Task: open an excel sheet and write heading  Dollar SenseAdd Dates in a column and its values below  '2023-05-01, 2023-05-05, 2023-05-10, 2023-05-15, 2023-05-20, 2023-05-25 & 2023-05-31. 'Add Descriptionsin next column and its values below  Monthly Salary, Grocery Shopping, Dining Out., Utility Bill, Transportation, Entertainment & Miscellaneous. Add Amount in next column and its values below  $2,500, $100, $50, $150, $30, $50 & $20. Add Income/ Expensein next column and its values below  Income, Expenses, Expenses, Expenses, Expenses, Expenses & Expenses. Add Balance in next column and its values below  $2,500, $2,400, $2,350, $2,200, $2,170, $2,120 & $2,100. Save page Financial Tracking Sheet Template Spreadsheet
Action: Mouse moved to (36, 117)
Screenshot: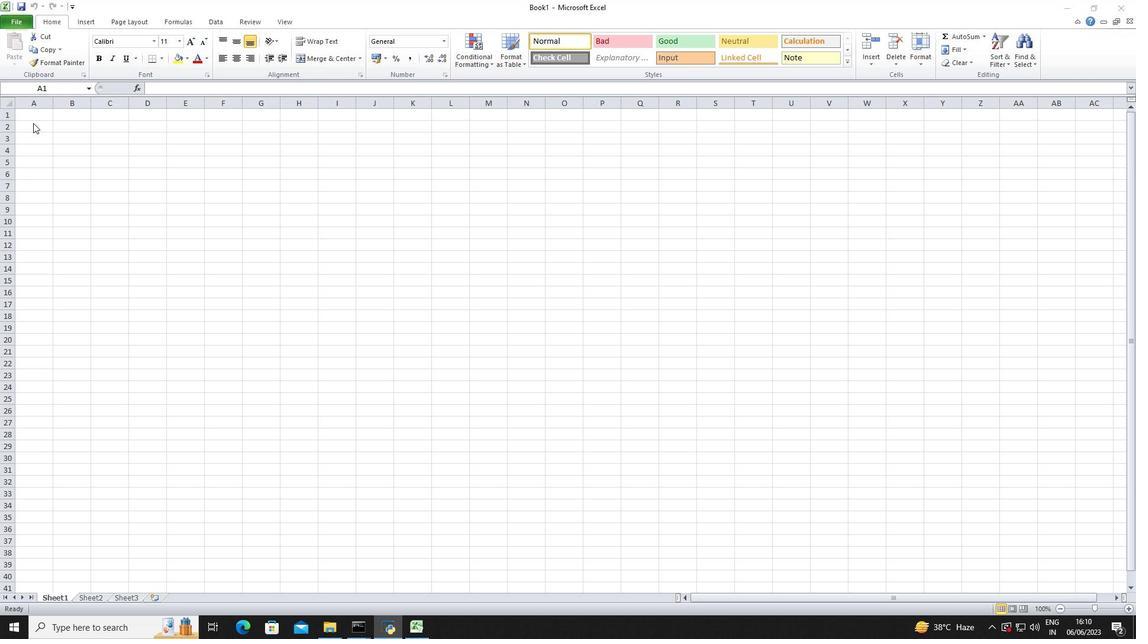 
Action: Mouse pressed left at (36, 117)
Screenshot: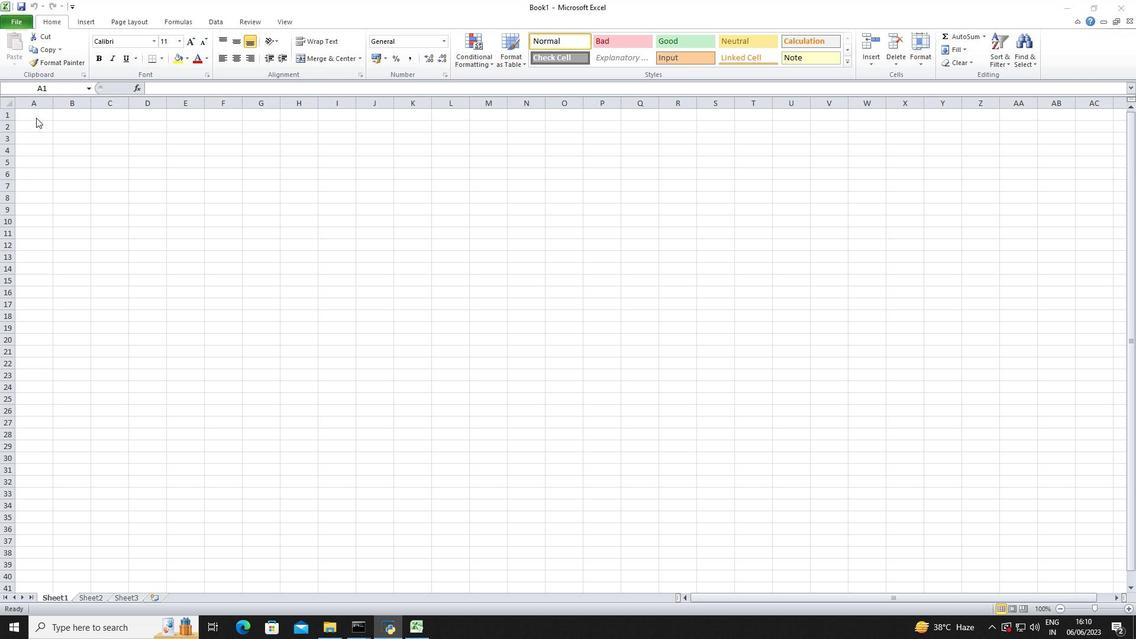 
Action: Key pressed <Key.shift><Key.shift><Key.shift><Key.shift><Key.shift><Key.shift><Key.shift><Key.shift><Key.shift><Key.shift><Key.shift><Key.shift><Key.shift><Key.shift><Key.shift><Key.shift><Key.shift><Key.shift><Key.shift>Dollar<Key.space><Key.shift>Sense<Key.down><Key.down><Key.shift>Dates<Key.down>2023-05-01<Key.enter>2023-05-05<Key.enter>2023-05-10<Key.enter>2023-05-15<Key.enter>2023-05-20<Key.enter>2023-05-25<Key.enter>2023-05-31<Key.enter>
Screenshot: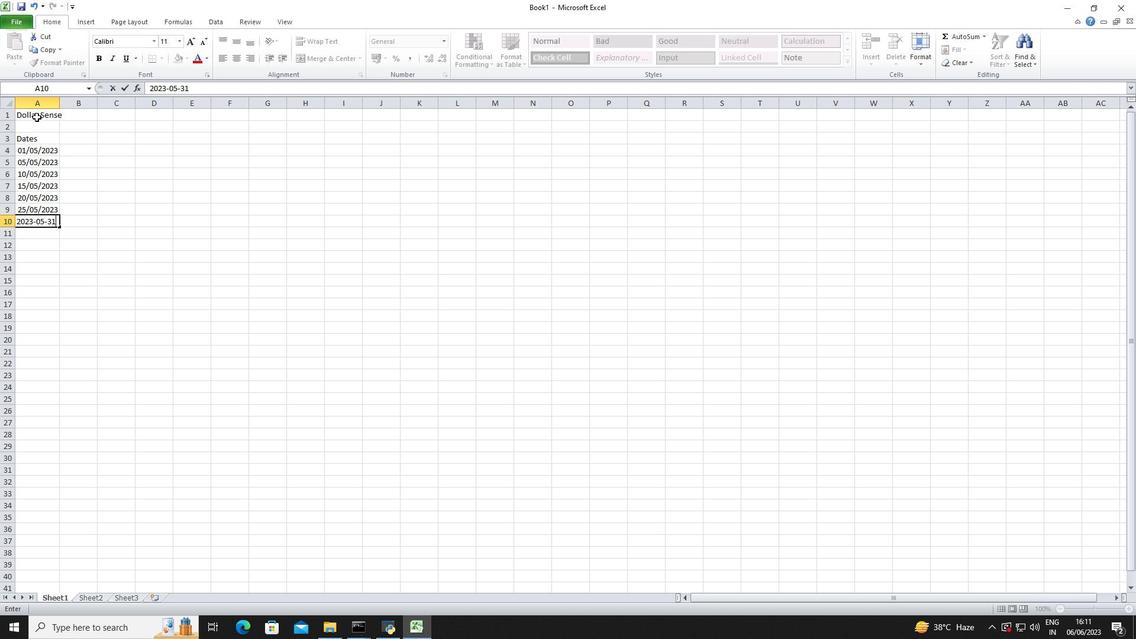 
Action: Mouse moved to (28, 150)
Screenshot: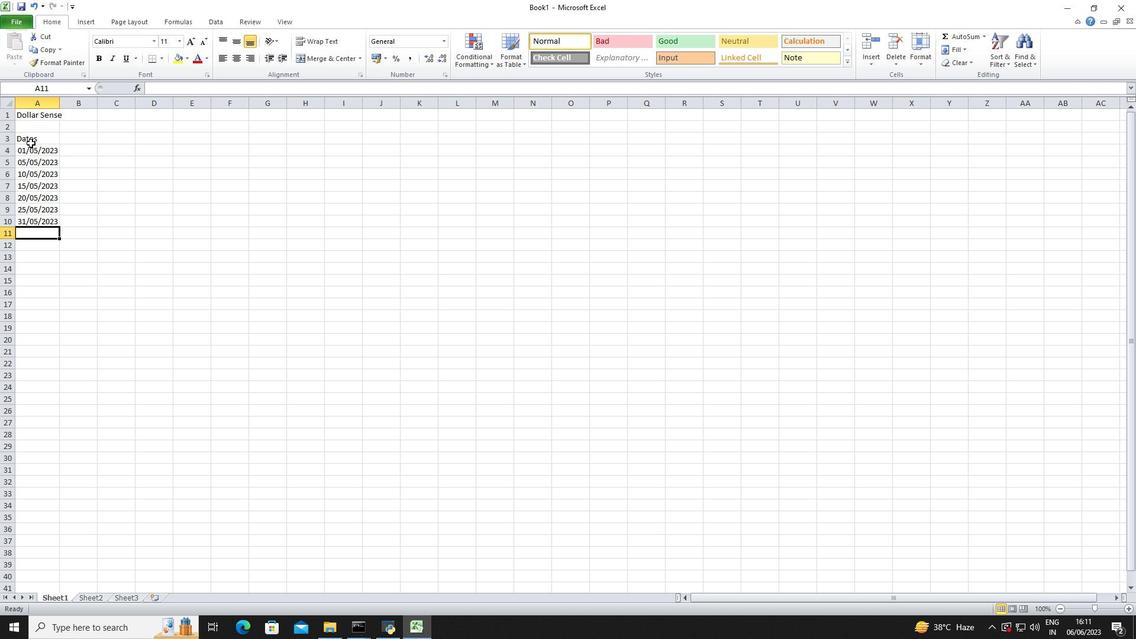 
Action: Mouse pressed left at (28, 150)
Screenshot: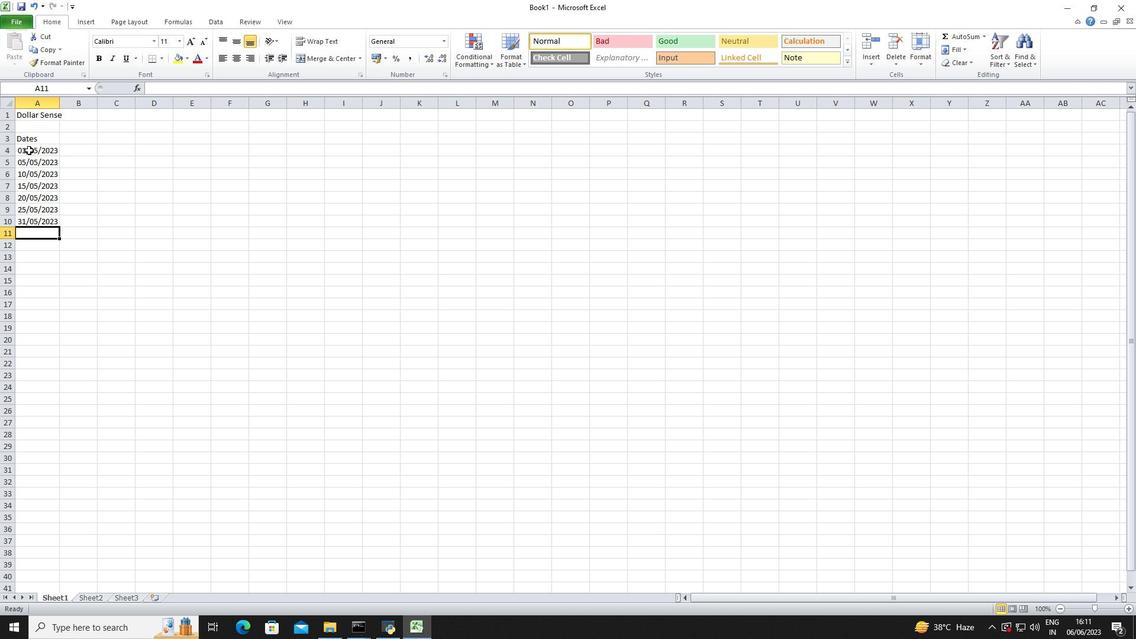 
Action: Mouse moved to (37, 204)
Screenshot: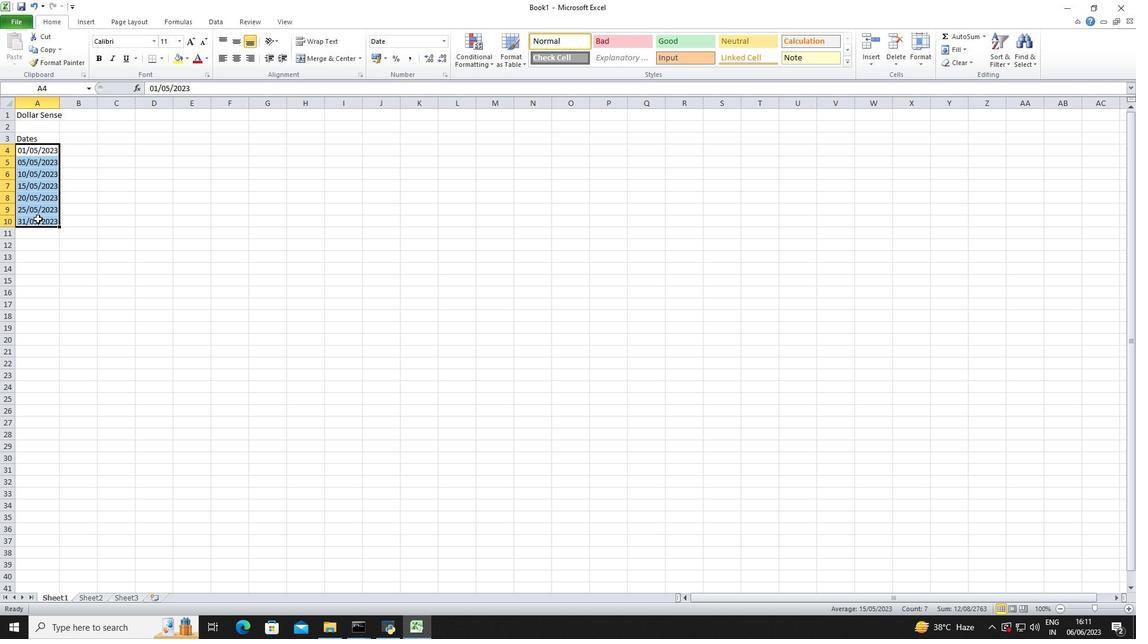 
Action: Mouse pressed right at (37, 204)
Screenshot: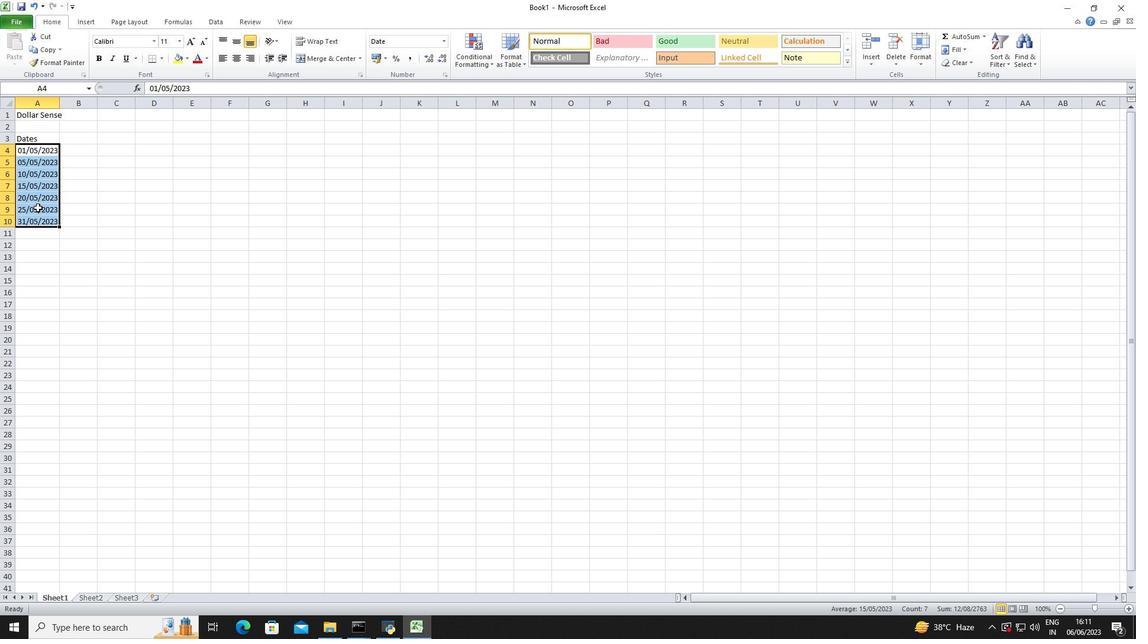 
Action: Mouse moved to (89, 365)
Screenshot: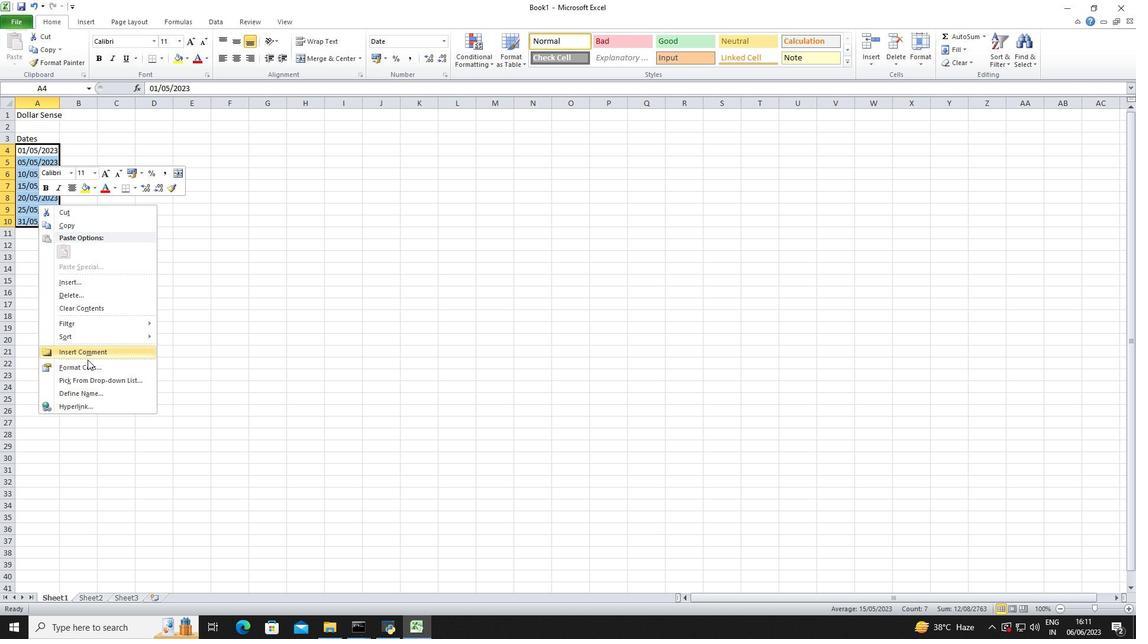 
Action: Mouse pressed left at (89, 365)
Screenshot: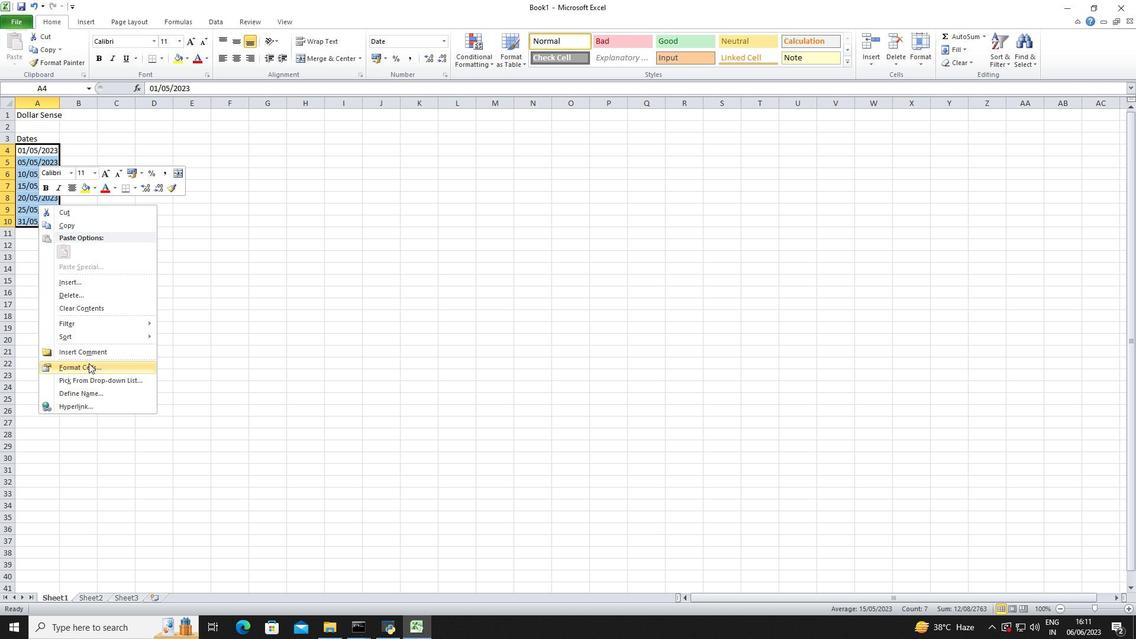 
Action: Mouse moved to (141, 228)
Screenshot: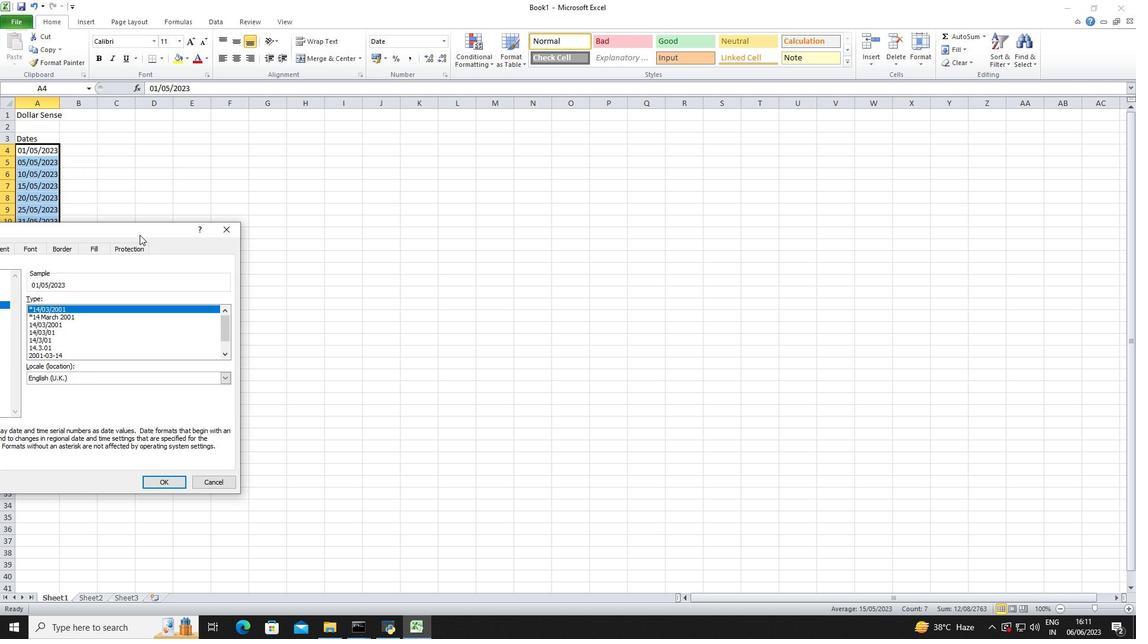 
Action: Mouse pressed left at (141, 228)
Screenshot: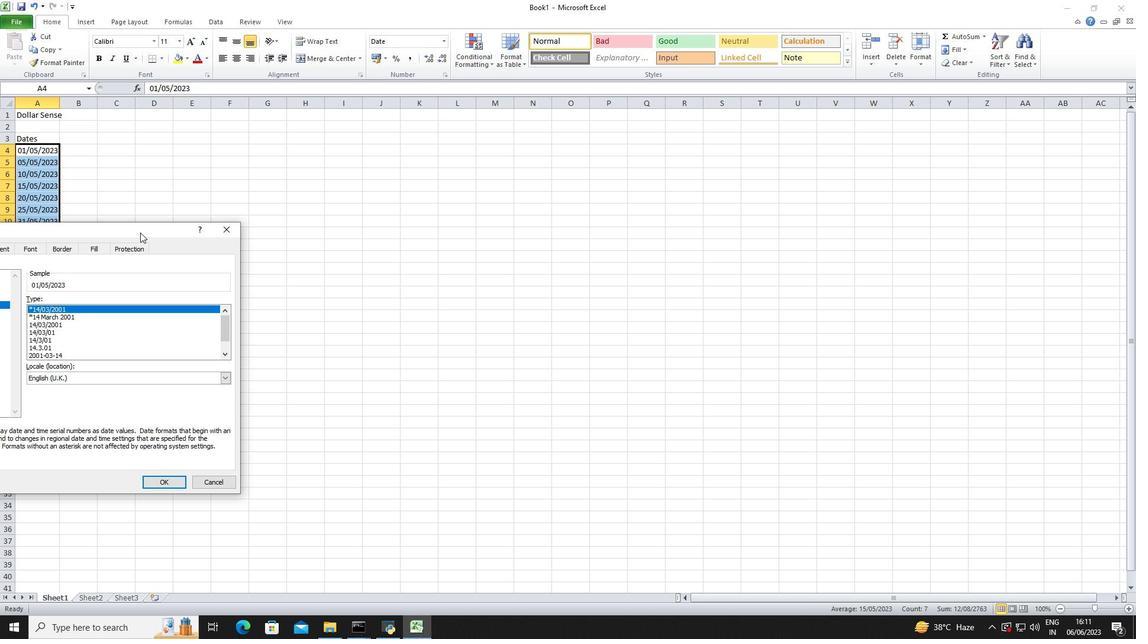 
Action: Mouse moved to (356, 226)
Screenshot: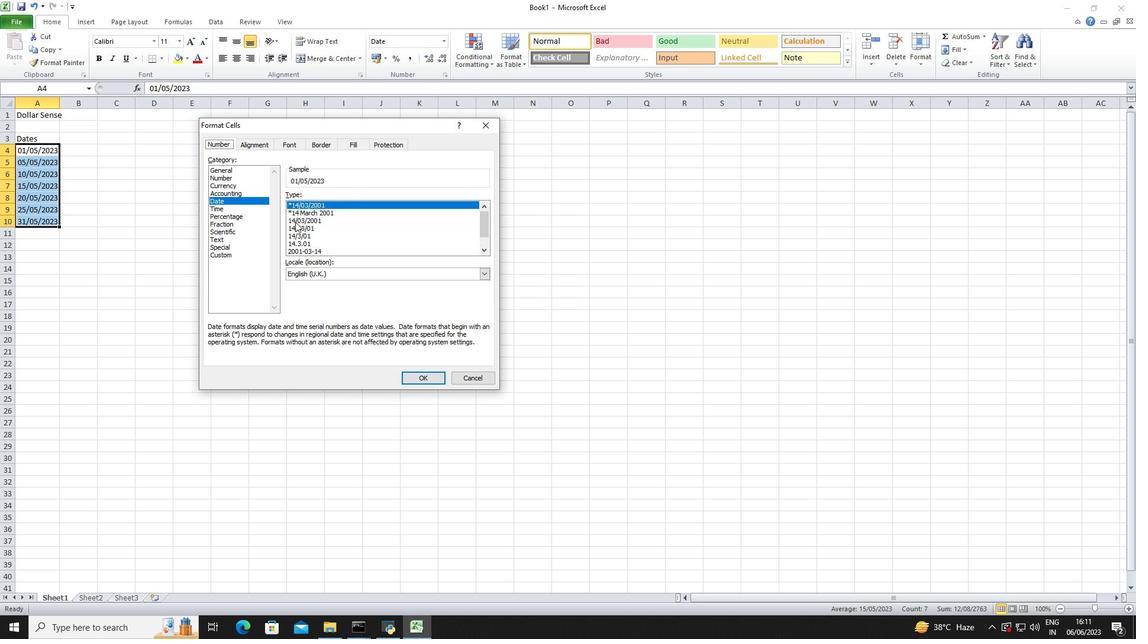 
Action: Mouse scrolled (356, 226) with delta (0, 0)
Screenshot: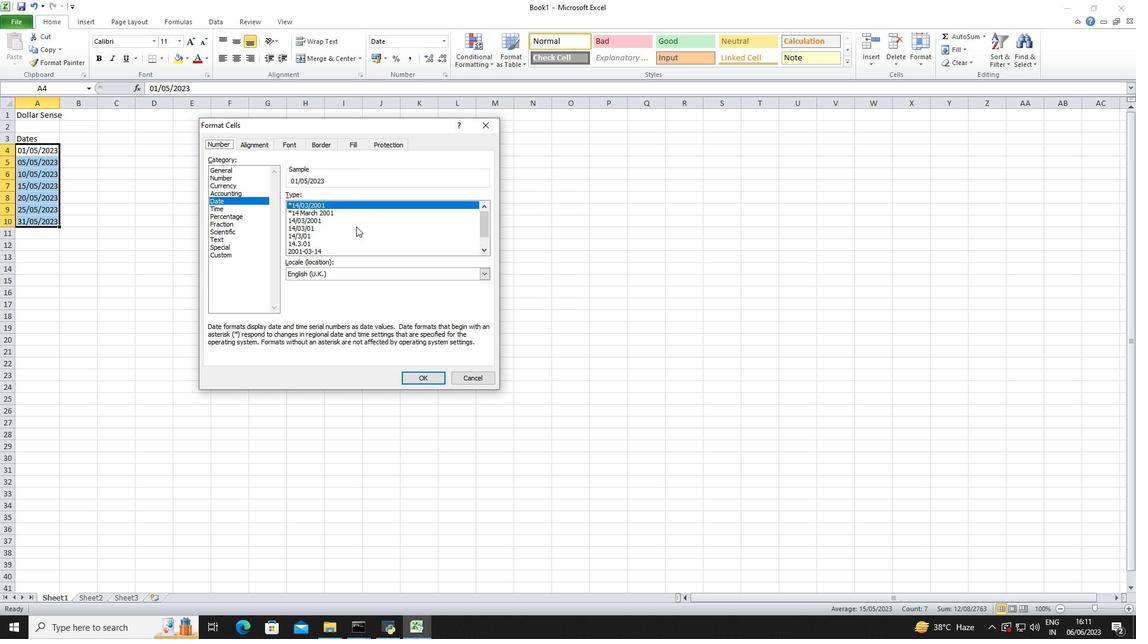 
Action: Mouse scrolled (356, 226) with delta (0, 0)
Screenshot: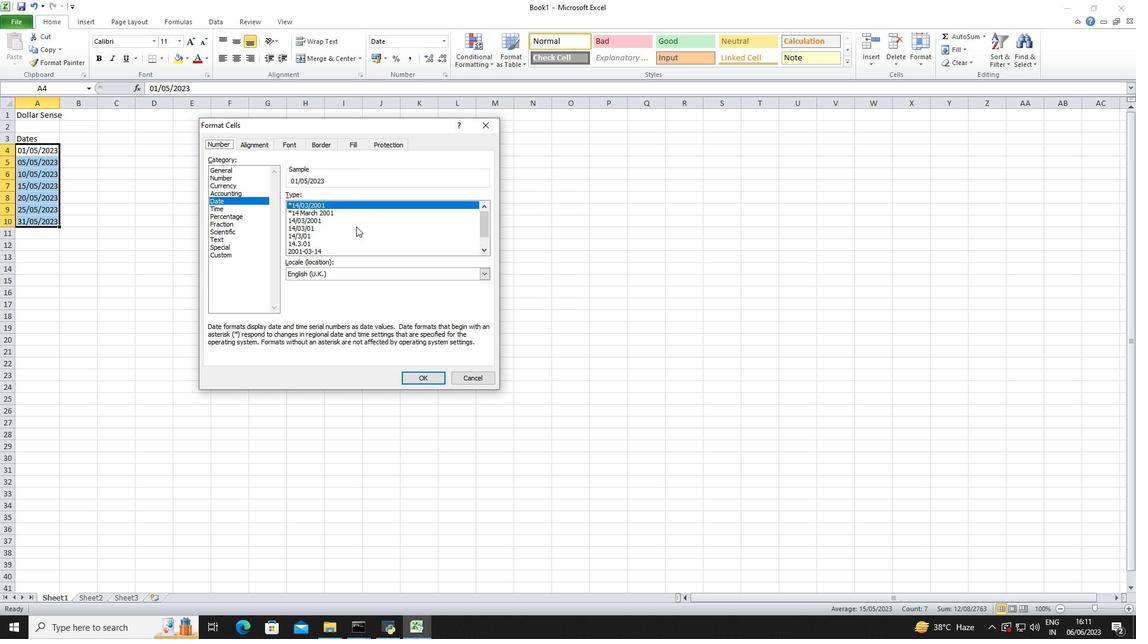 
Action: Mouse scrolled (356, 226) with delta (0, 0)
Screenshot: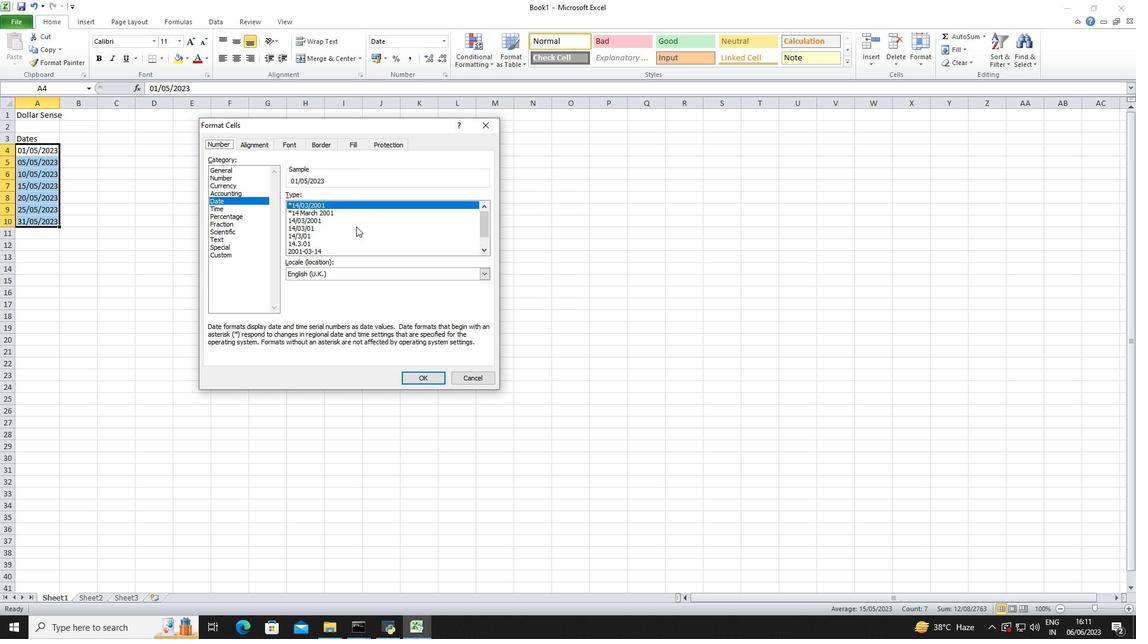
Action: Mouse scrolled (356, 226) with delta (0, 0)
Screenshot: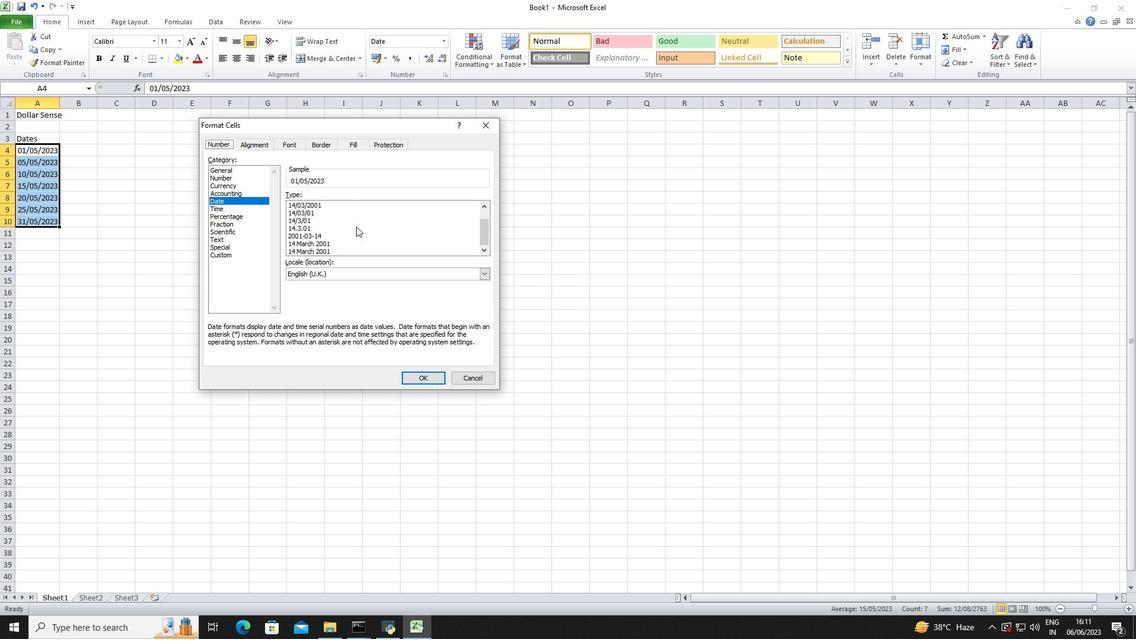 
Action: Mouse scrolled (356, 226) with delta (0, 0)
Screenshot: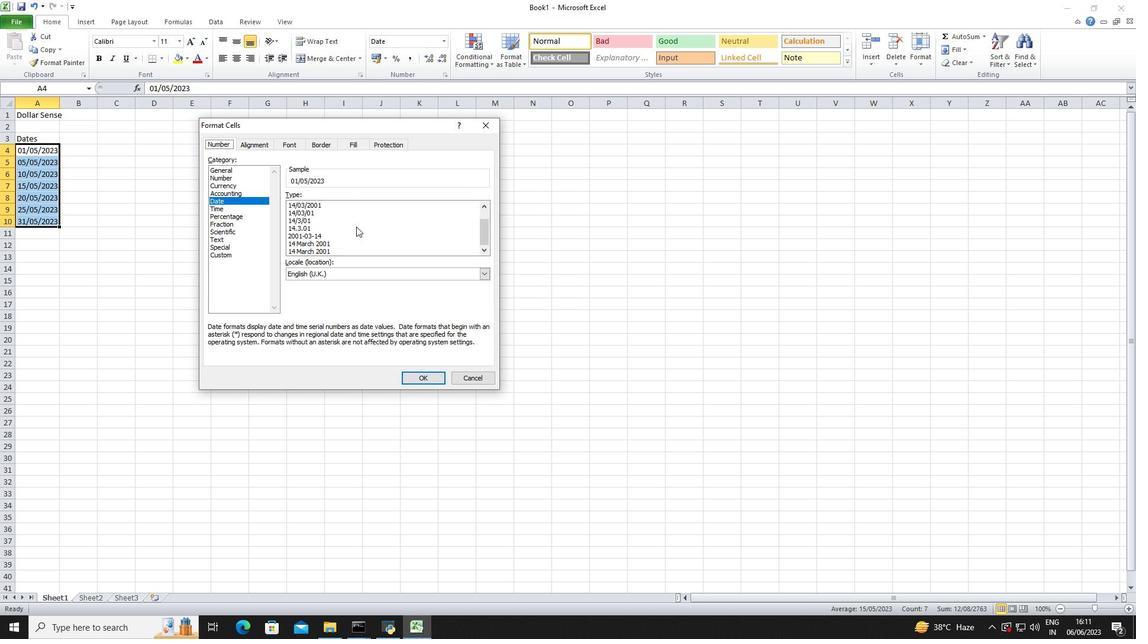 
Action: Mouse scrolled (356, 226) with delta (0, 0)
Screenshot: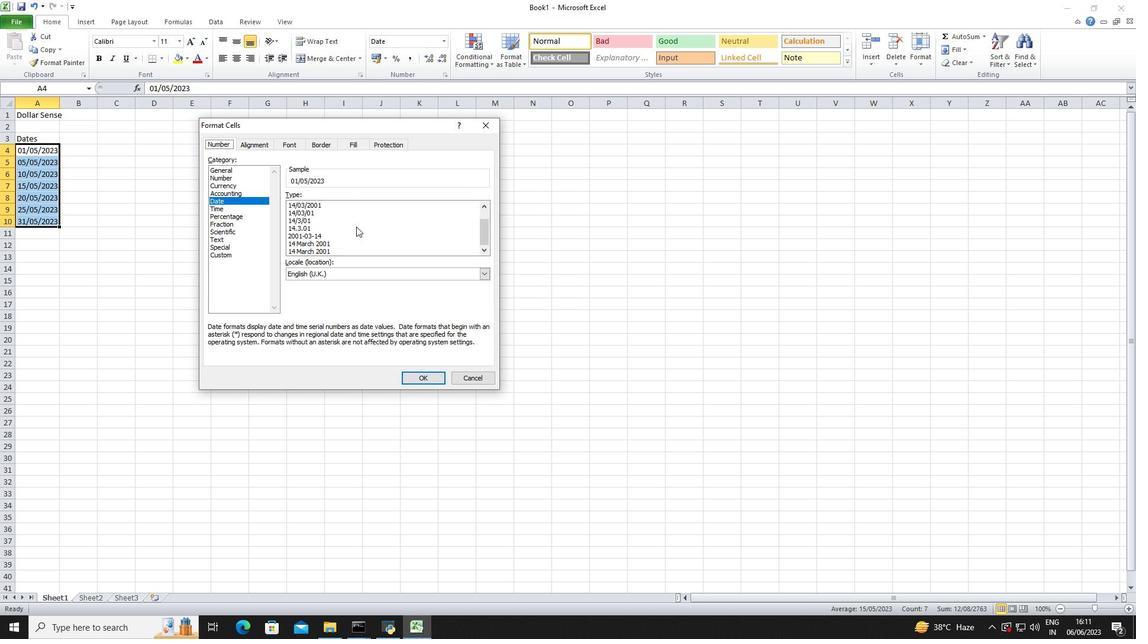 
Action: Mouse moved to (323, 232)
Screenshot: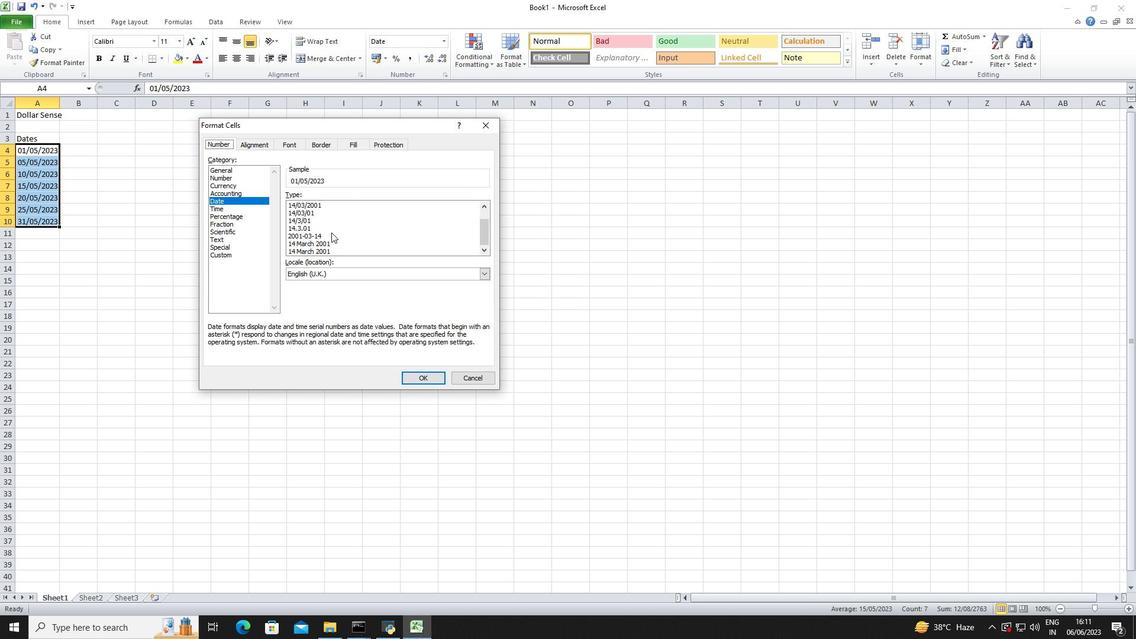
Action: Mouse pressed left at (323, 232)
Screenshot: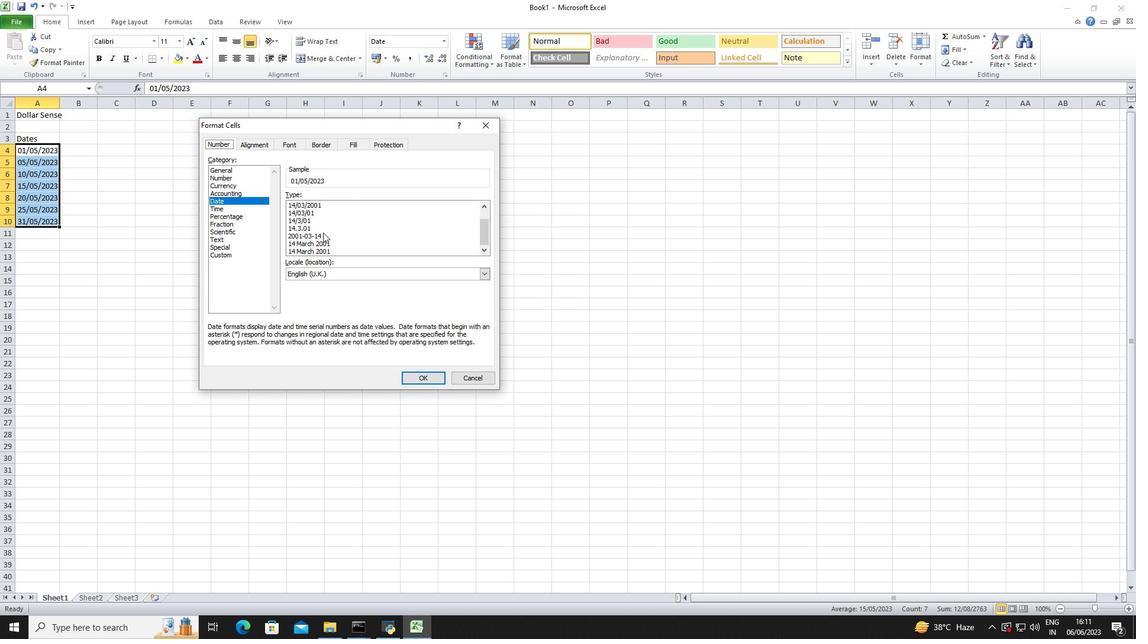 
Action: Mouse moved to (413, 374)
Screenshot: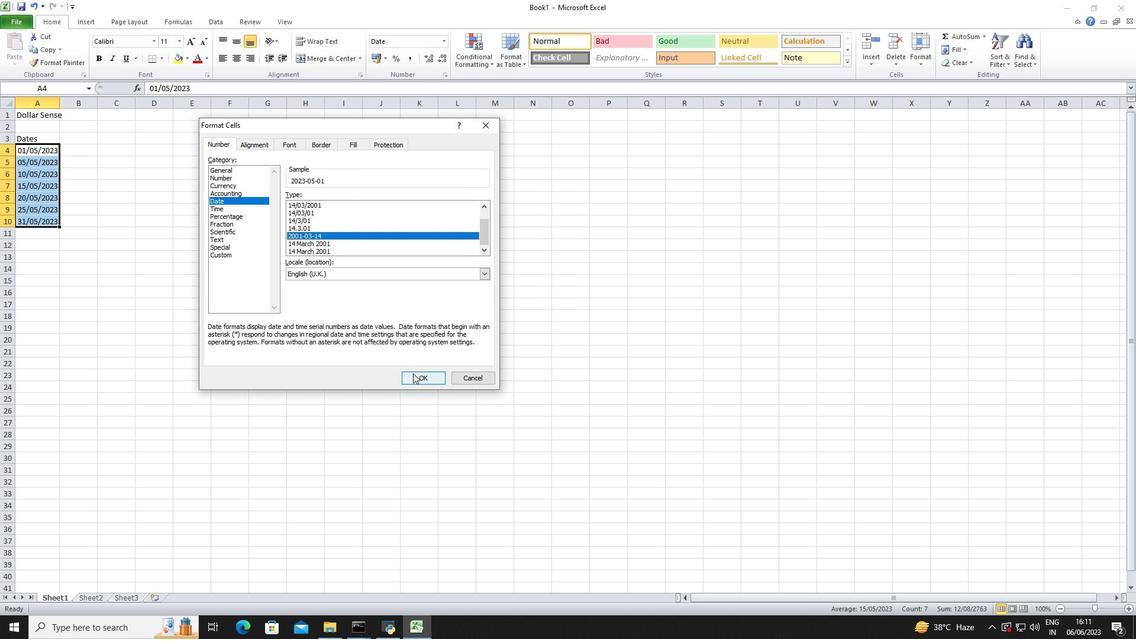
Action: Mouse pressed left at (413, 374)
Screenshot: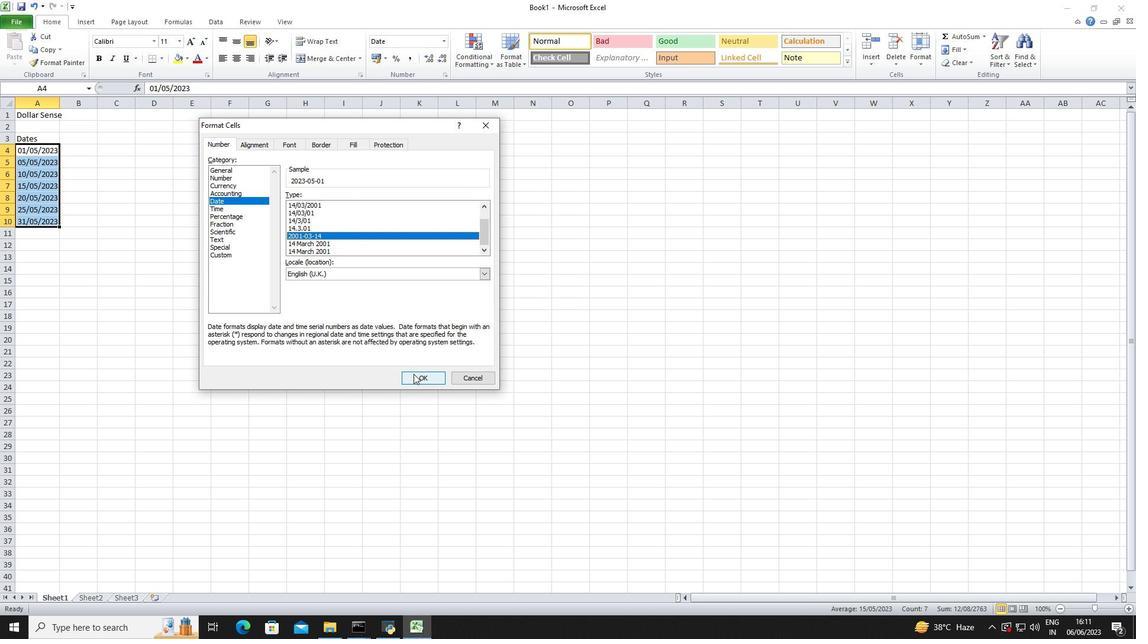 
Action: Mouse moved to (113, 145)
Screenshot: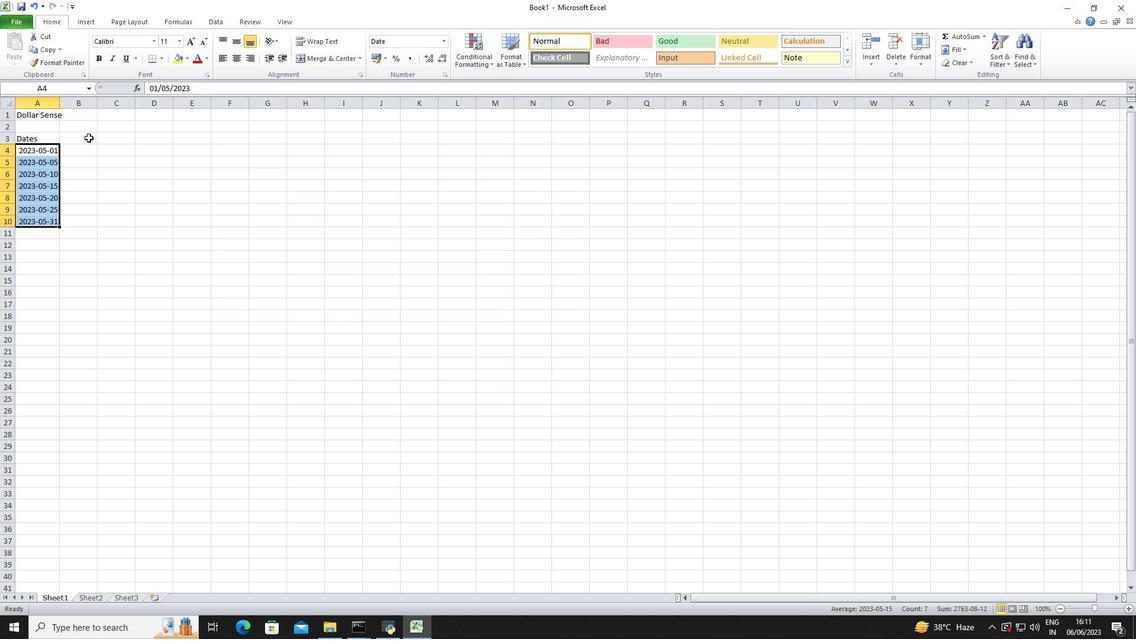 
Action: Mouse pressed left at (113, 145)
Screenshot: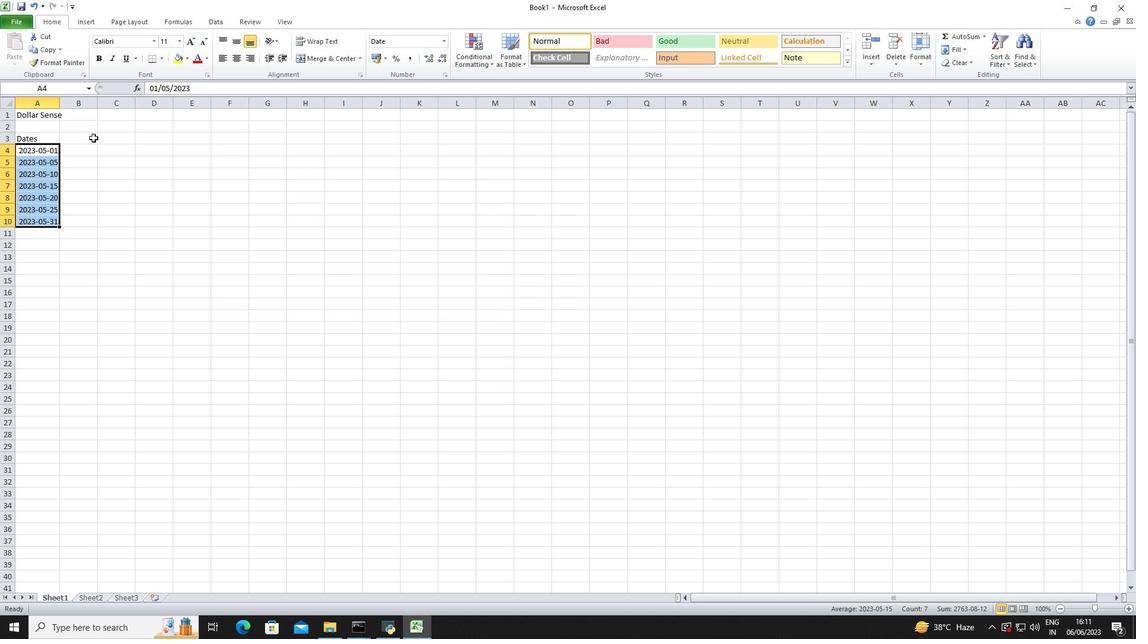 
Action: Mouse moved to (114, 136)
Screenshot: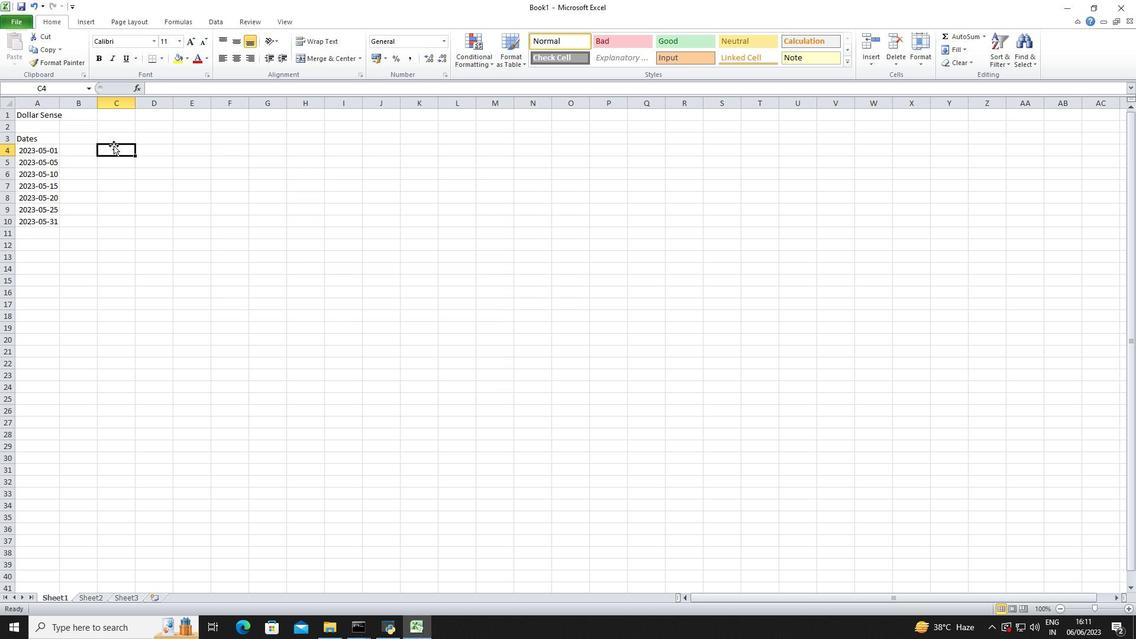 
Action: Mouse pressed left at (114, 136)
Screenshot: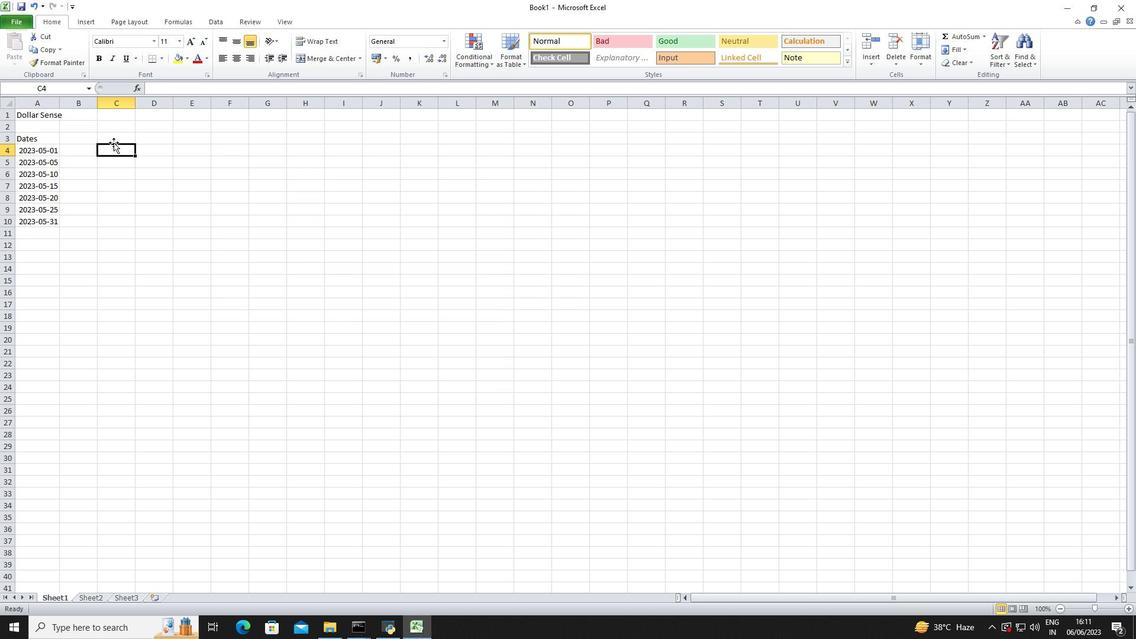 
Action: Key pressed <Key.shift>Descriptions<Key.down><Key.shift>Monthly<Key.space><Key.shift>Salary<Key.down><Key.shift><Key.shift><Key.shift><Key.shift><Key.shift><Key.shift><Key.shift><Key.shift>Grocery<Key.space><Key.shift>Shopping<Key.enter><Key.shift>Dining<Key.space><Key.shift>Out<Key.enter><Key.shift>Utility<Key.space><Key.shift>Bill<Key.enter><Key.shift>Transportation<Key.enter><Key.shift>Entertainment<Key.enter><Key.shift>Miscellaneous<Key.enter><Key.right><Key.down><Key.right><Key.up><Key.up><Key.up><Key.up><Key.up><Key.up><Key.up><Key.up><Key.up><Key.shift>Amount<Key.enter>2500<Key.down>100<Key.down>50<Key.down>150<Key.down>30<Key.down>50<Key.down>20<Key.down>
Screenshot: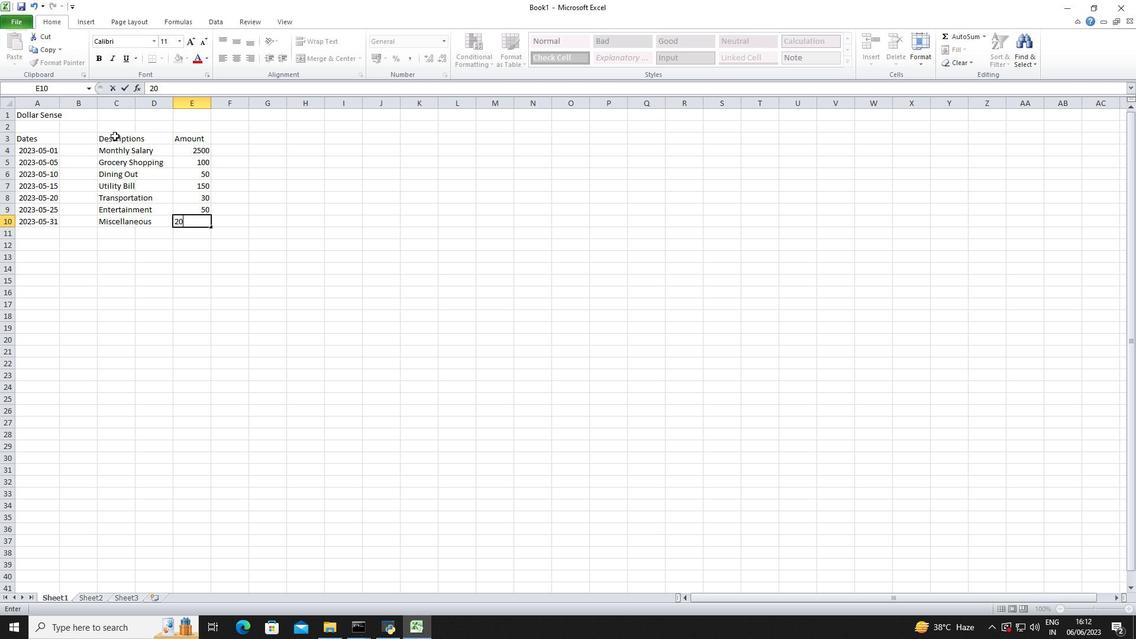 
Action: Mouse moved to (191, 153)
Screenshot: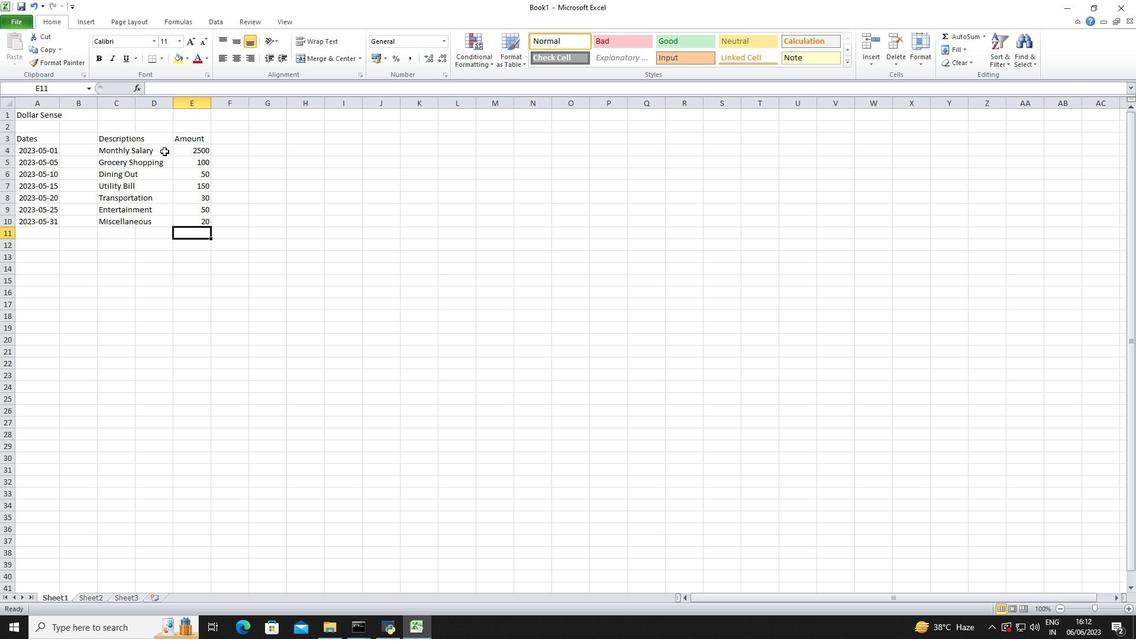 
Action: Mouse pressed left at (191, 153)
Screenshot: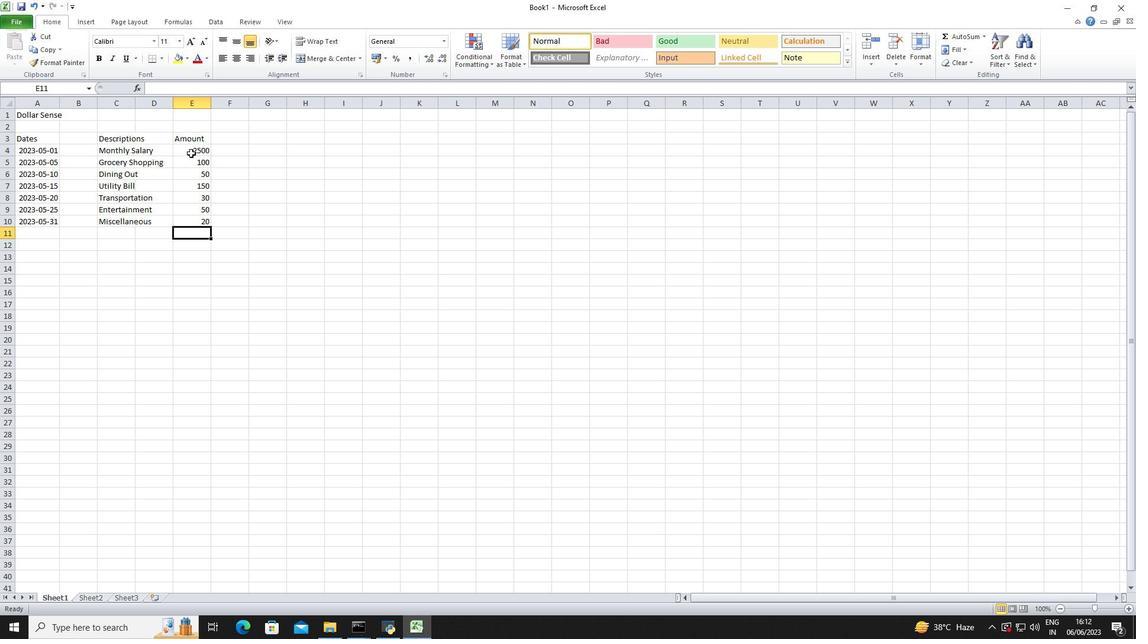 
Action: Mouse moved to (446, 44)
Screenshot: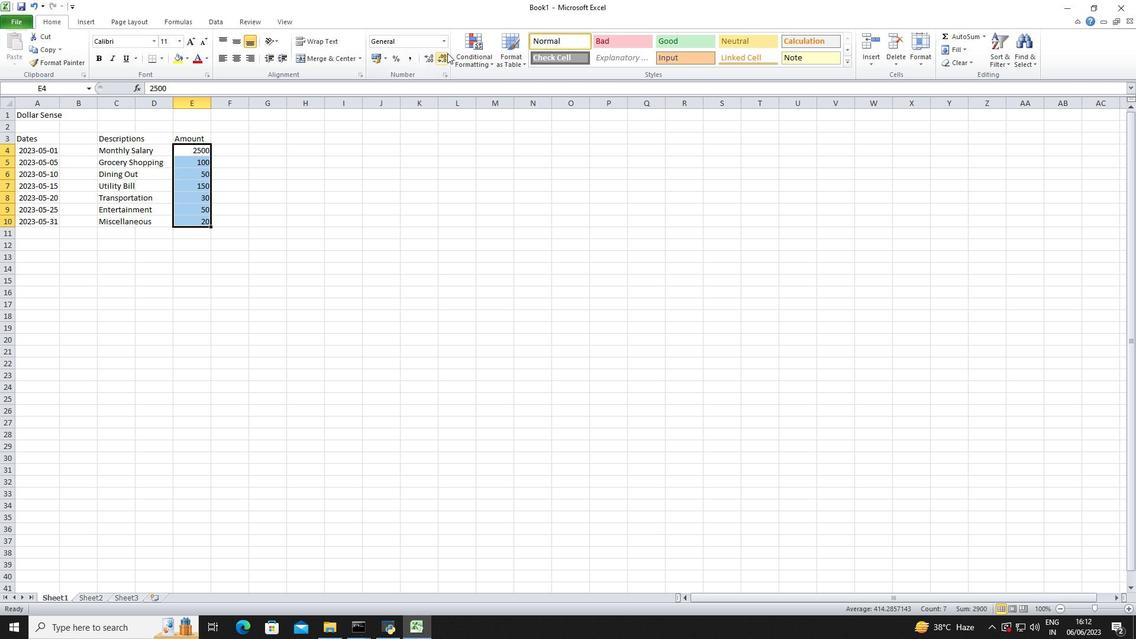 
Action: Mouse pressed left at (446, 44)
Screenshot: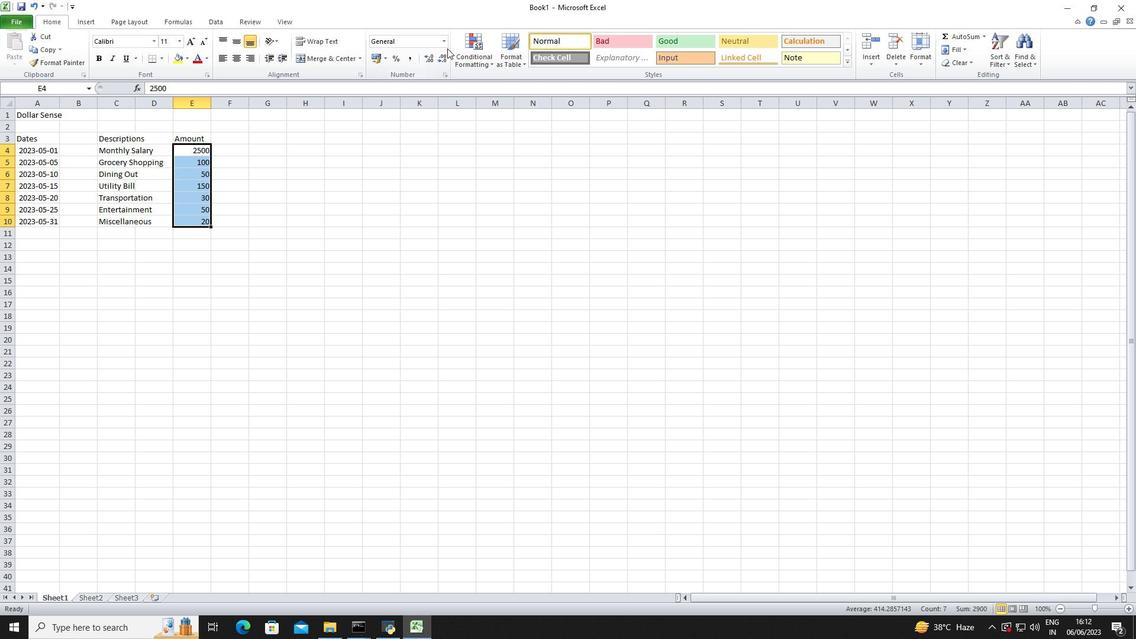 
Action: Mouse moved to (446, 337)
Screenshot: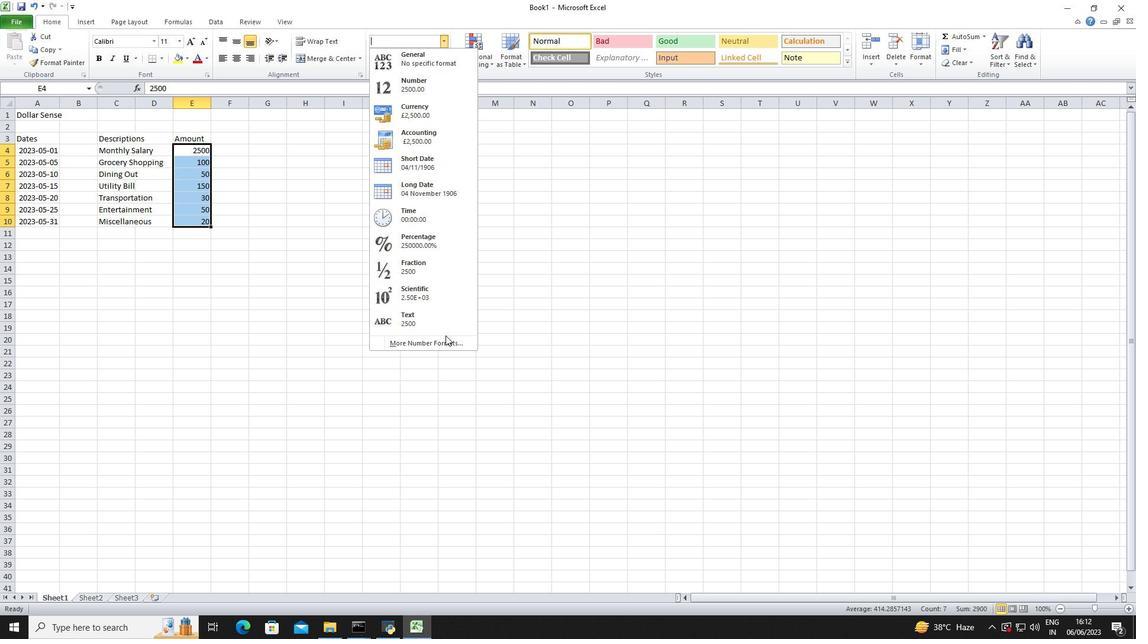 
Action: Mouse pressed left at (446, 337)
Screenshot: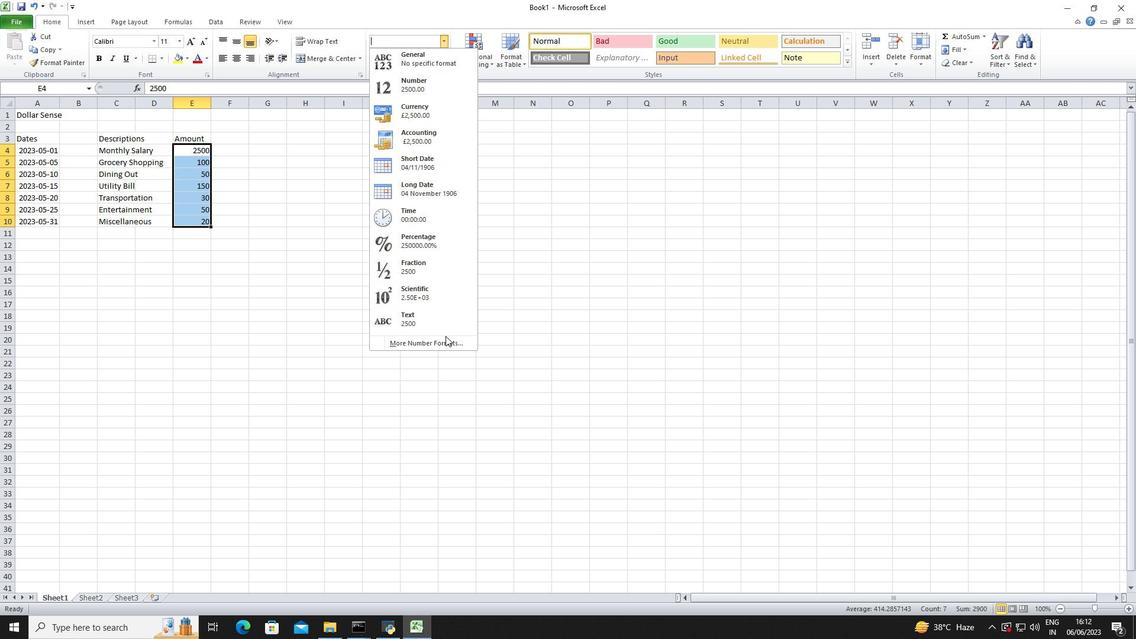 
Action: Mouse moved to (186, 224)
Screenshot: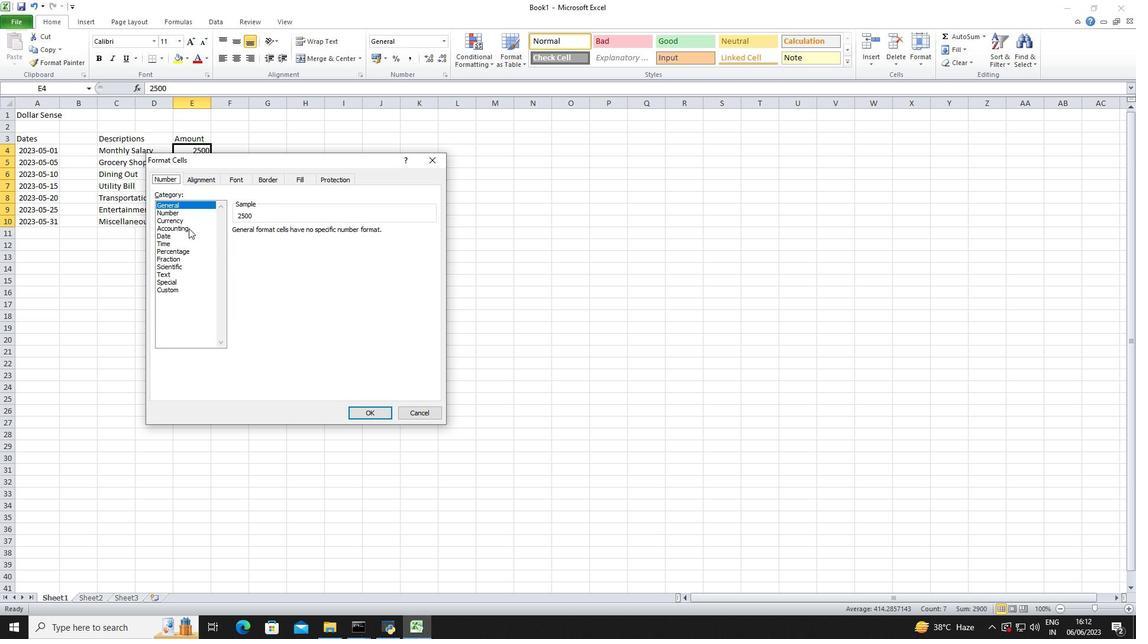 
Action: Mouse pressed left at (186, 224)
Screenshot: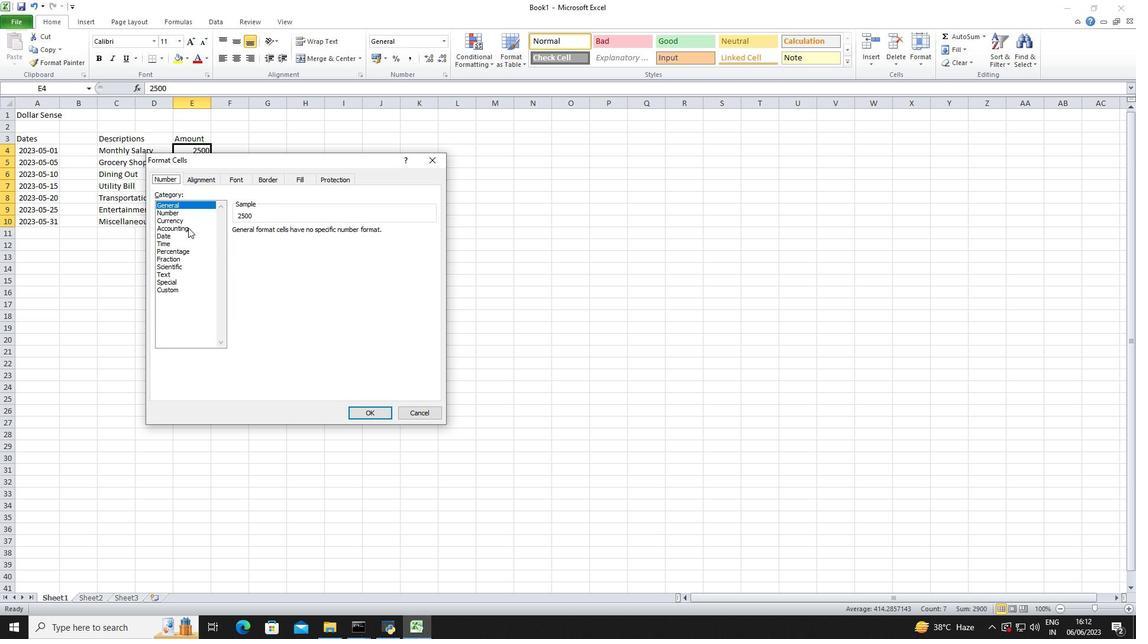 
Action: Mouse moved to (209, 225)
Screenshot: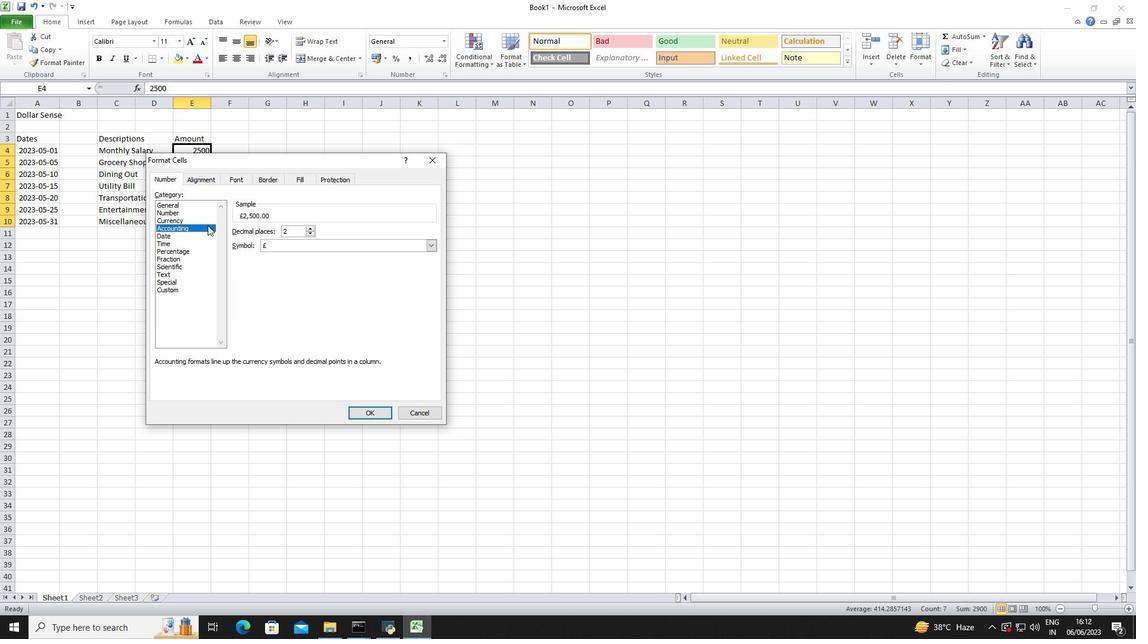 
Action: Mouse pressed left at (209, 225)
Screenshot: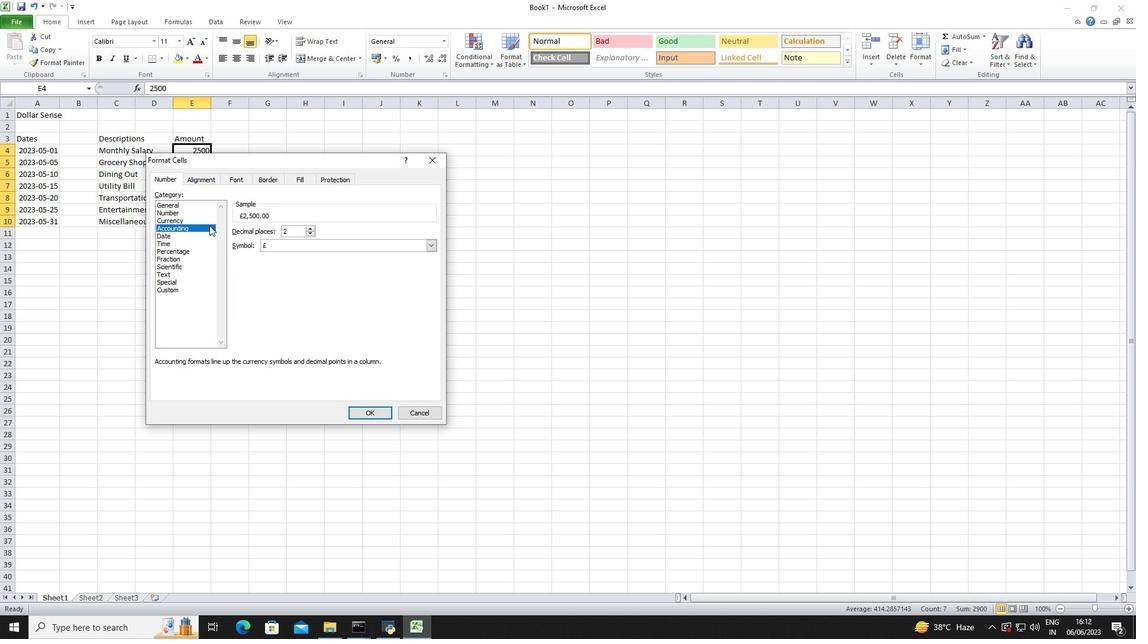 
Action: Mouse moved to (208, 221)
Screenshot: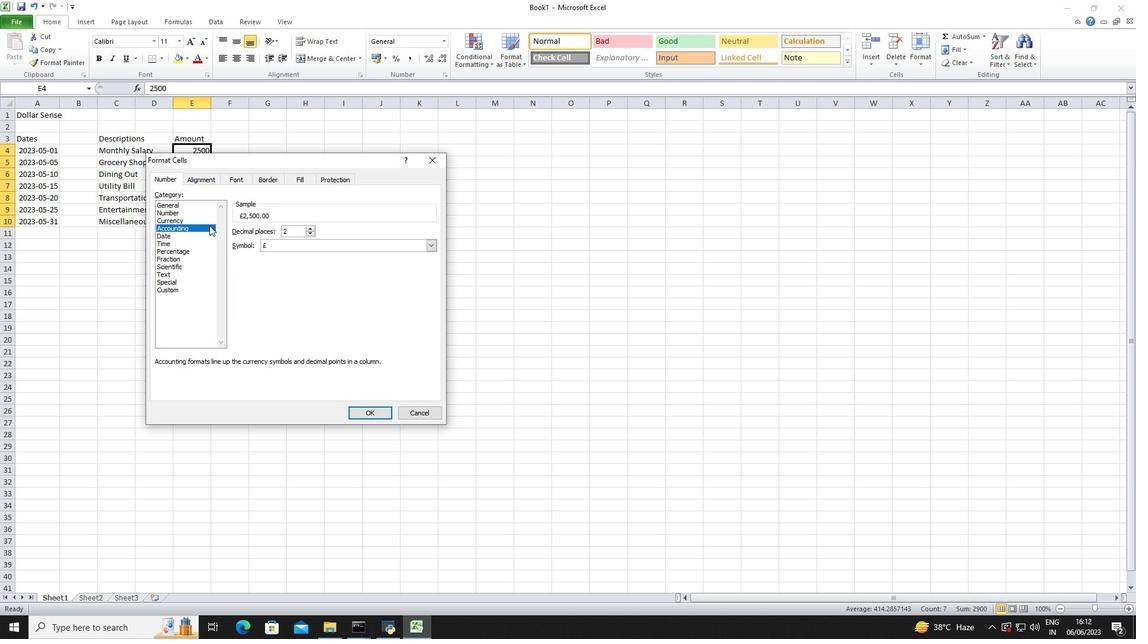 
Action: Mouse pressed left at (208, 221)
Screenshot: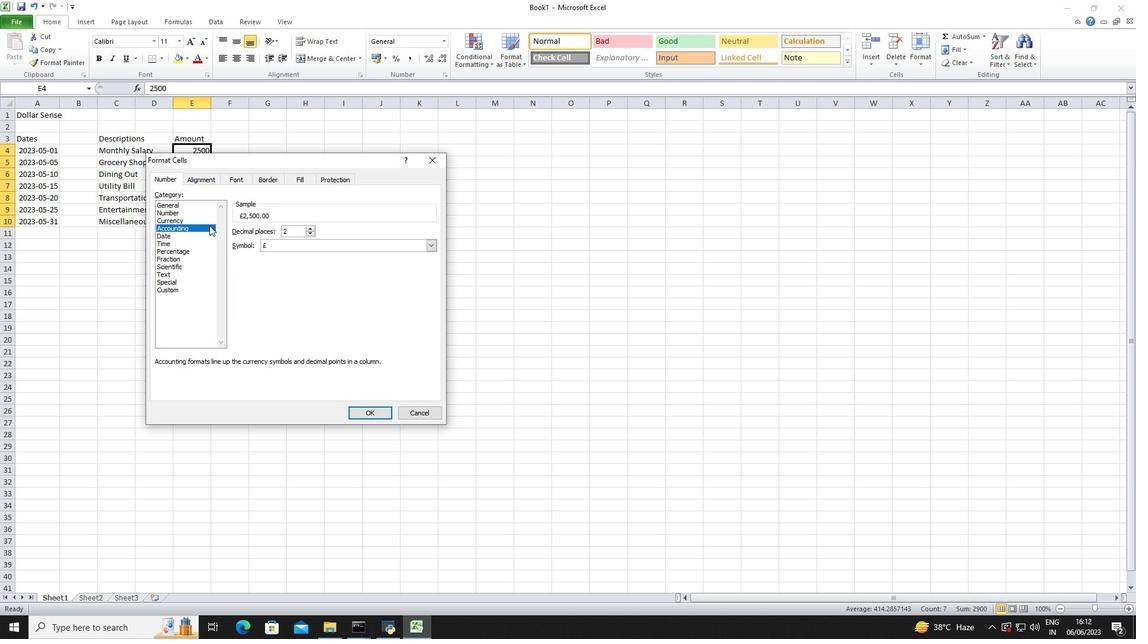 
Action: Mouse moved to (307, 230)
Screenshot: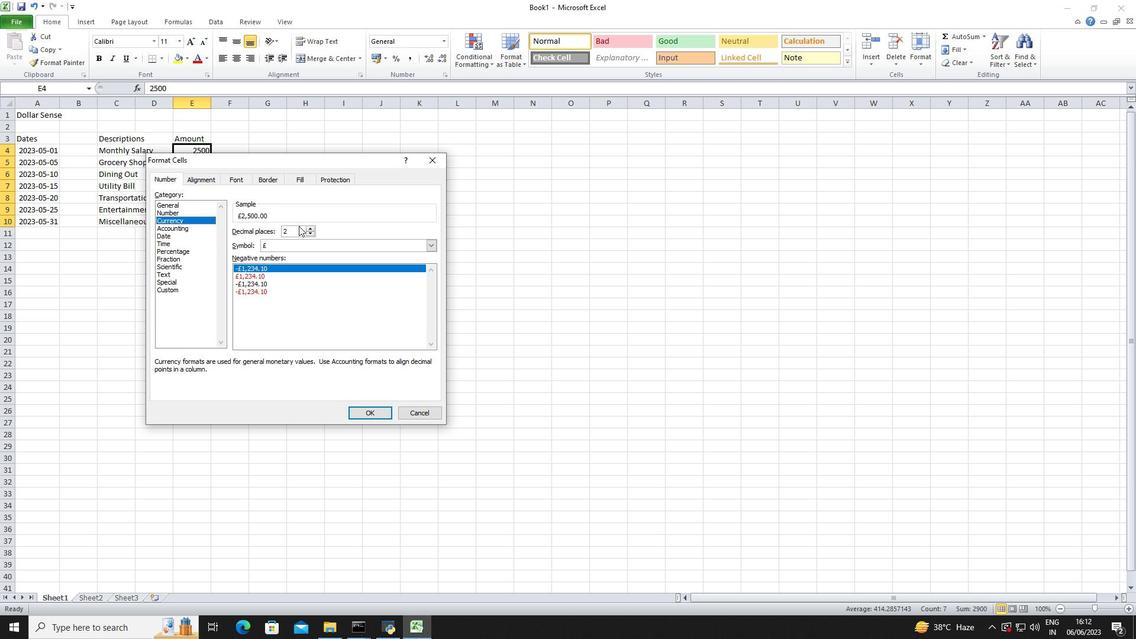 
Action: Mouse pressed left at (307, 230)
Screenshot: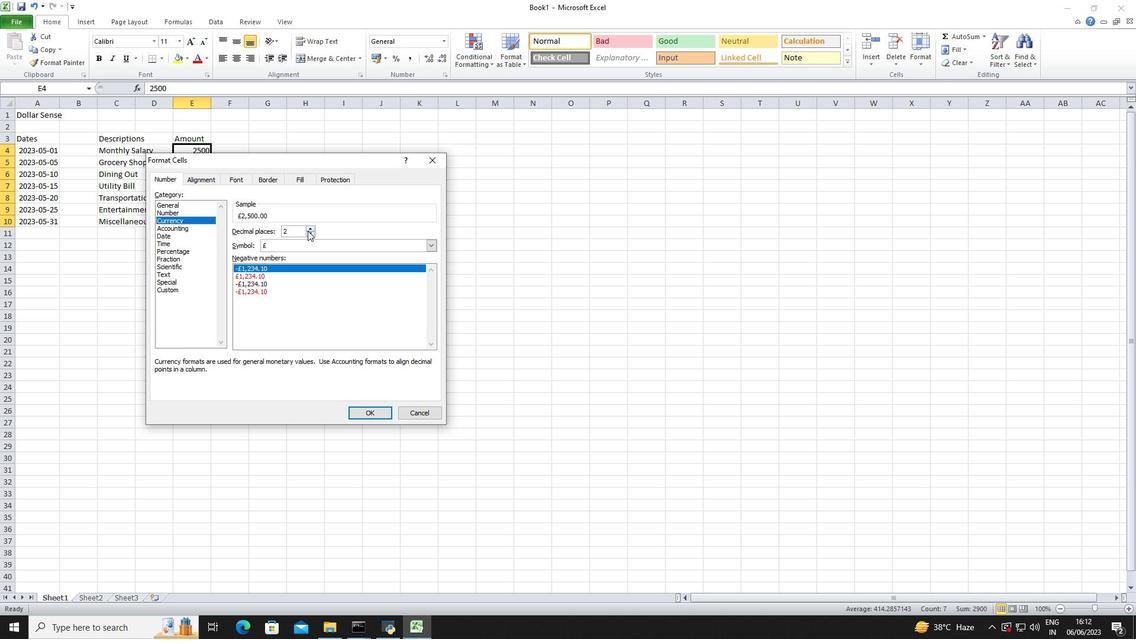 
Action: Mouse moved to (309, 234)
Screenshot: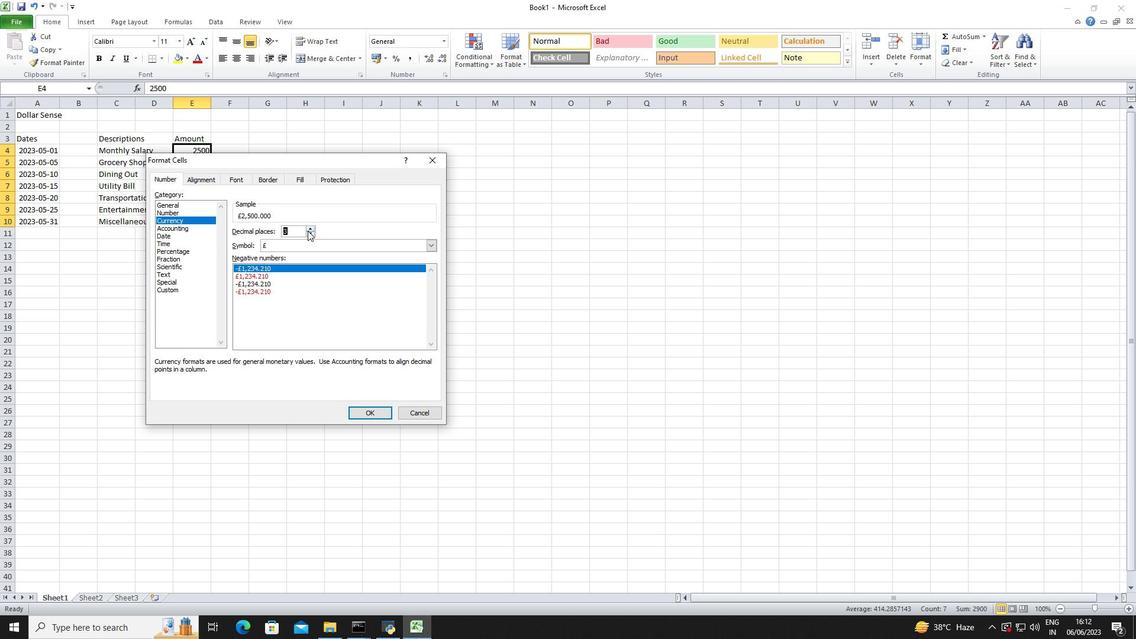 
Action: Mouse pressed left at (309, 234)
Screenshot: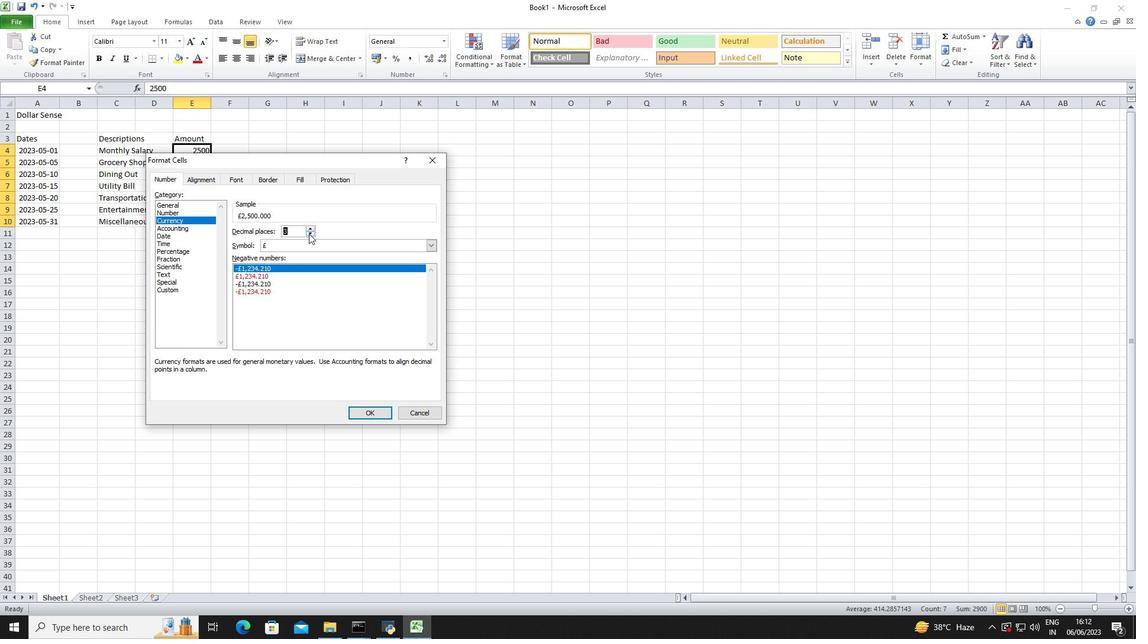 
Action: Mouse pressed left at (309, 234)
Screenshot: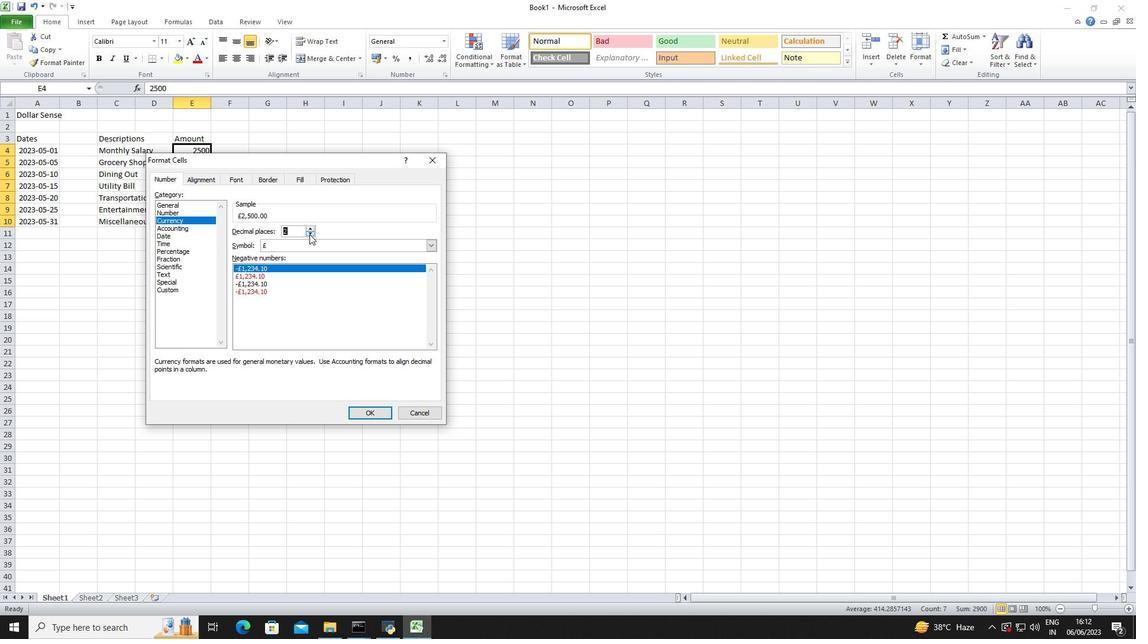 
Action: Mouse pressed left at (309, 234)
Screenshot: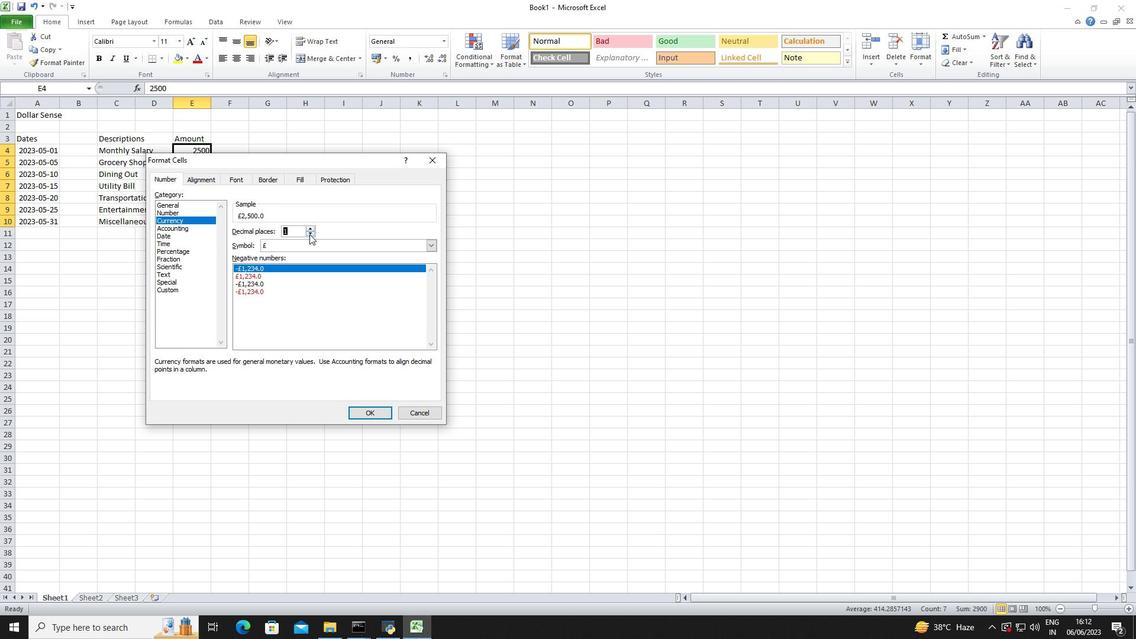 
Action: Mouse moved to (313, 240)
Screenshot: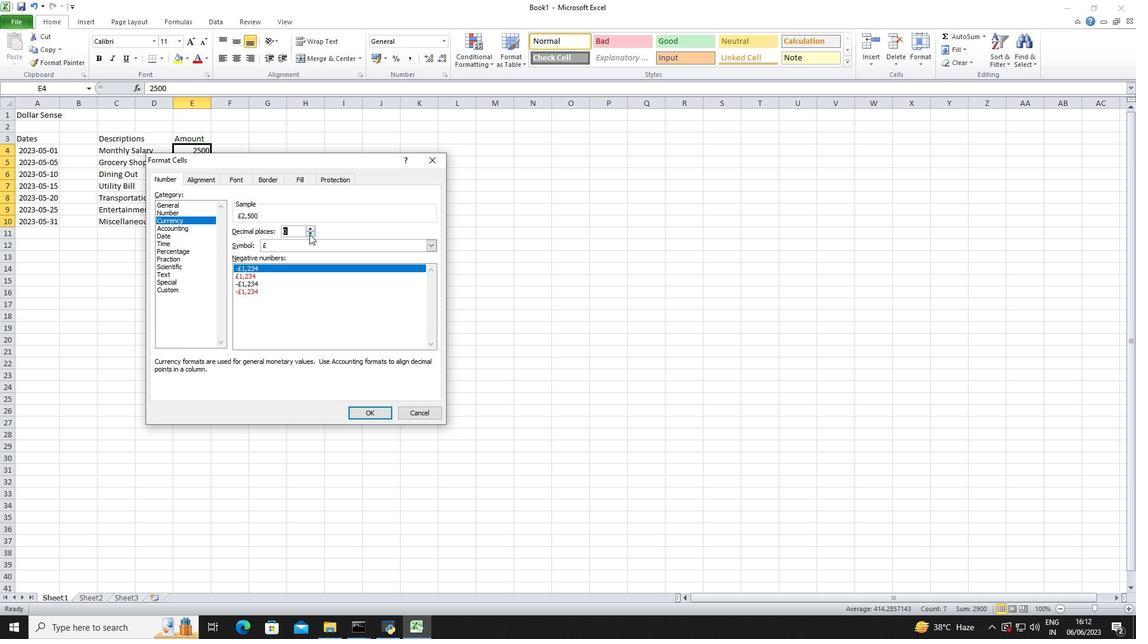 
Action: Mouse pressed left at (313, 240)
Screenshot: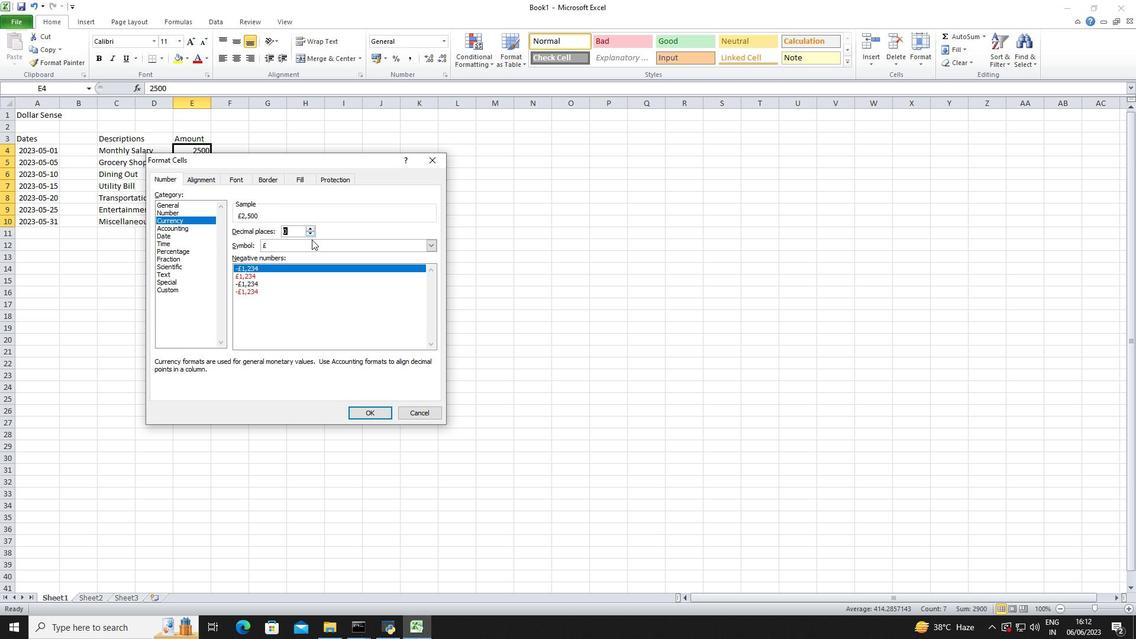 
Action: Mouse moved to (313, 276)
Screenshot: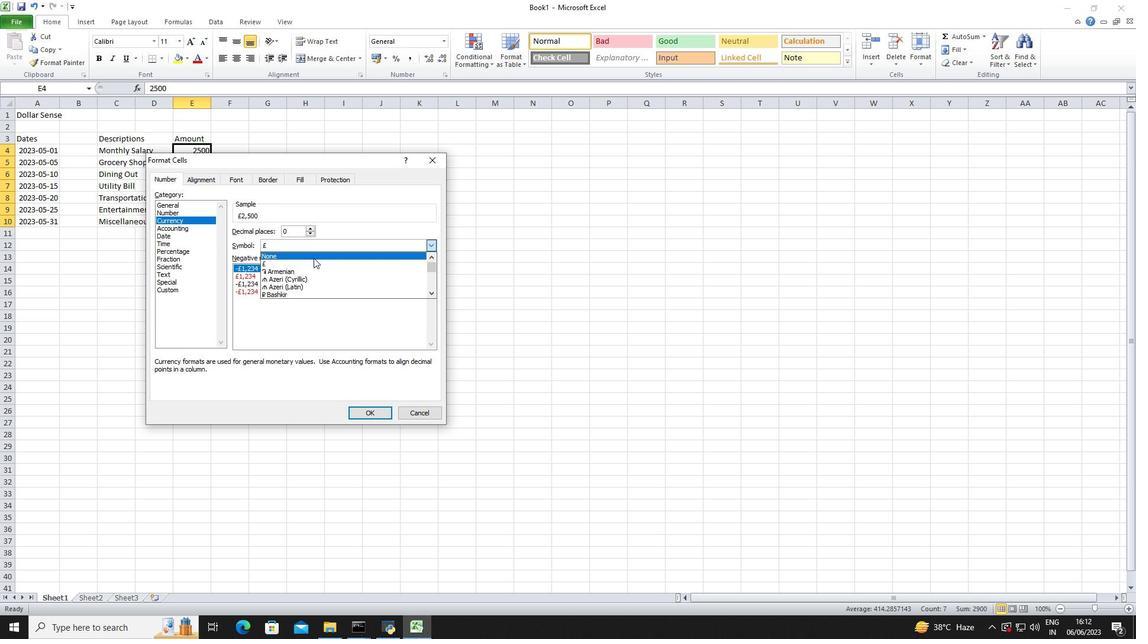 
Action: Mouse scrolled (313, 276) with delta (0, 0)
Screenshot: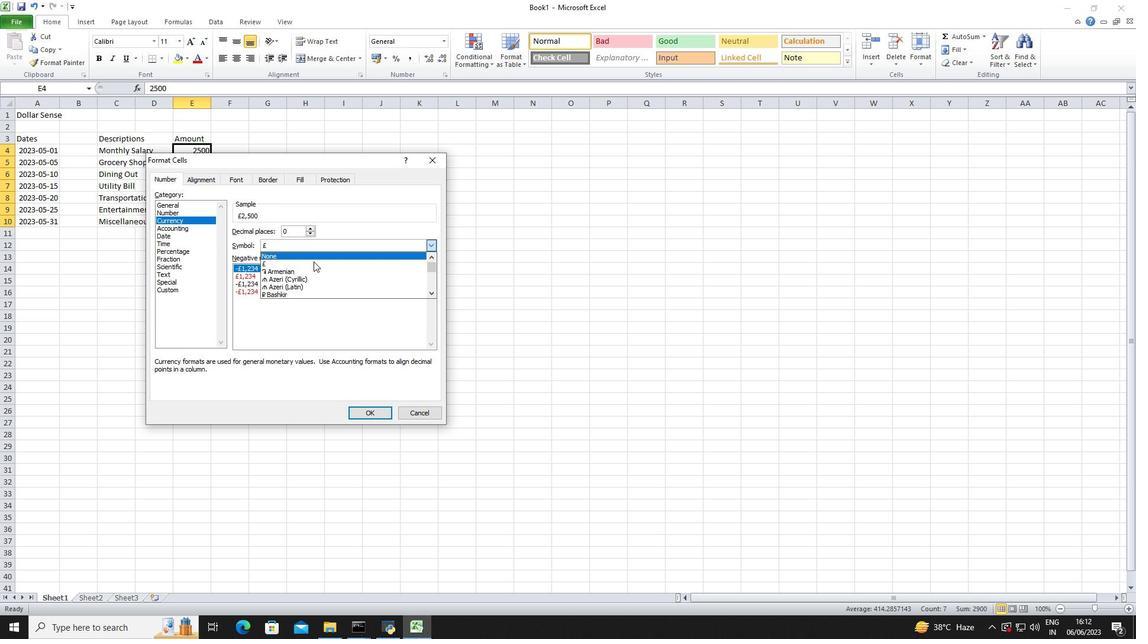 
Action: Mouse scrolled (313, 276) with delta (0, 0)
Screenshot: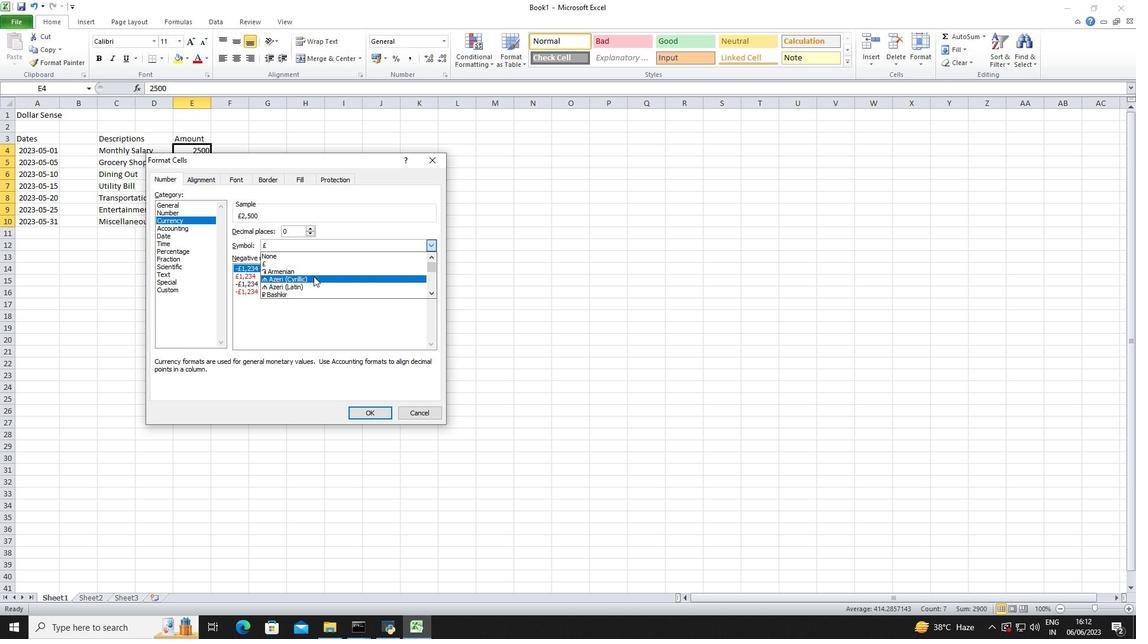 
Action: Mouse scrolled (313, 276) with delta (0, 0)
Screenshot: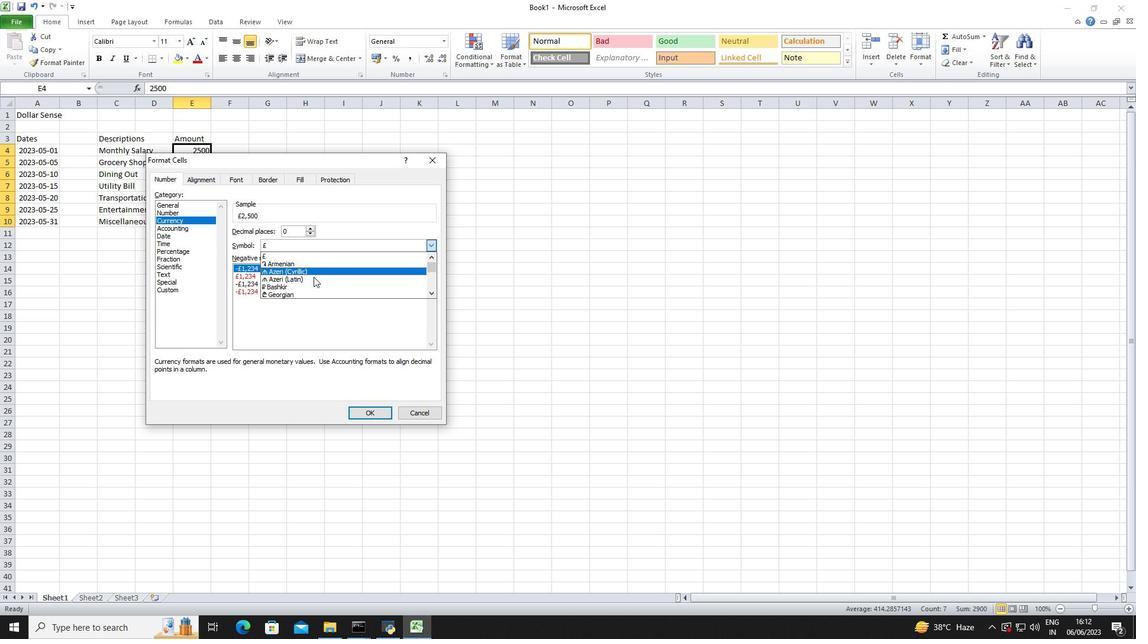 
Action: Mouse scrolled (313, 276) with delta (0, 0)
Screenshot: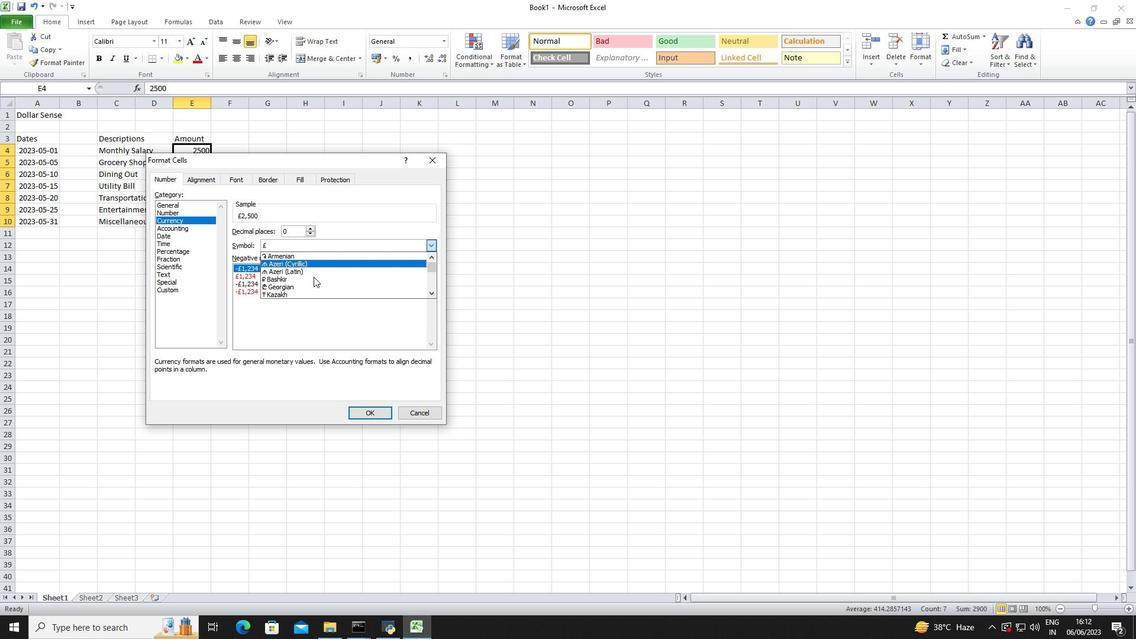 
Action: Mouse scrolled (313, 276) with delta (0, 0)
Screenshot: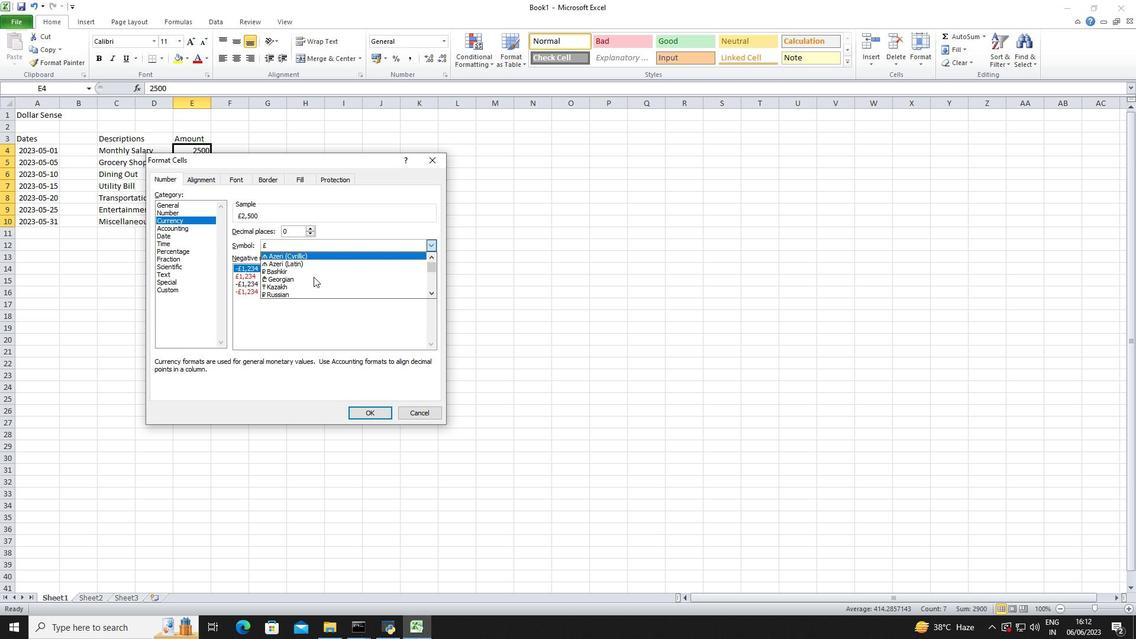 
Action: Mouse scrolled (313, 276) with delta (0, 0)
Screenshot: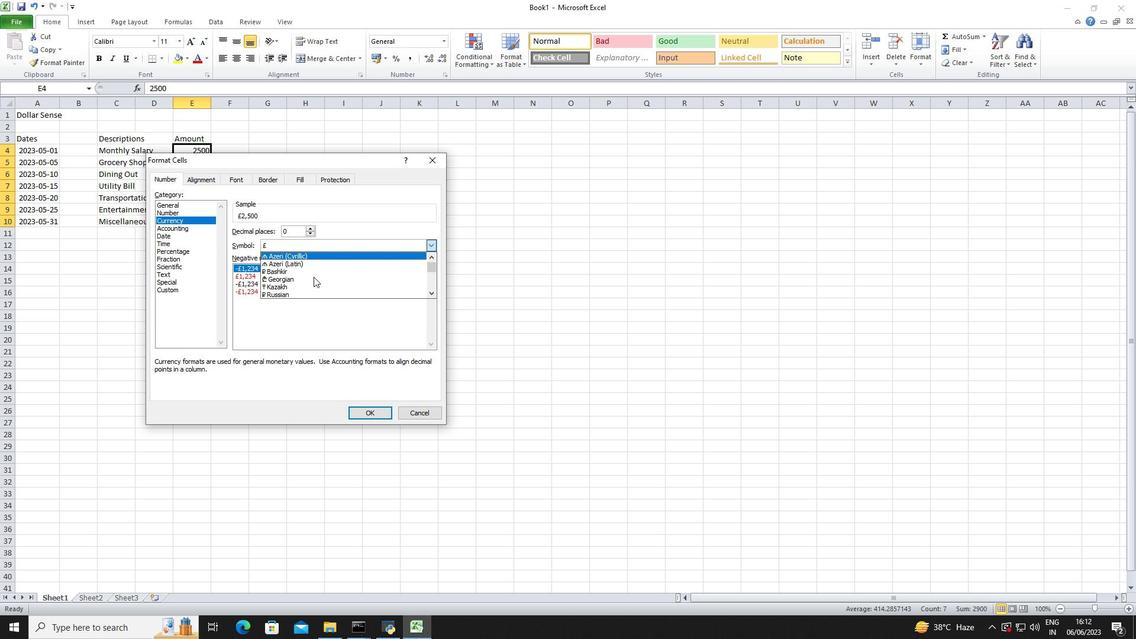 
Action: Mouse scrolled (313, 276) with delta (0, 0)
Screenshot: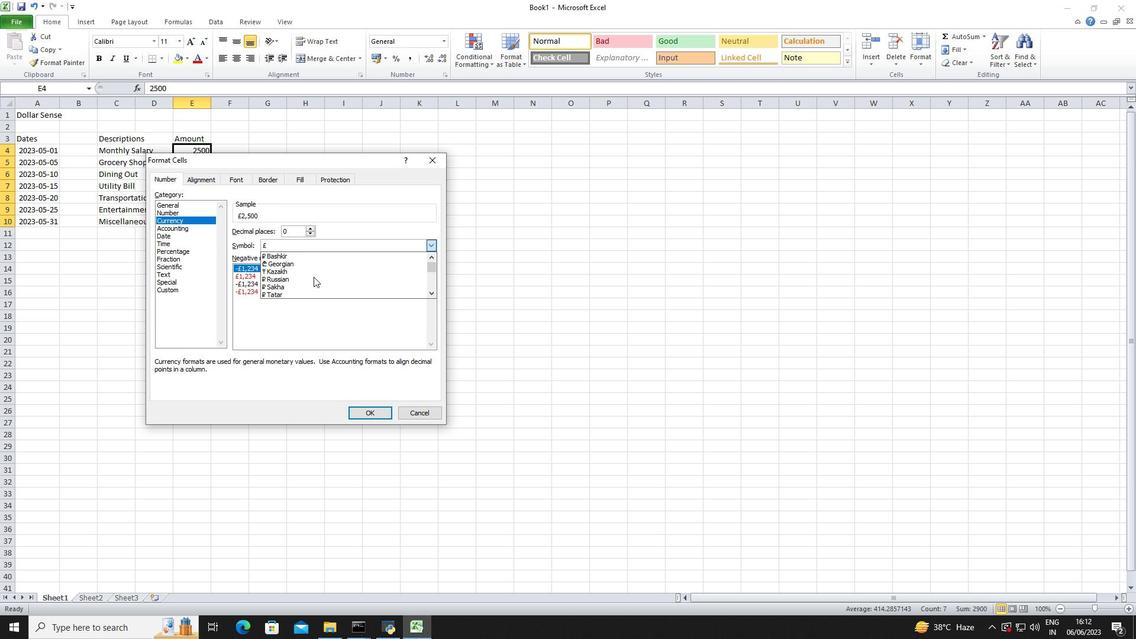 
Action: Mouse scrolled (313, 276) with delta (0, 0)
Screenshot: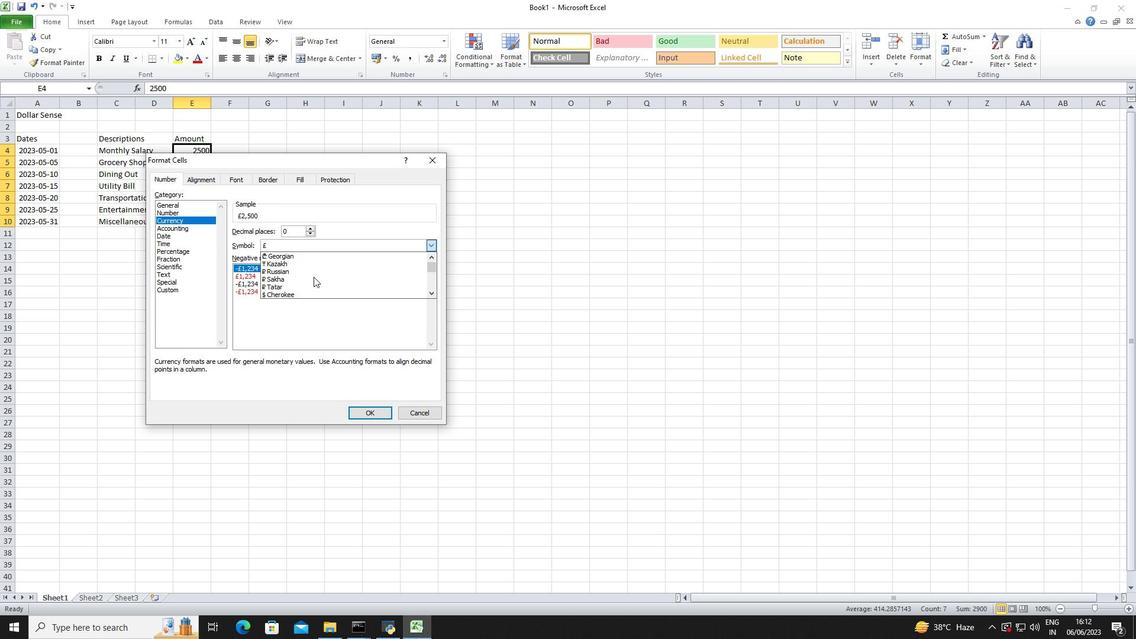 
Action: Mouse scrolled (313, 276) with delta (0, 0)
Screenshot: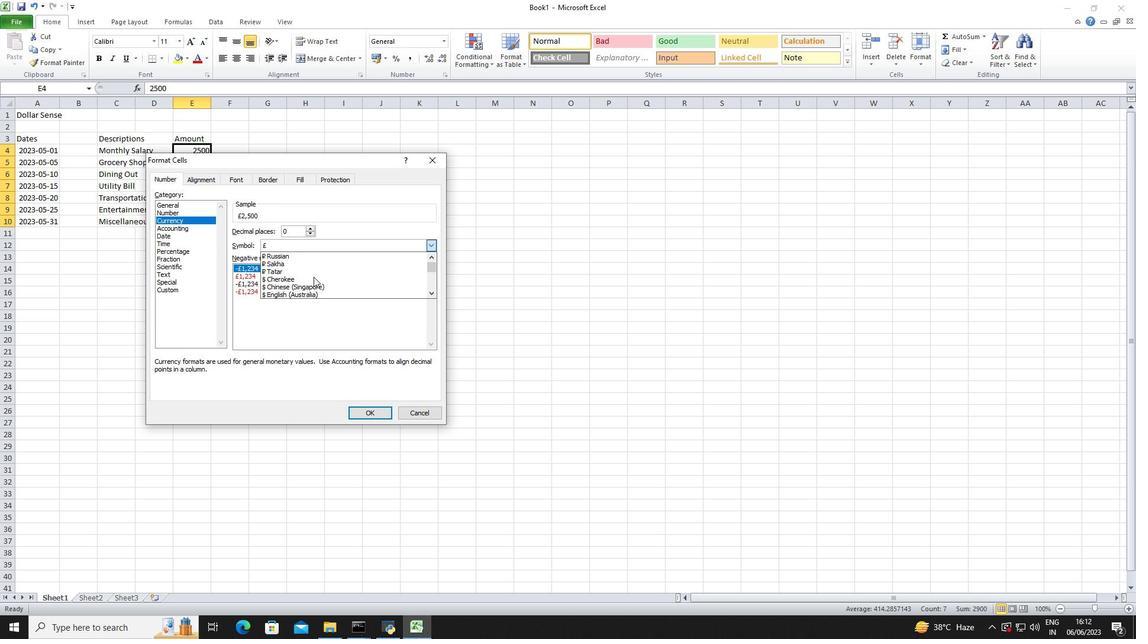 
Action: Mouse scrolled (313, 276) with delta (0, 0)
Screenshot: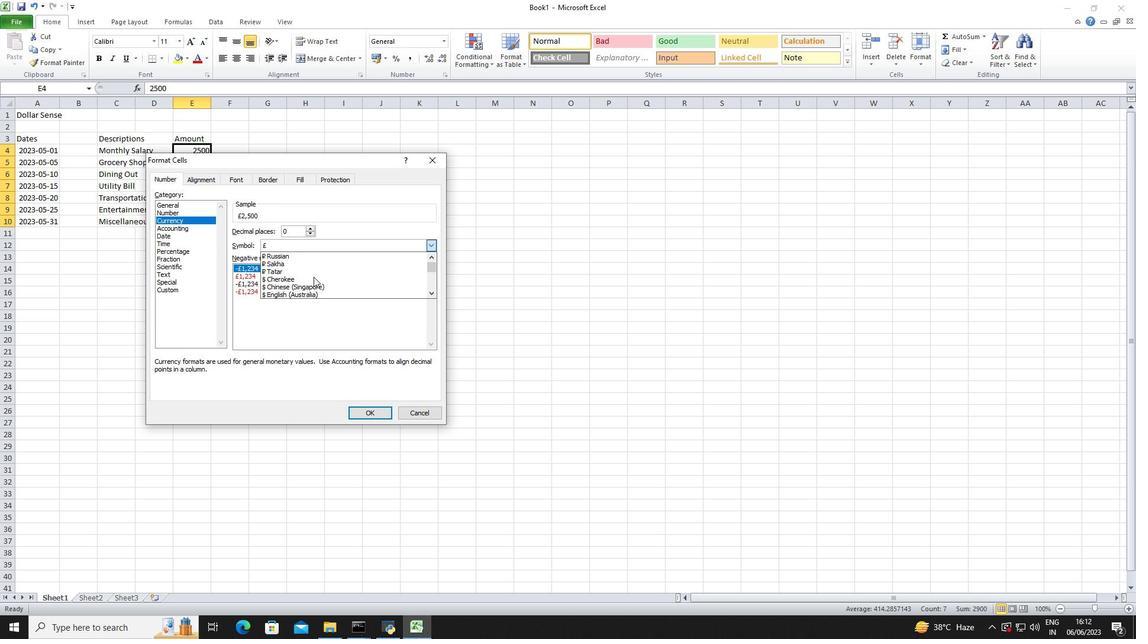 
Action: Mouse scrolled (313, 276) with delta (0, 0)
Screenshot: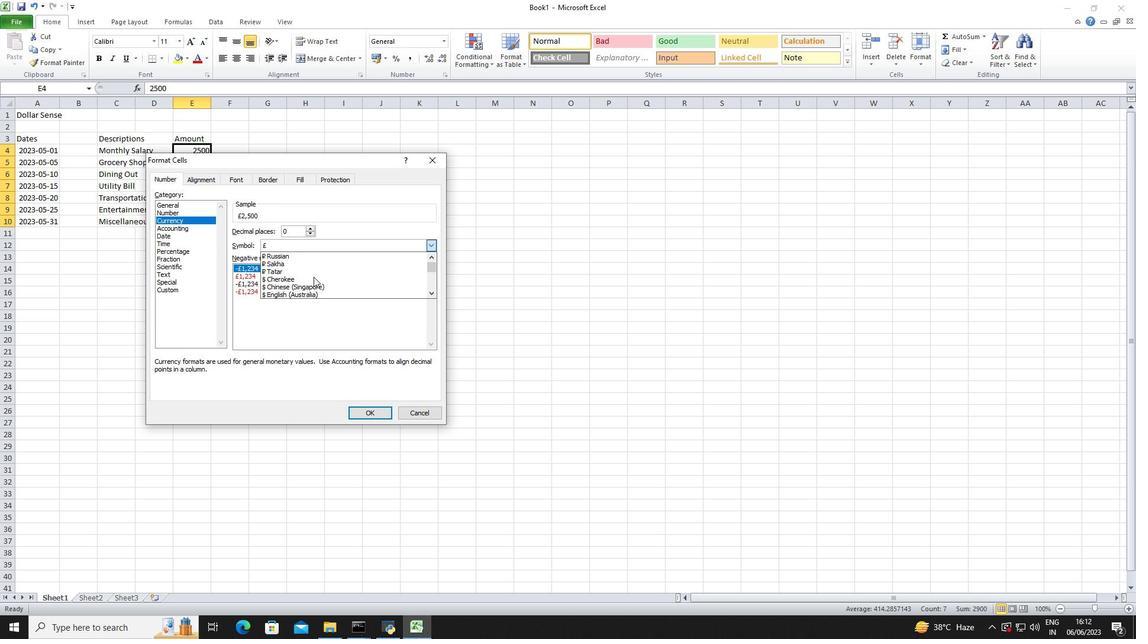 
Action: Mouse moved to (315, 272)
Screenshot: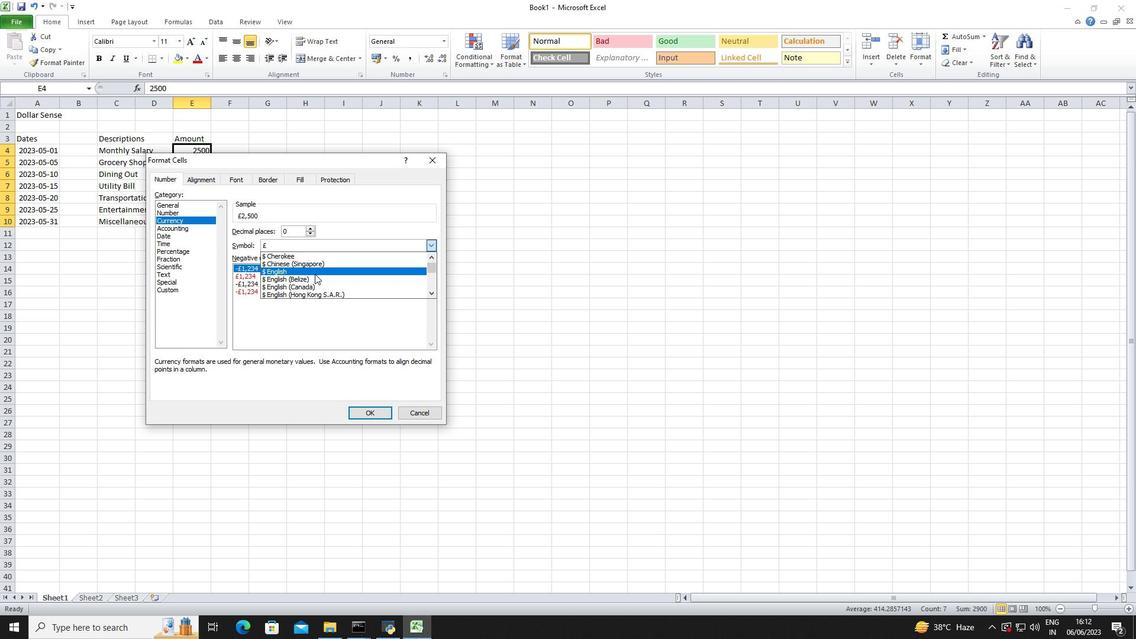 
Action: Mouse pressed left at (315, 272)
Screenshot: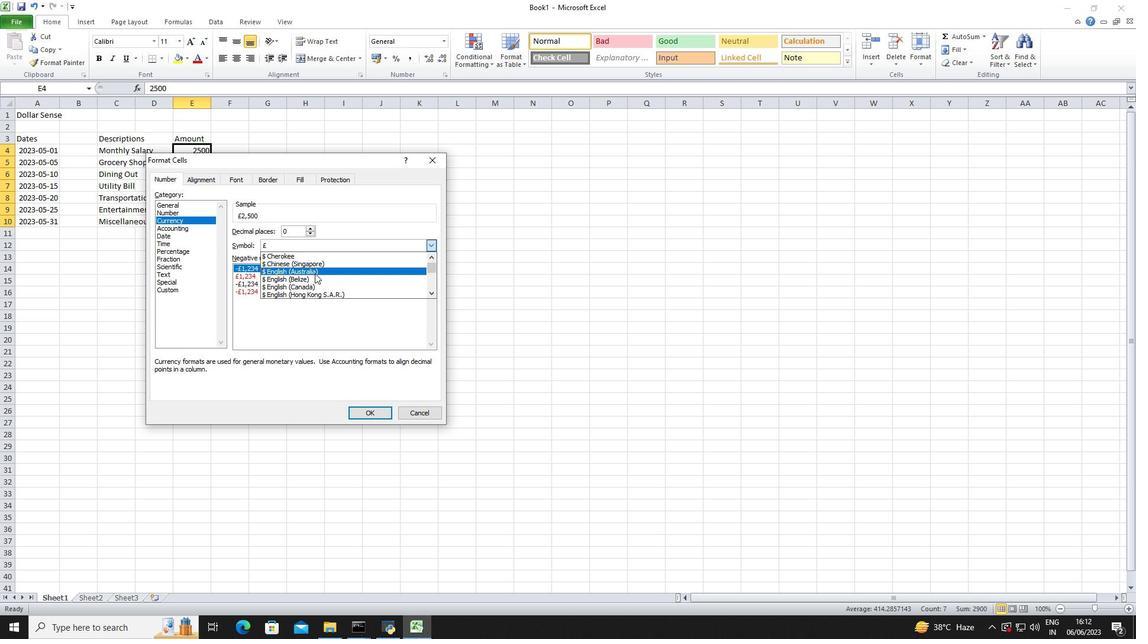 
Action: Mouse moved to (367, 413)
Screenshot: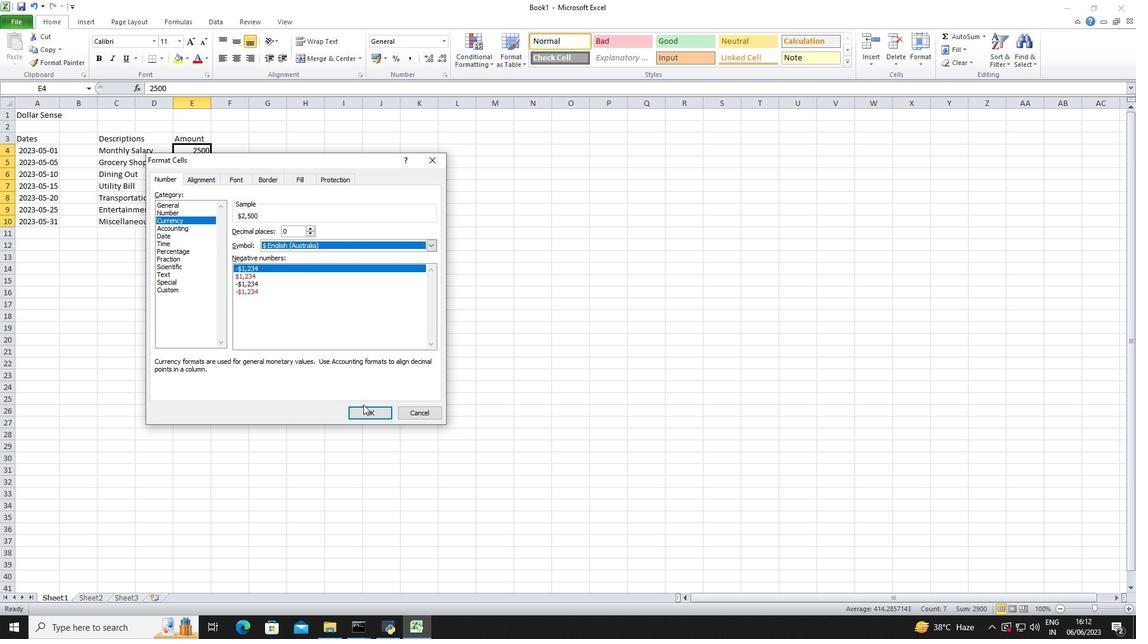 
Action: Mouse pressed left at (367, 413)
Screenshot: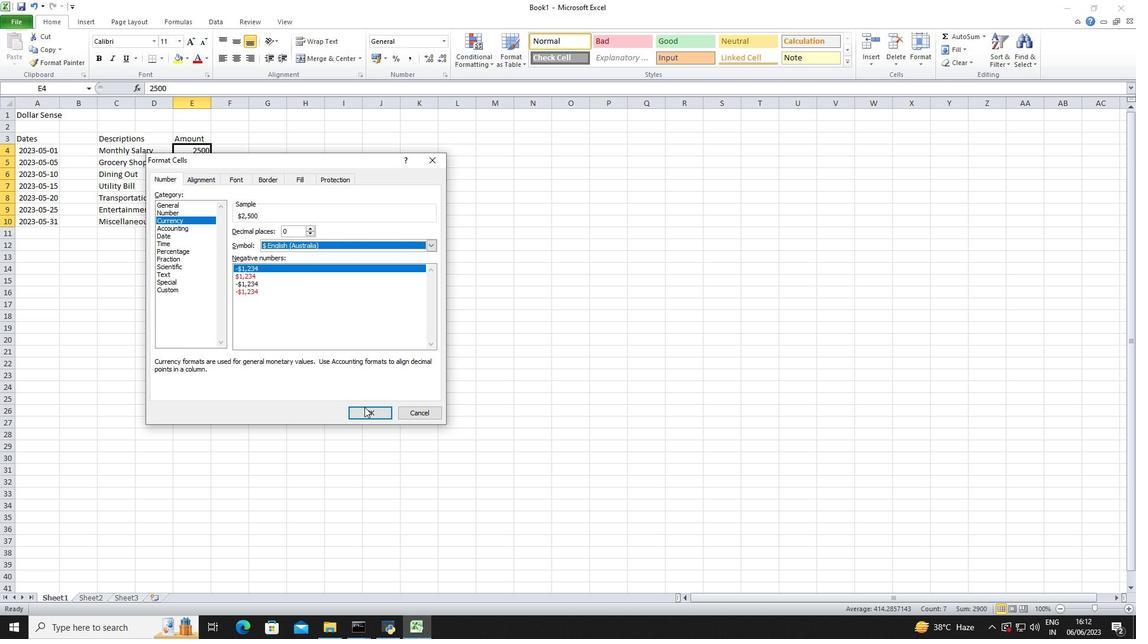 
Action: Mouse moved to (262, 139)
Screenshot: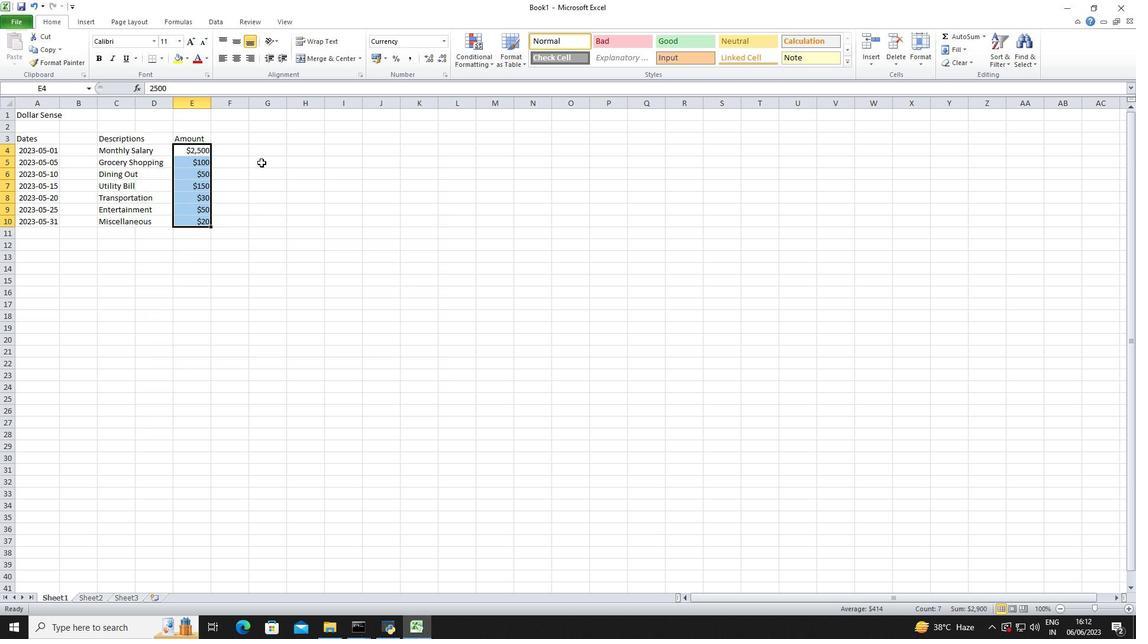 
Action: Mouse pressed left at (262, 139)
Screenshot: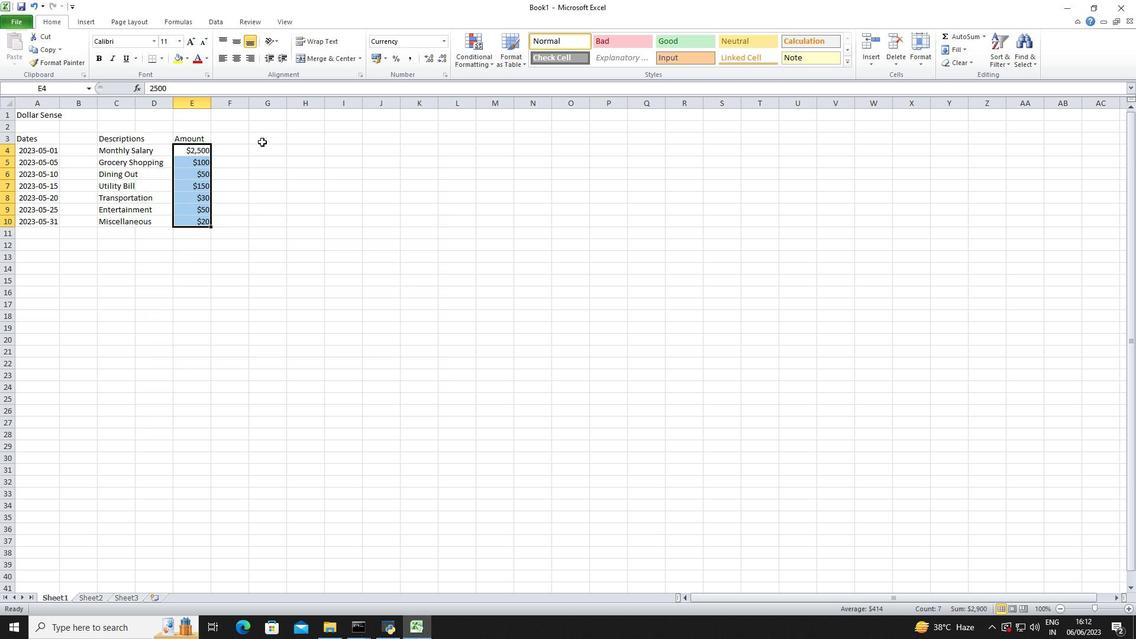 
Action: Key pressed <Key.shift>Income.<Key.backspace>/<Key.shift>Expense<Key.right><Key.down><Key.left><Key.shift>Income
Screenshot: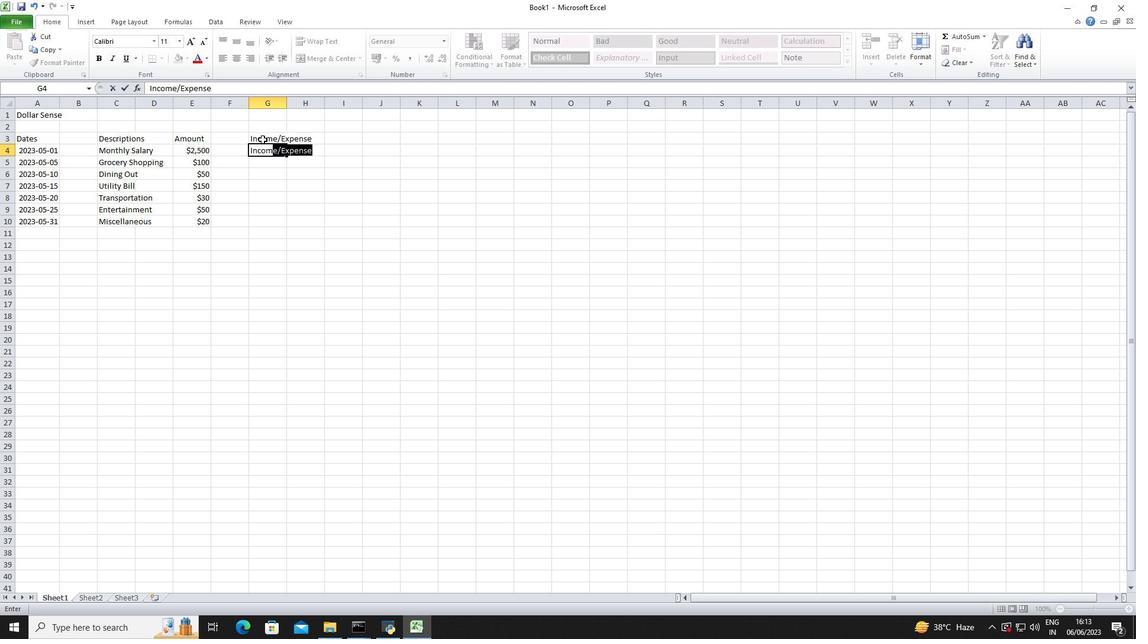 
Action: Mouse moved to (278, 147)
Screenshot: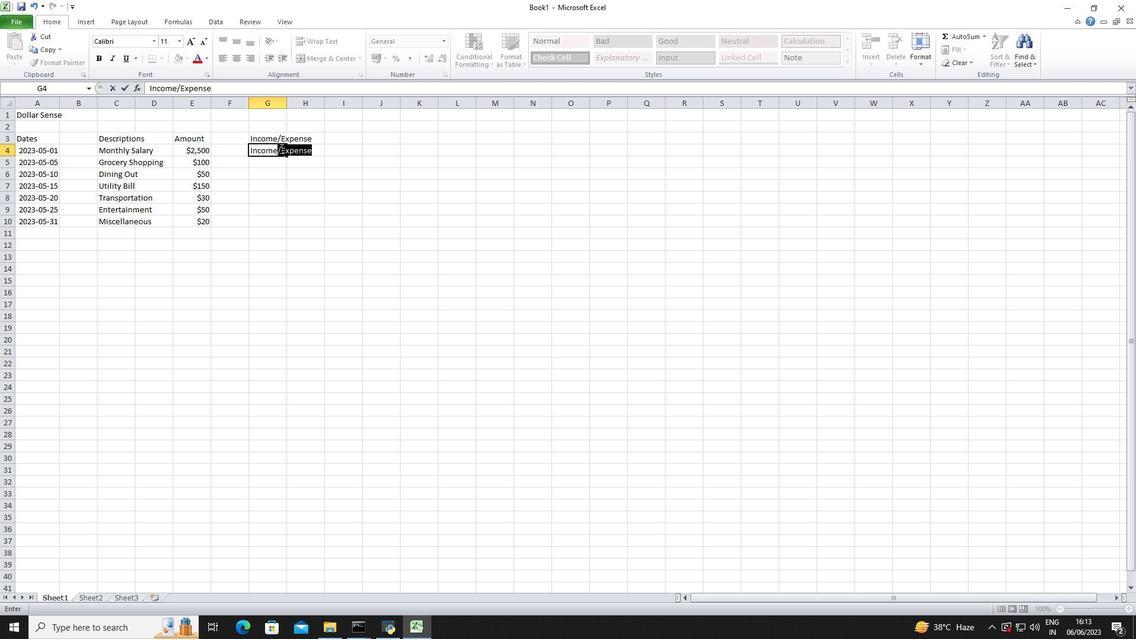 
Action: Mouse pressed left at (278, 147)
Screenshot: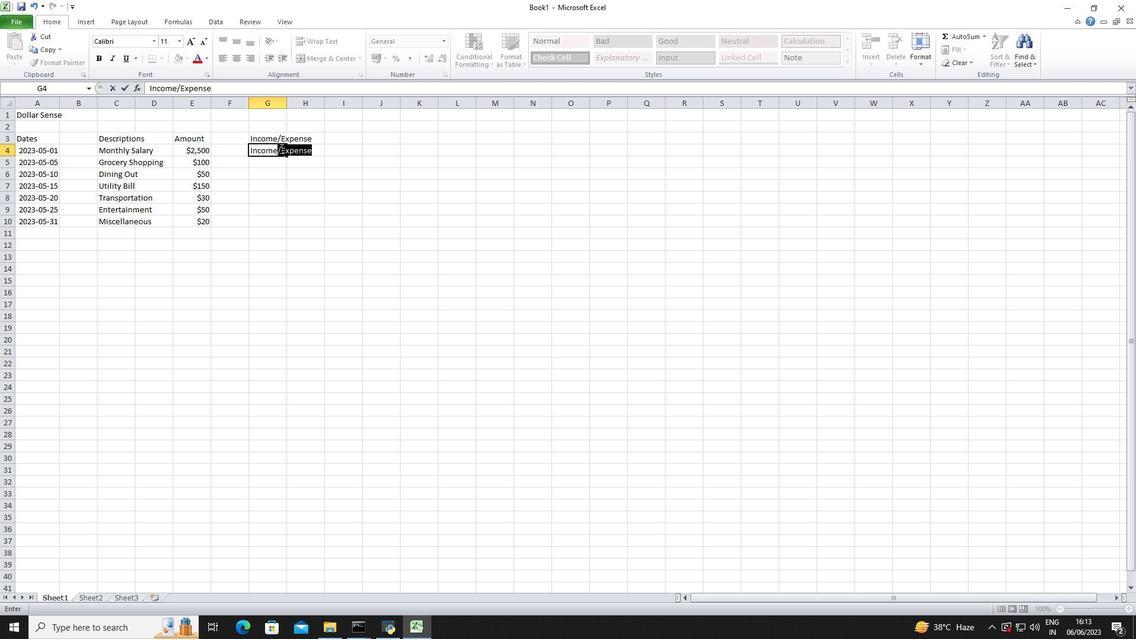 
Action: Mouse moved to (319, 147)
Screenshot: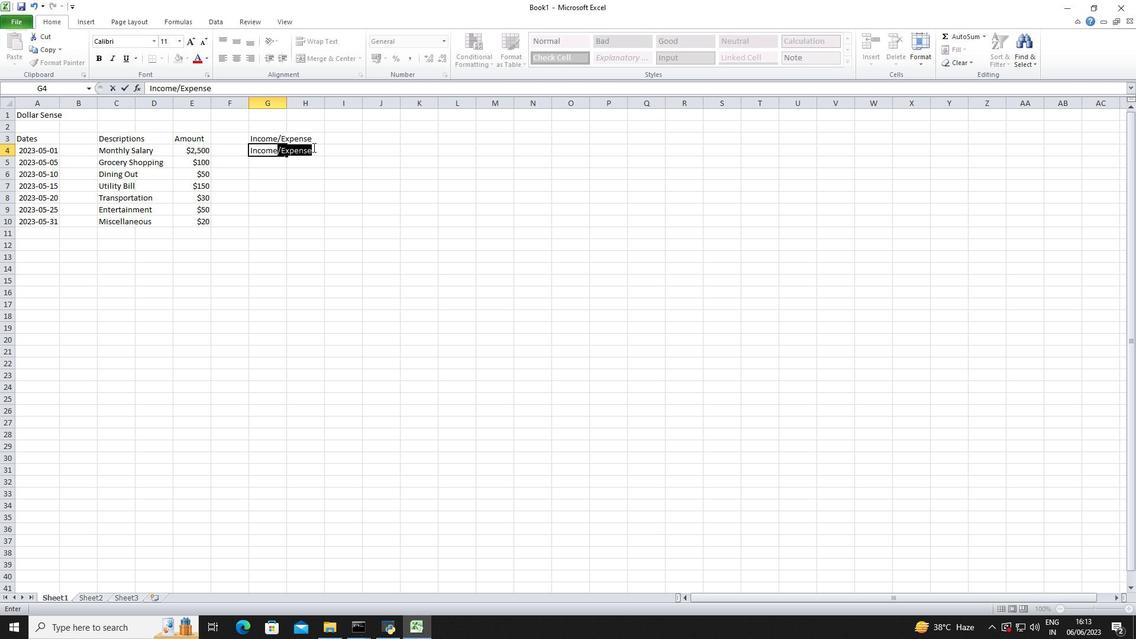 
Action: Key pressed <Key.backspace><Key.down><Key.enter><Key.shift>Expenses<Key.enter><Key.shift>Expenses<Key.enter><Key.shift>Expenses<Key.enter><Key.shift>Expenses<Key.enter><Key.shift>Expenses<Key.enter><Key.shift>Expenses<Key.enter><Key.down><Key.right><Key.right><Key.up><Key.up><Key.up><Key.up><Key.up><Key.up><Key.up><Key.up><Key.up><Key.shift>Balance<Key.down>2500<Key.down>2400<Key.down>2350<Key.down>2200<Key.down>2170<Key.down>2120<Key.down>2100<Key.down>
Screenshot: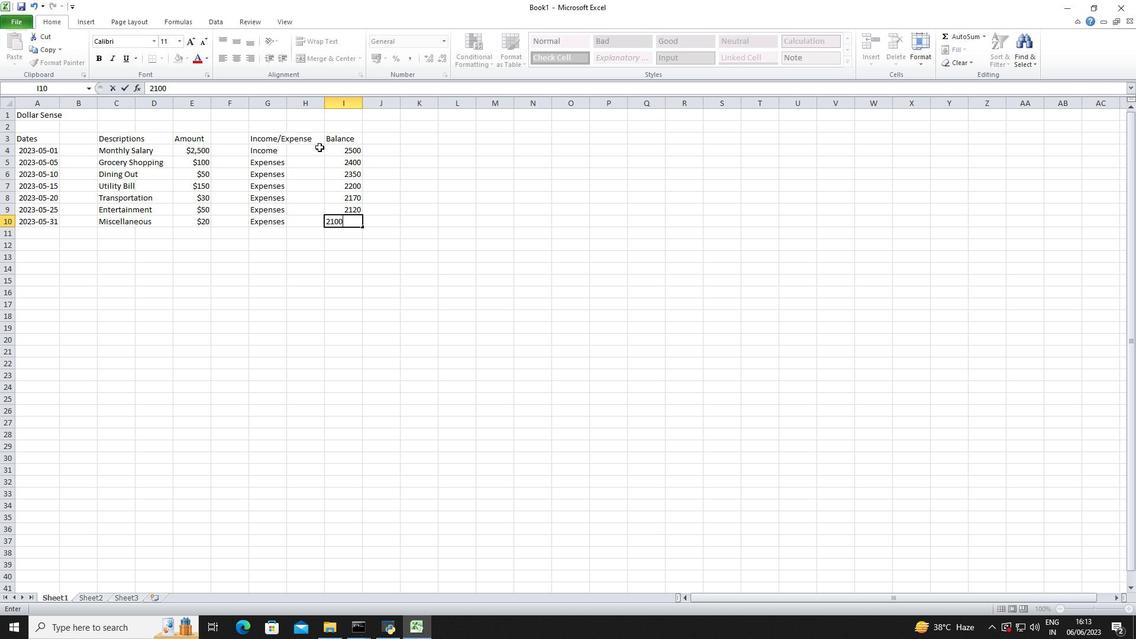 
Action: Mouse moved to (331, 147)
Screenshot: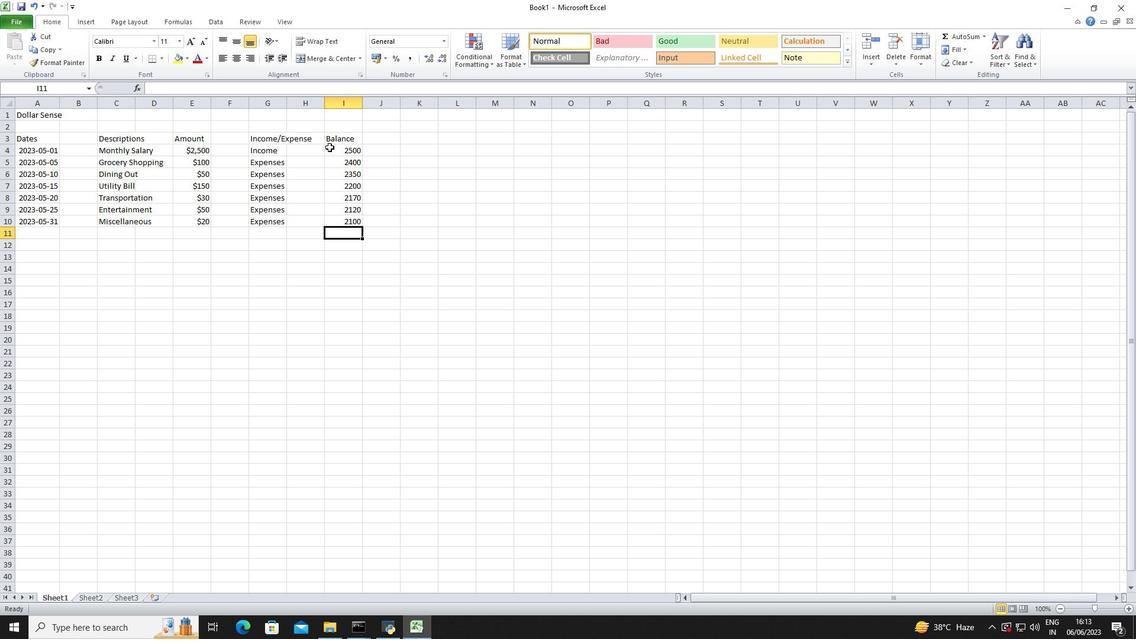 
Action: Mouse pressed left at (331, 147)
Screenshot: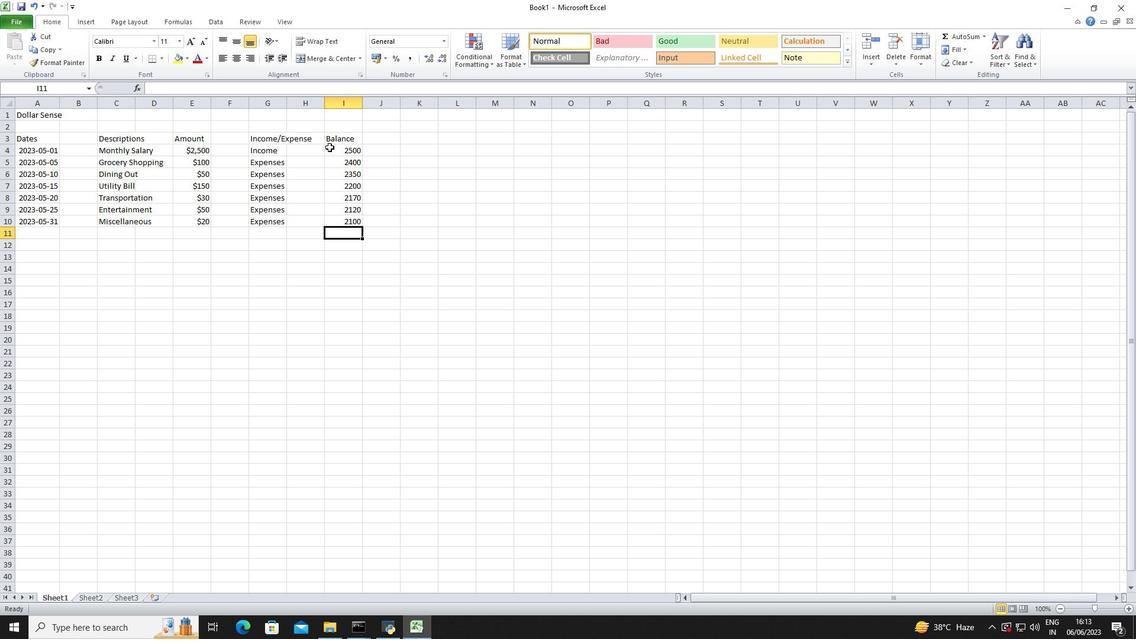
Action: Mouse moved to (445, 45)
Screenshot: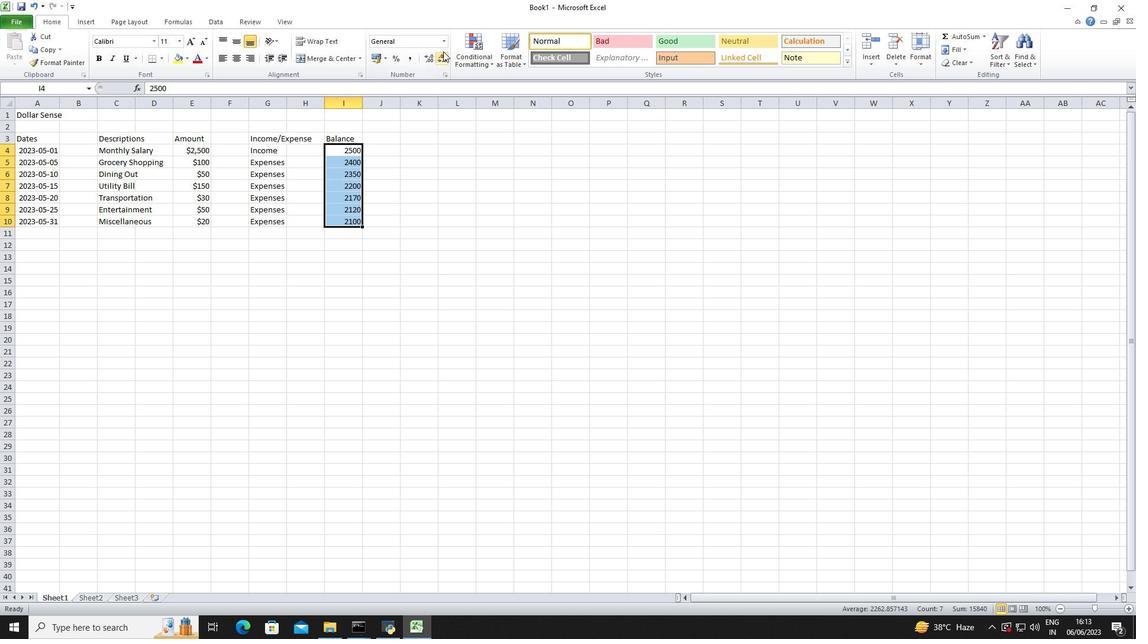 
Action: Mouse pressed left at (445, 45)
Screenshot: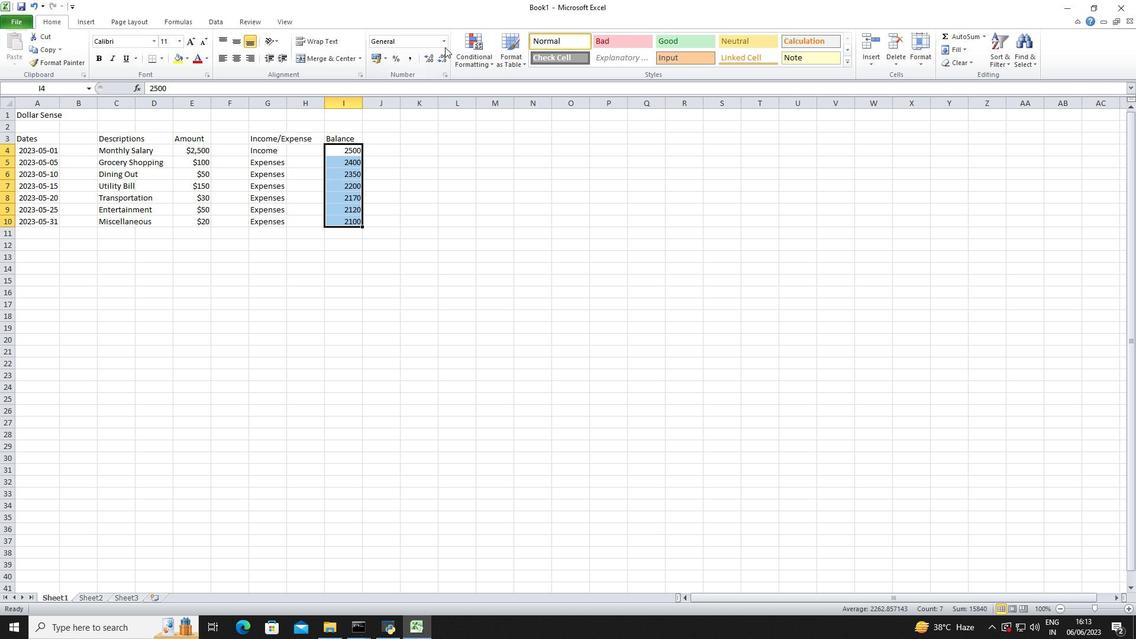 
Action: Mouse moved to (421, 342)
Screenshot: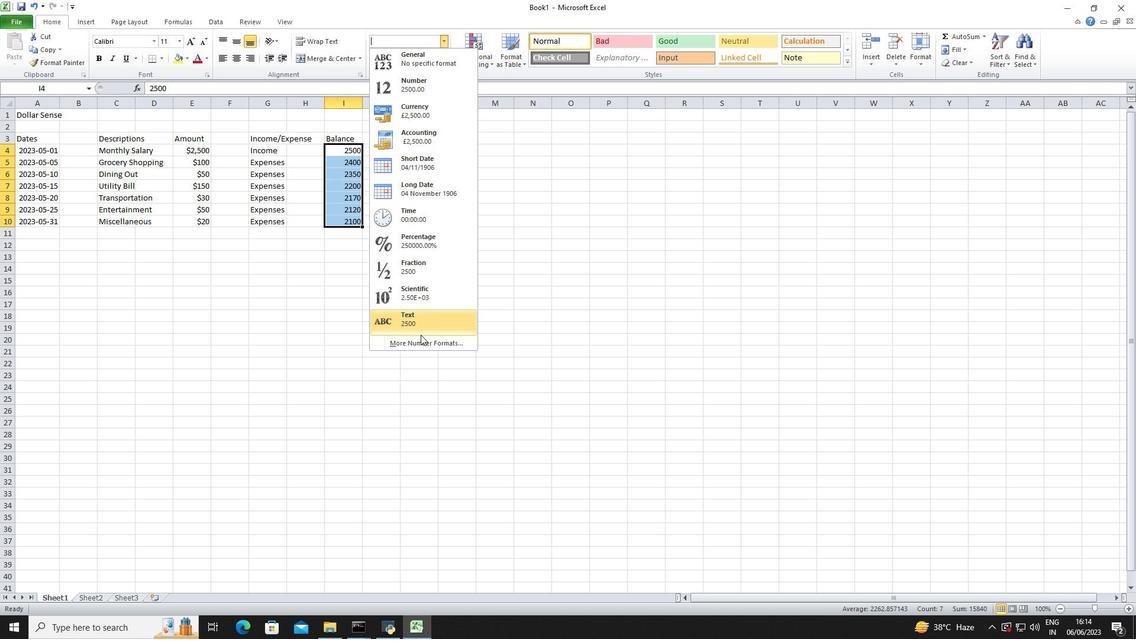 
Action: Mouse pressed left at (421, 342)
Screenshot: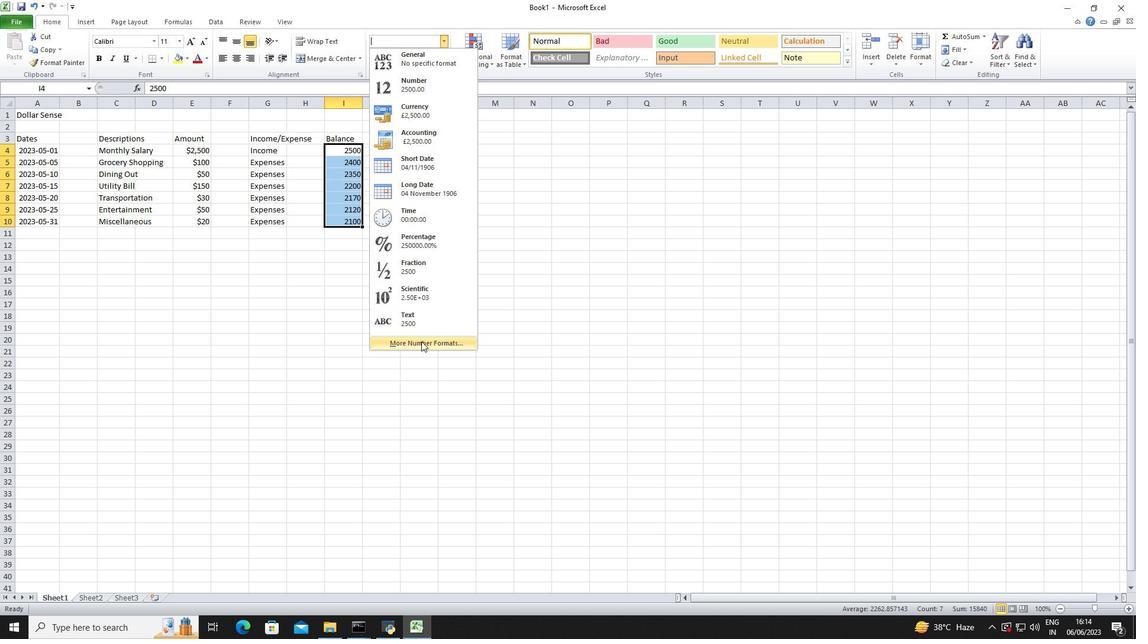
Action: Mouse moved to (171, 215)
Screenshot: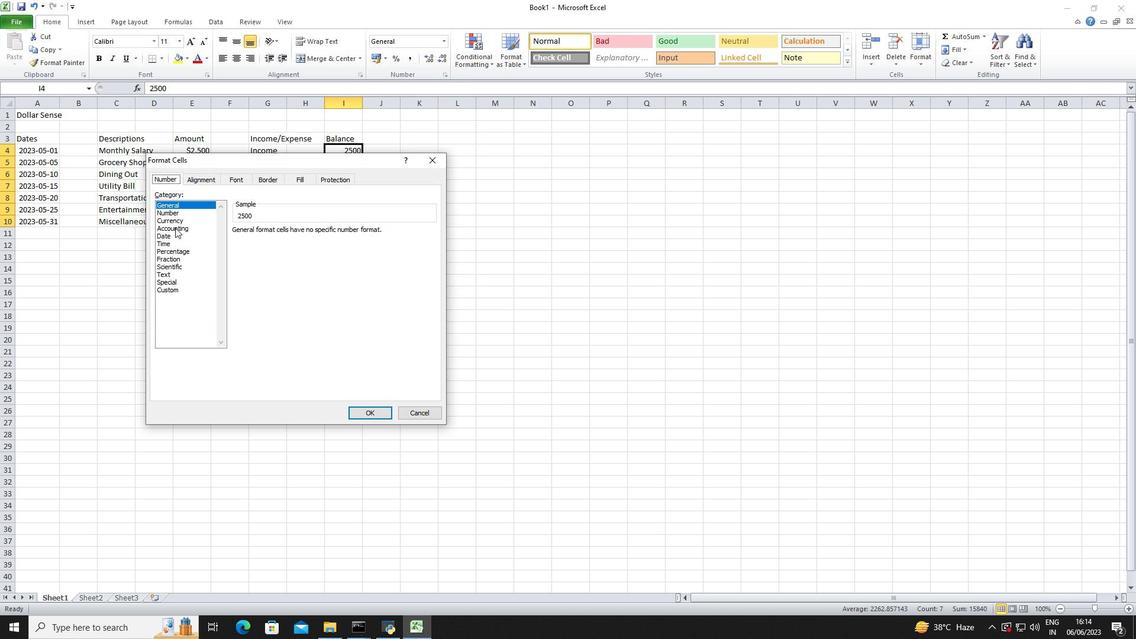 
Action: Mouse pressed left at (171, 215)
Screenshot: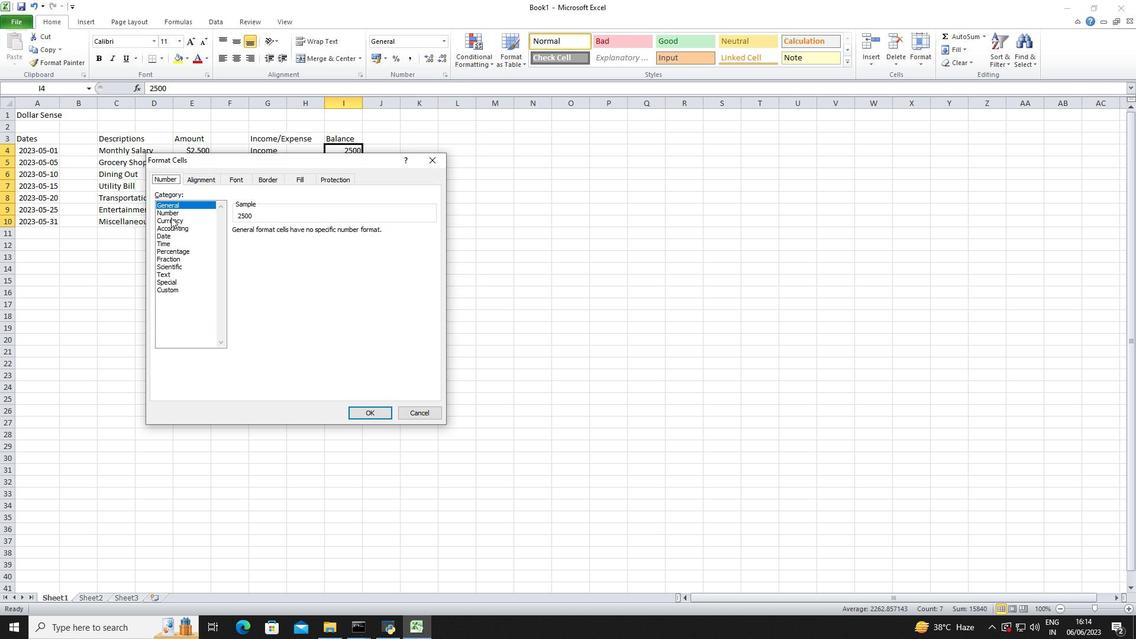 
Action: Mouse moved to (171, 222)
Screenshot: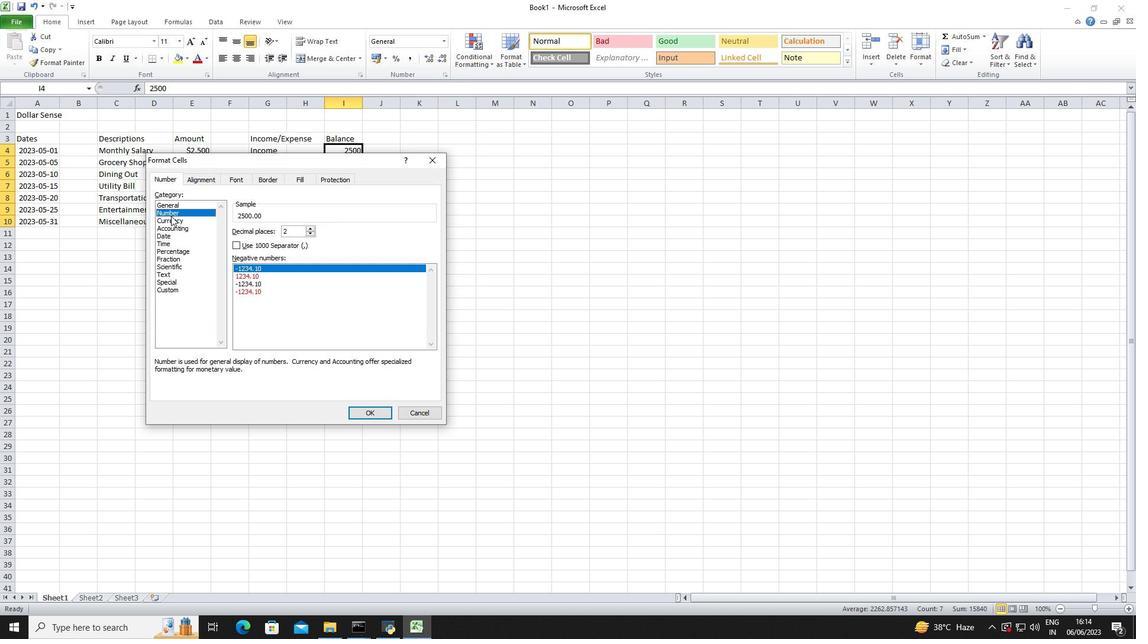 
Action: Mouse pressed left at (171, 222)
Screenshot: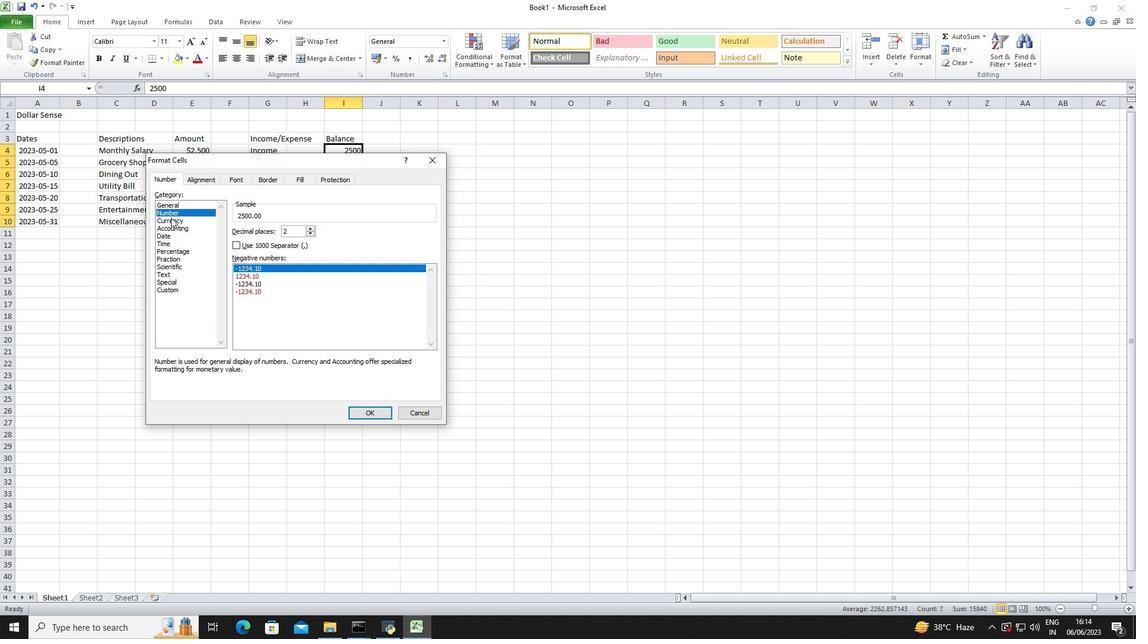 
Action: Mouse moved to (311, 233)
Screenshot: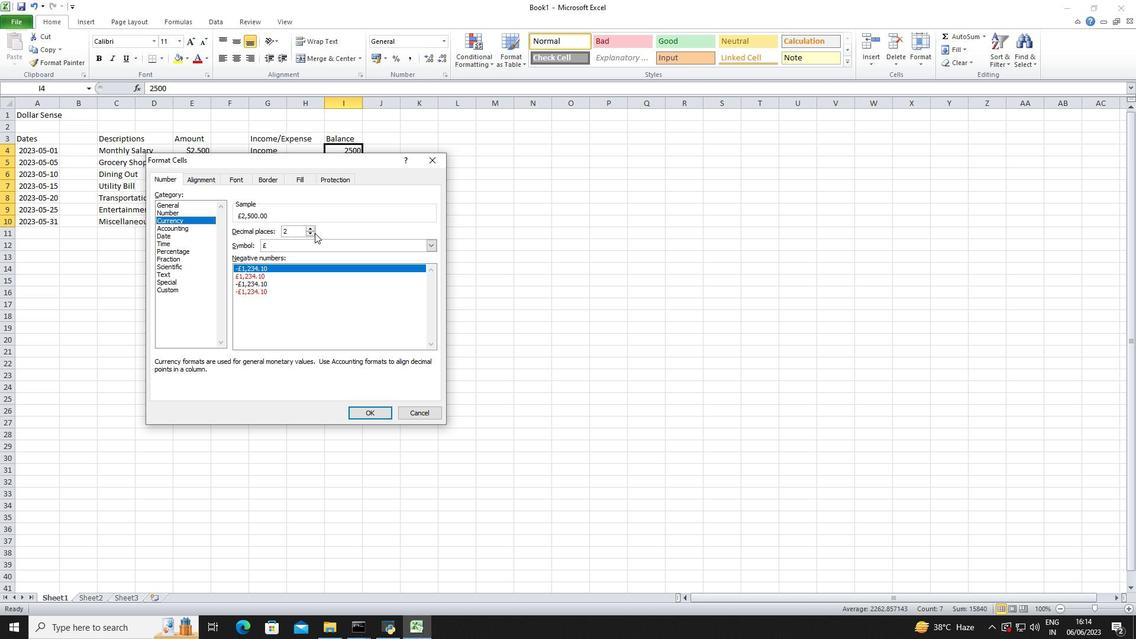 
Action: Mouse pressed left at (311, 233)
Screenshot: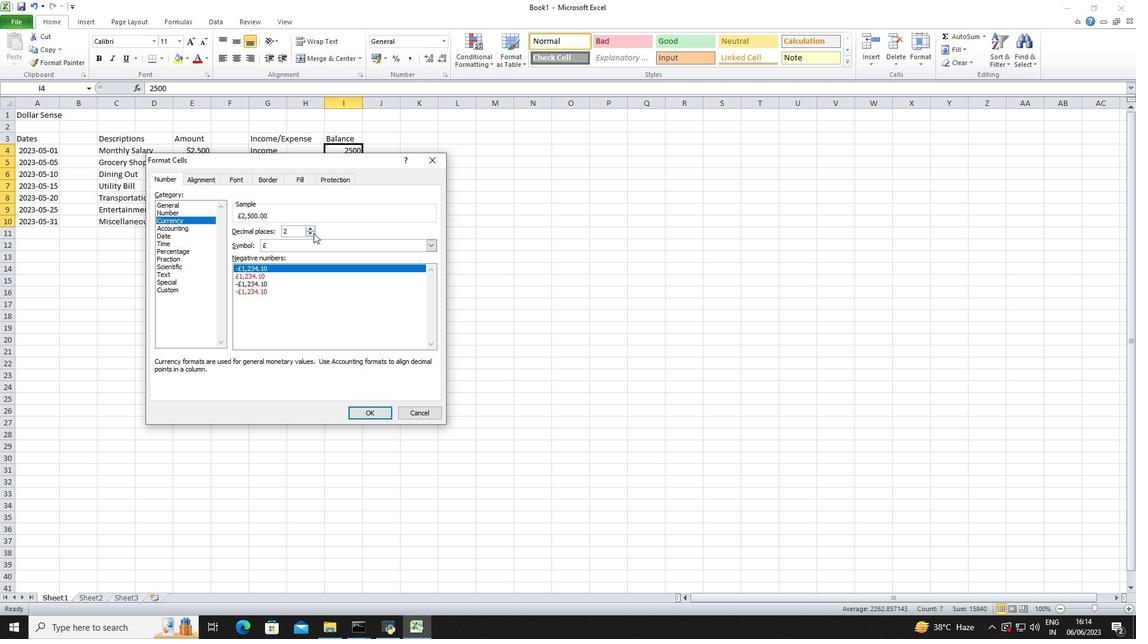 
Action: Mouse pressed left at (311, 233)
Screenshot: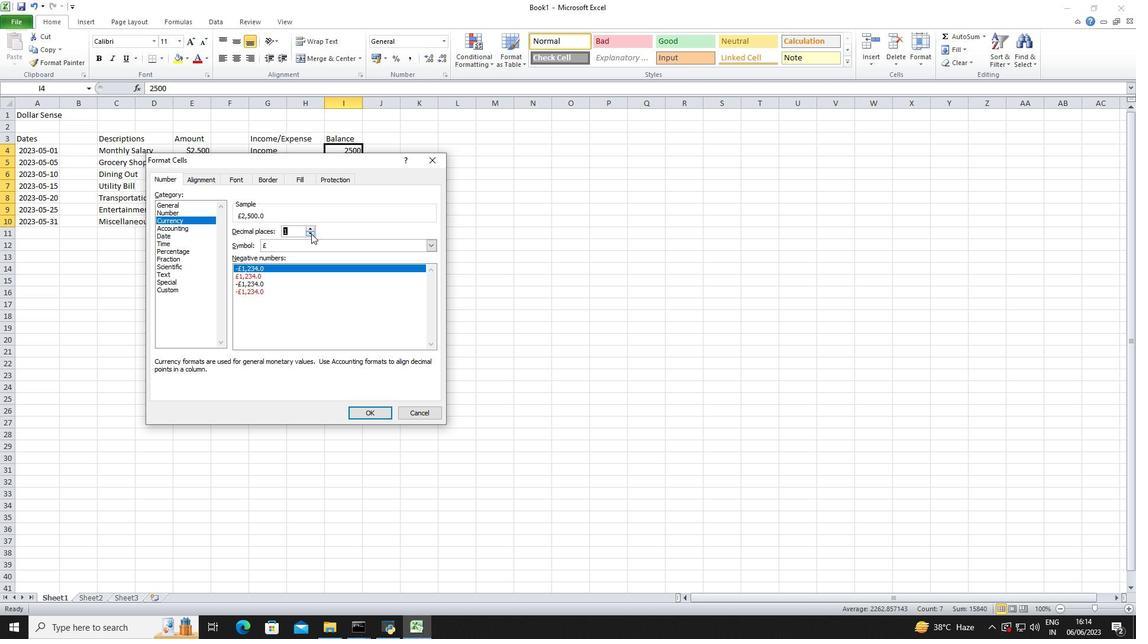 
Action: Mouse moved to (311, 243)
Screenshot: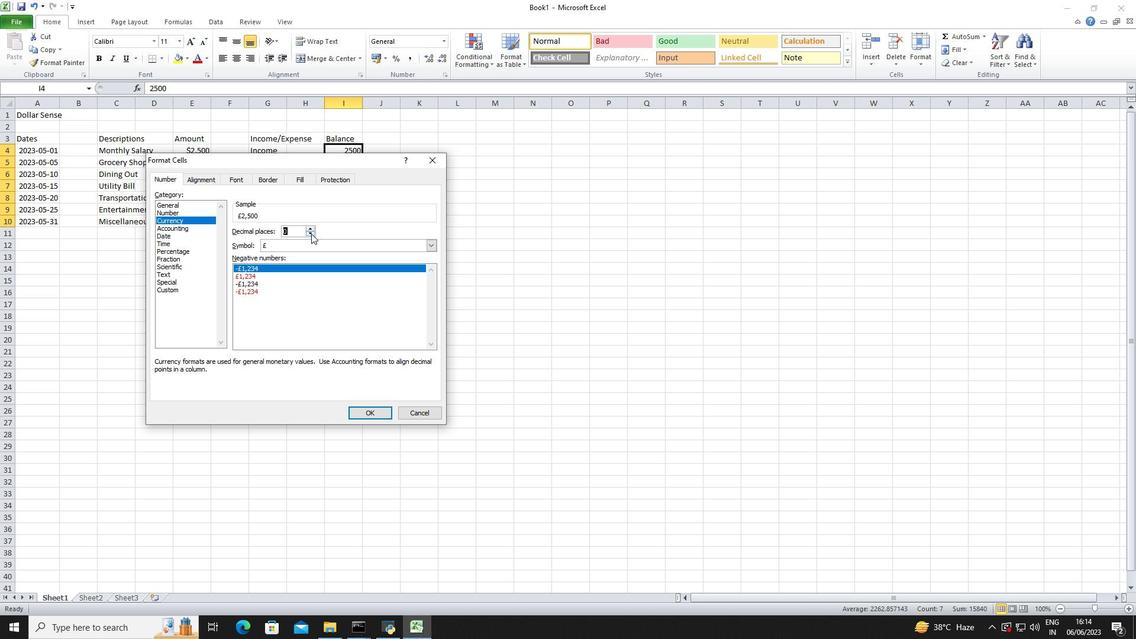 
Action: Mouse pressed left at (311, 243)
Screenshot: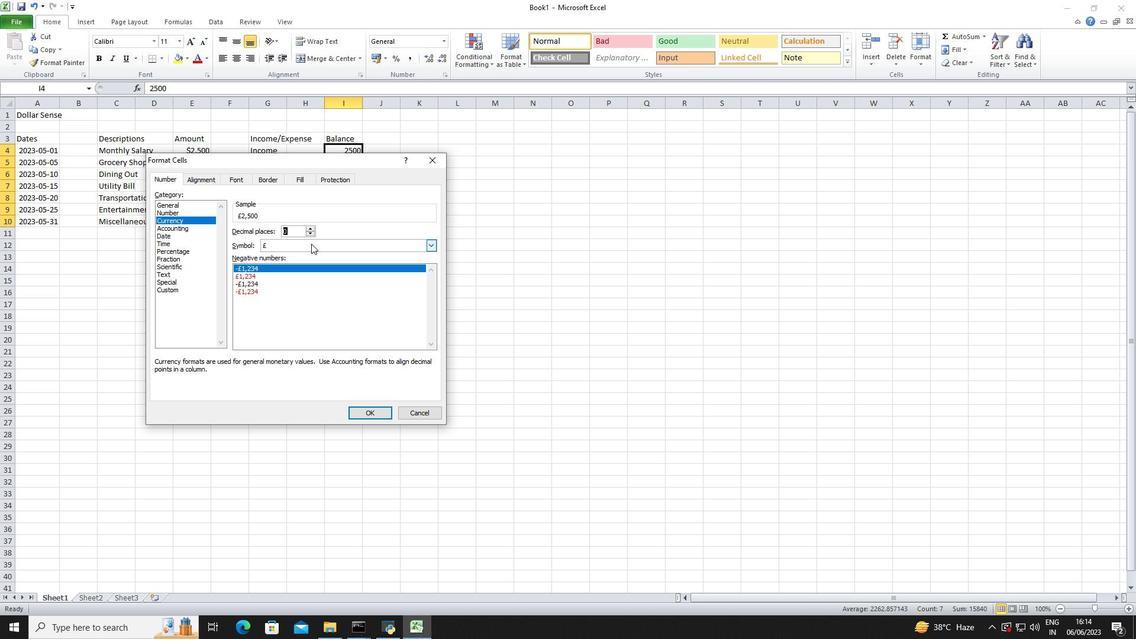 
Action: Mouse moved to (318, 281)
Screenshot: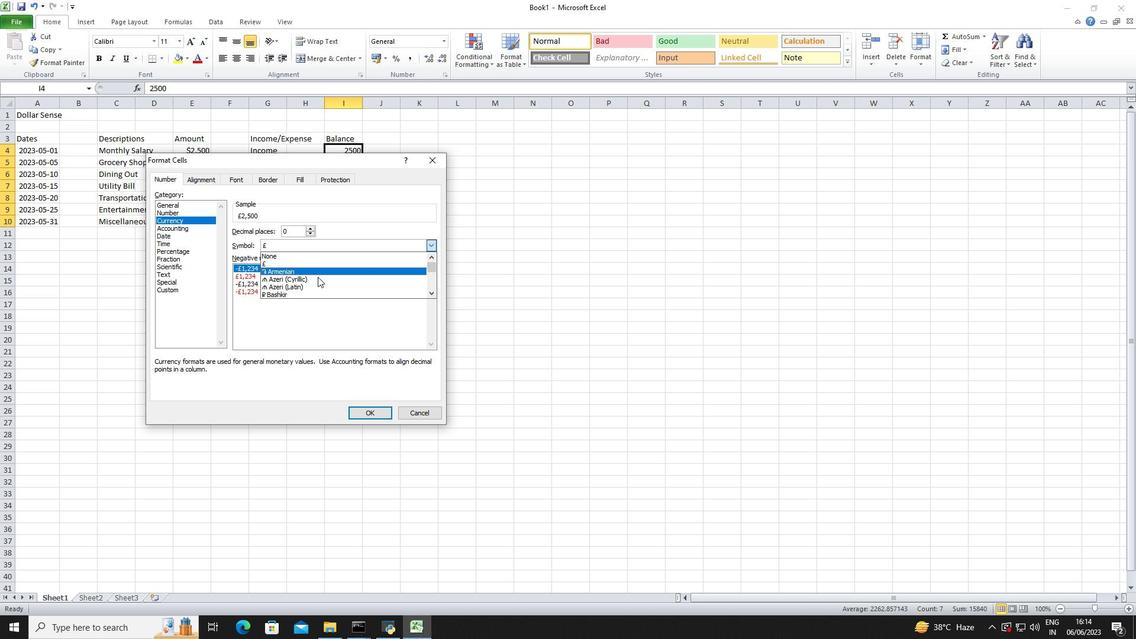 
Action: Mouse scrolled (318, 280) with delta (0, 0)
Screenshot: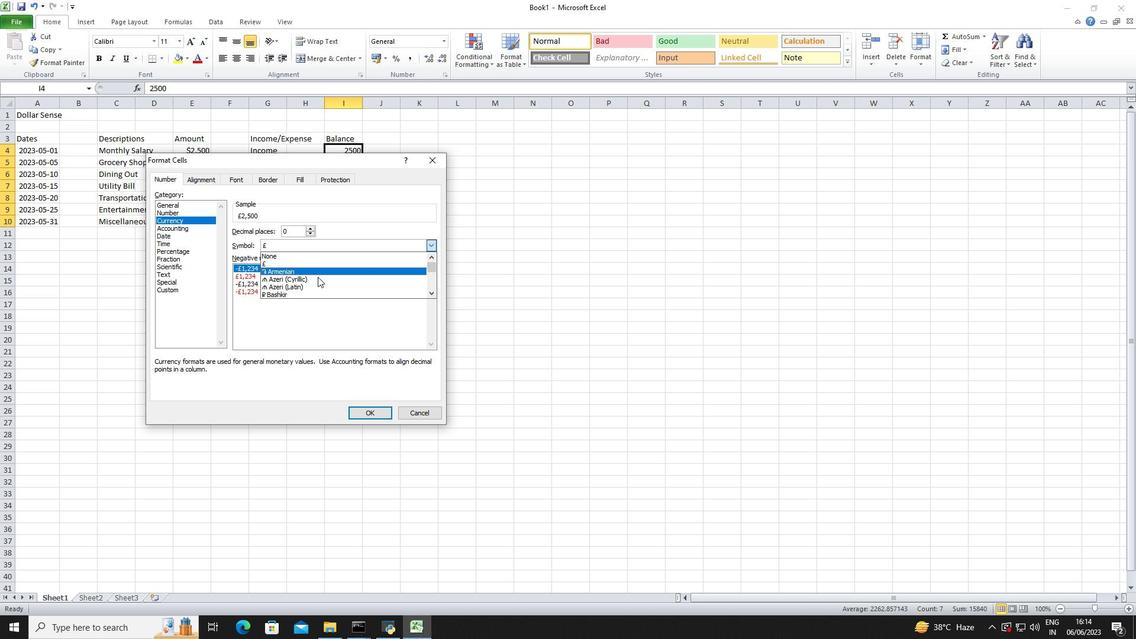 
Action: Mouse scrolled (318, 280) with delta (0, 0)
Screenshot: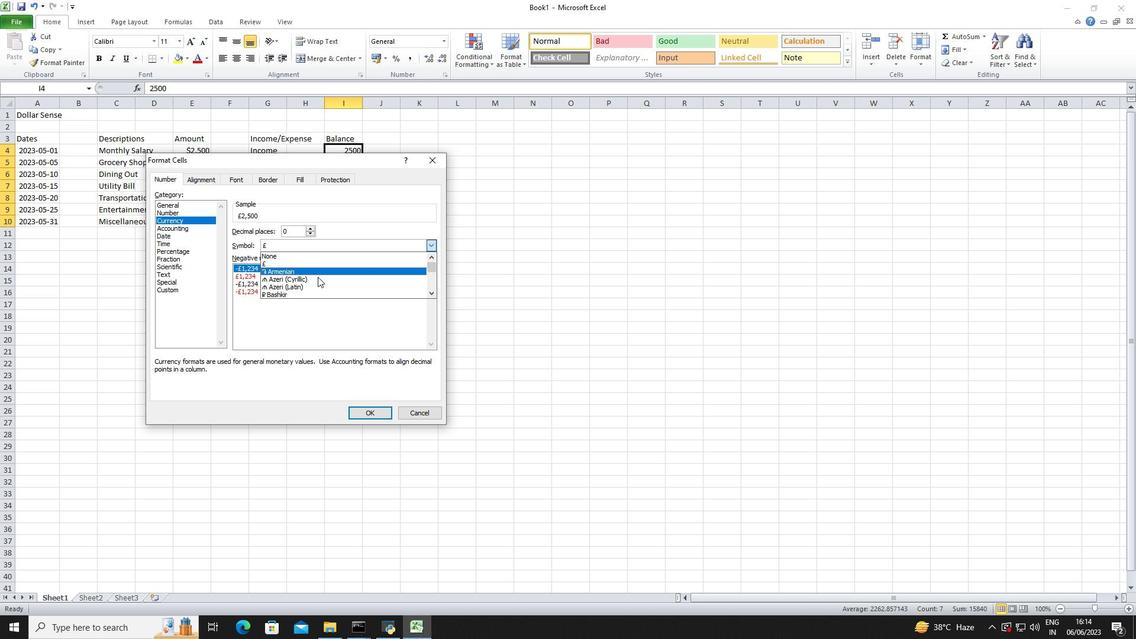 
Action: Mouse scrolled (318, 280) with delta (0, 0)
Screenshot: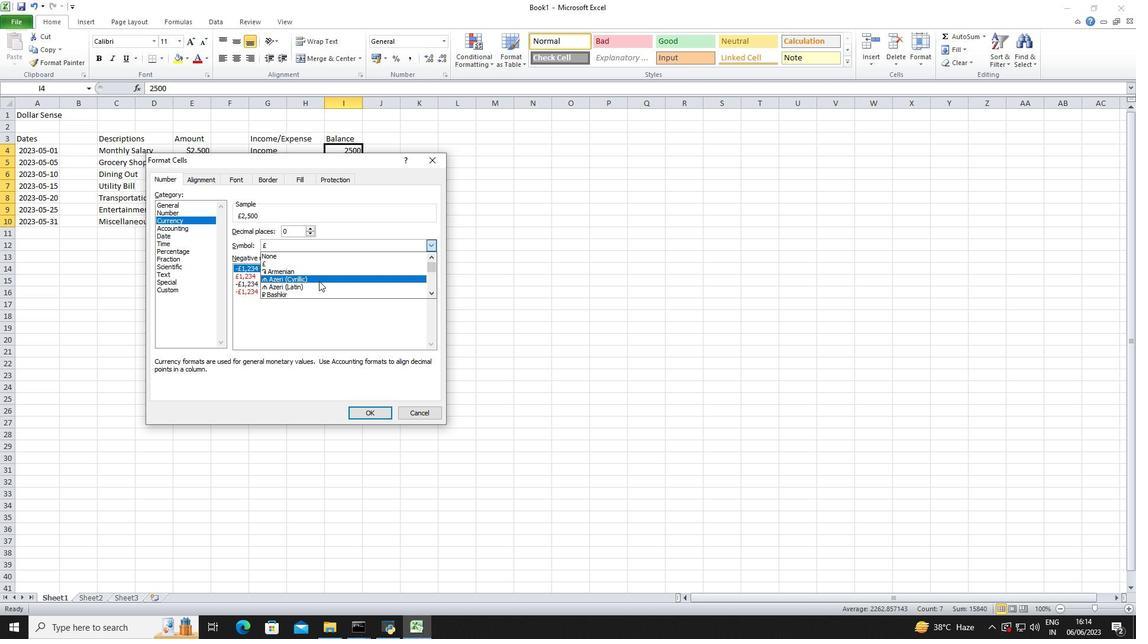 
Action: Mouse scrolled (318, 280) with delta (0, 0)
Screenshot: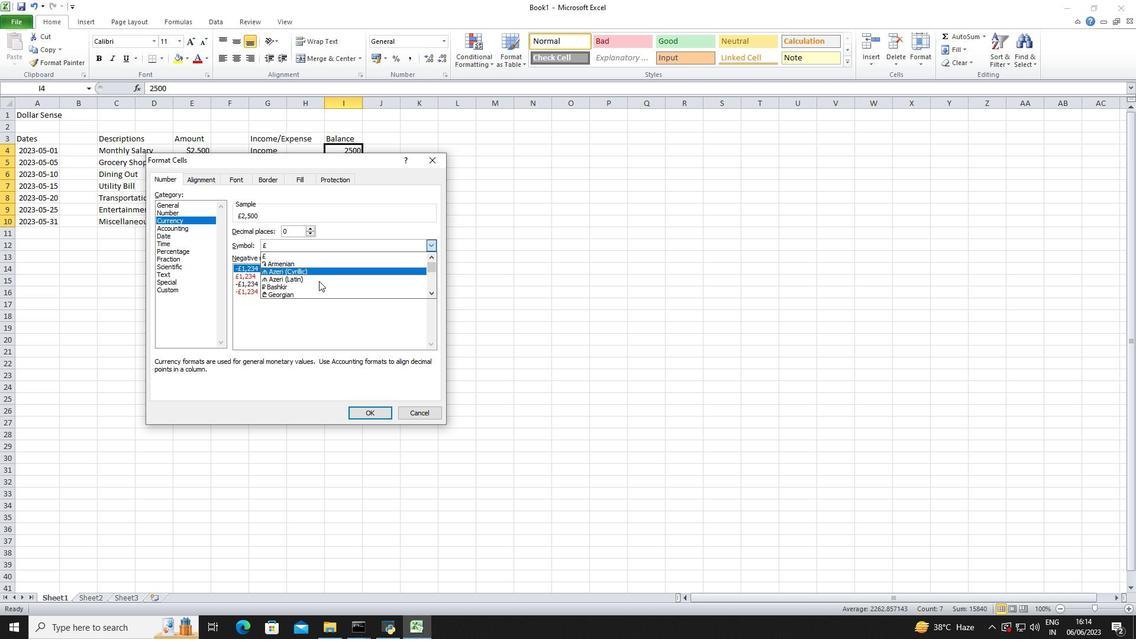 
Action: Mouse scrolled (318, 280) with delta (0, 0)
Screenshot: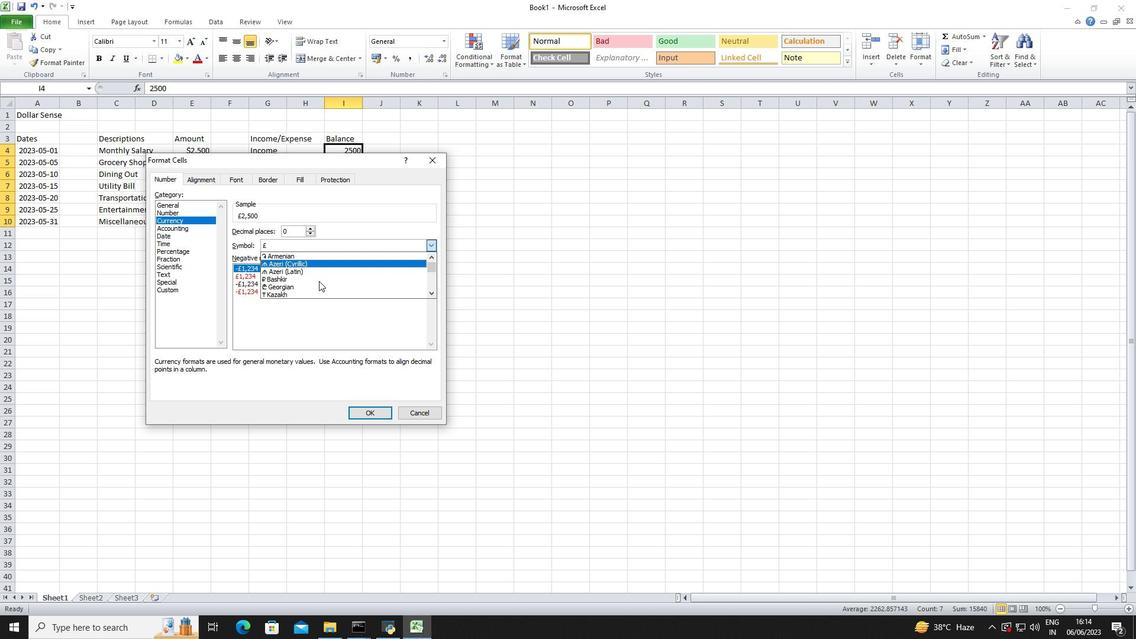 
Action: Mouse scrolled (318, 280) with delta (0, 0)
Screenshot: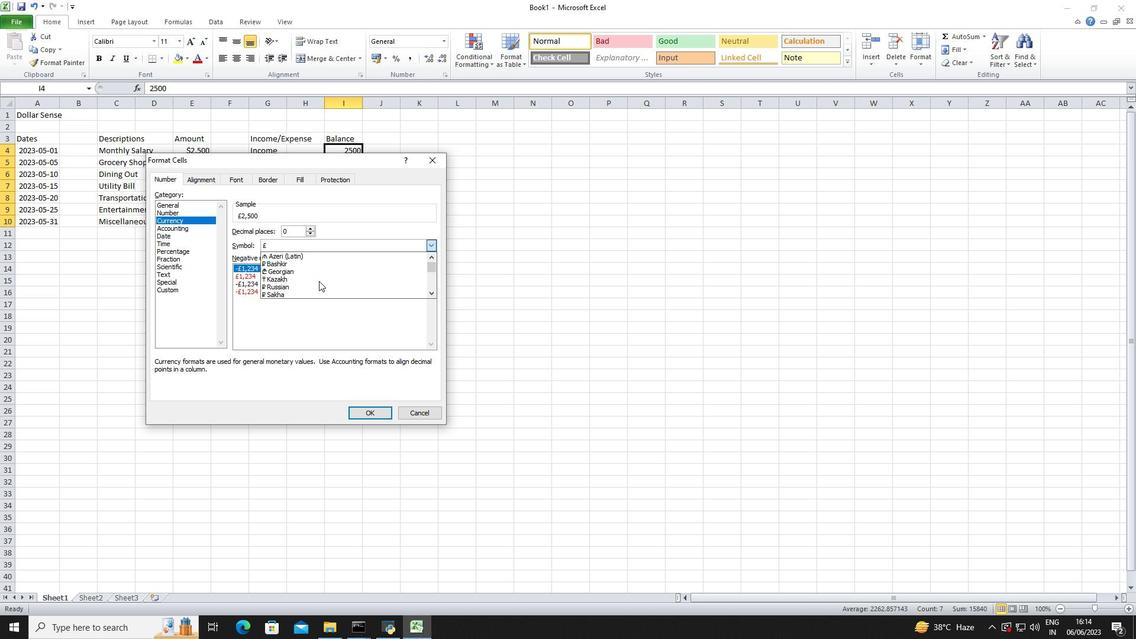 
Action: Mouse scrolled (318, 280) with delta (0, 0)
Screenshot: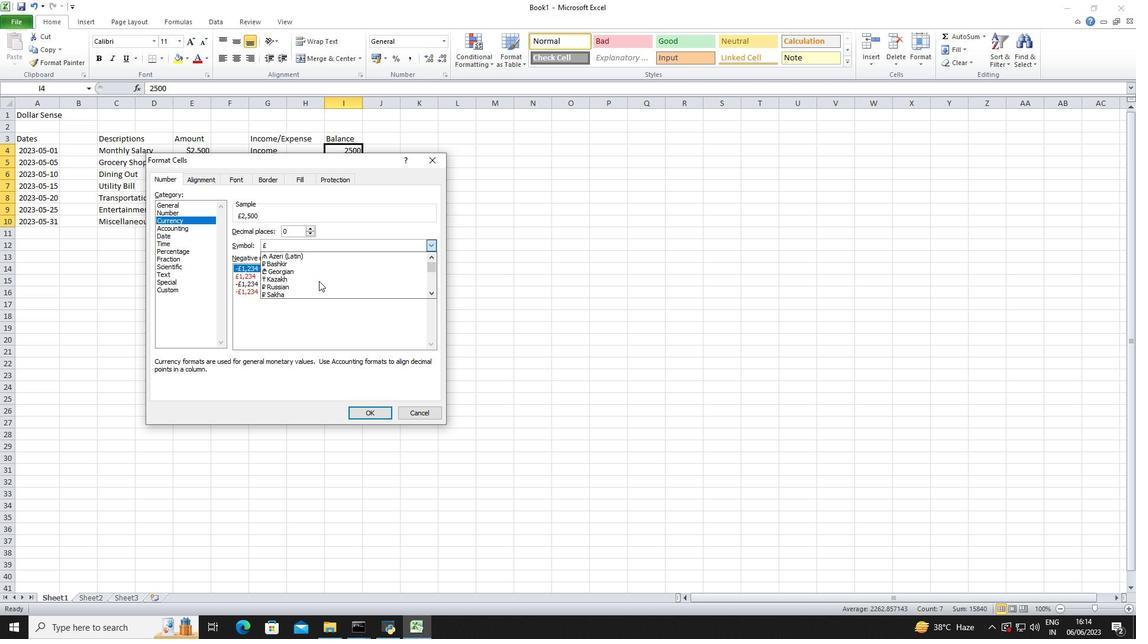 
Action: Mouse scrolled (318, 280) with delta (0, 0)
Screenshot: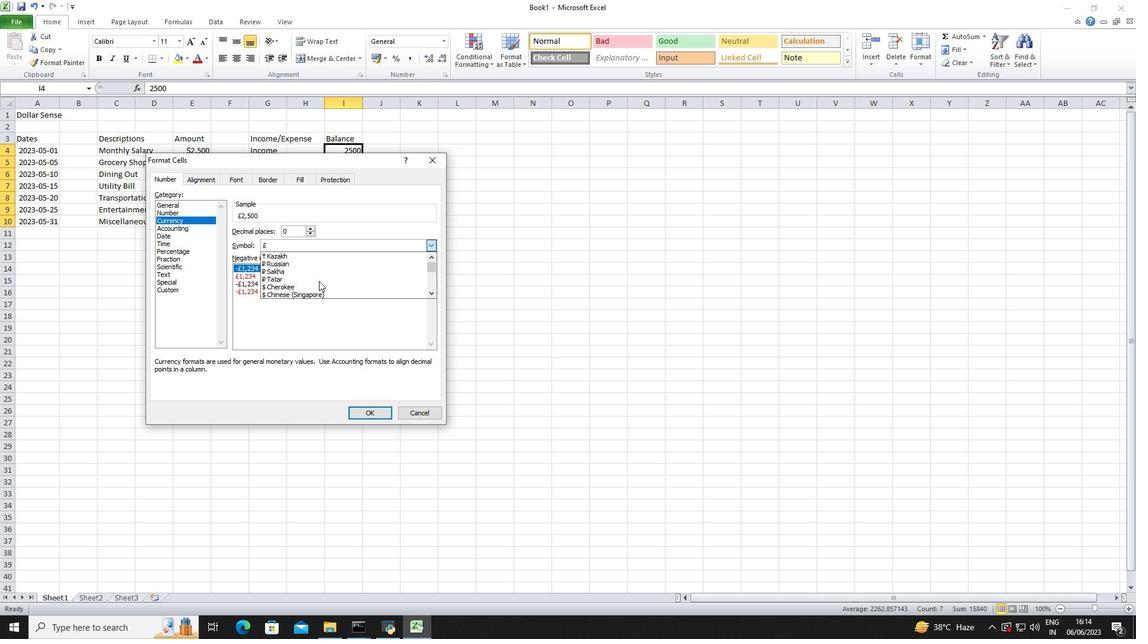 
Action: Mouse scrolled (318, 280) with delta (0, 0)
Screenshot: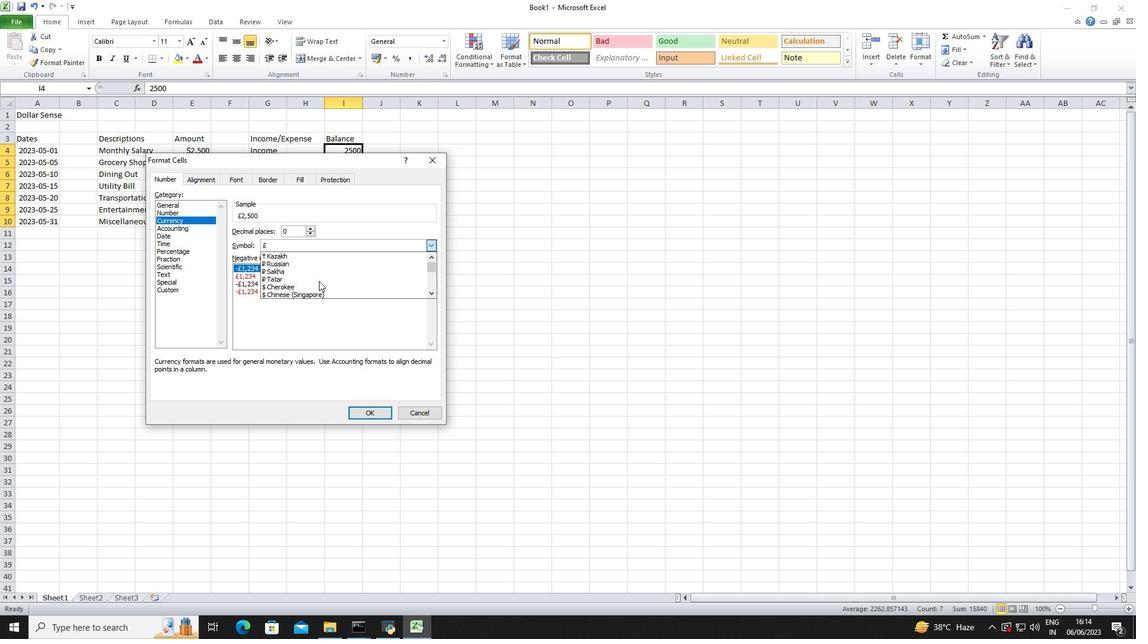 
Action: Mouse scrolled (318, 280) with delta (0, 0)
Screenshot: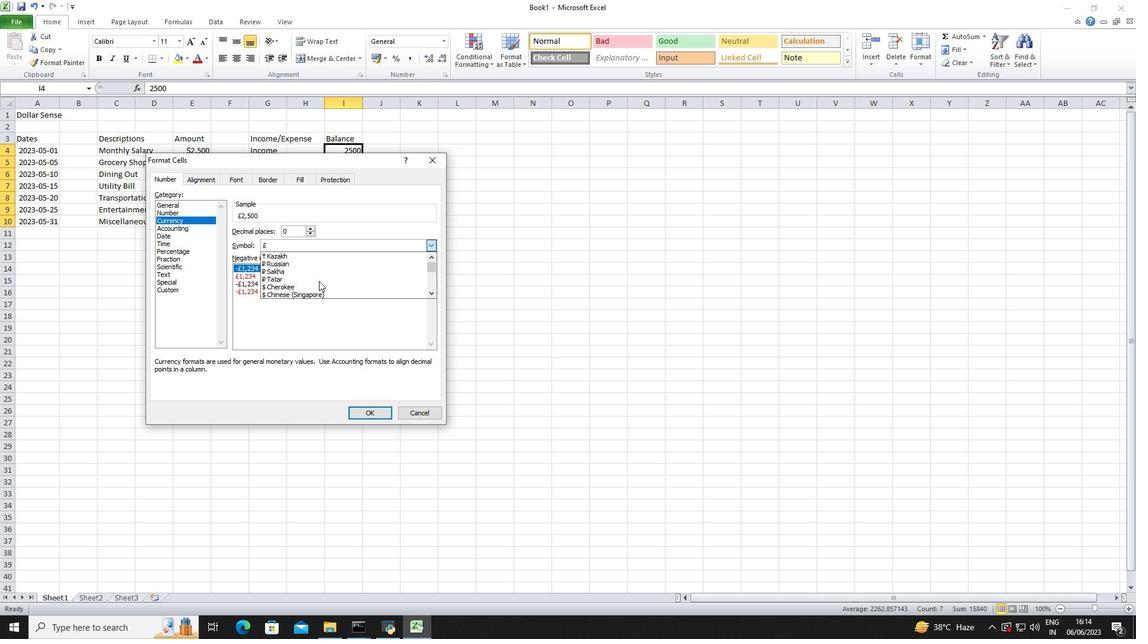 
Action: Mouse scrolled (318, 280) with delta (0, 0)
Screenshot: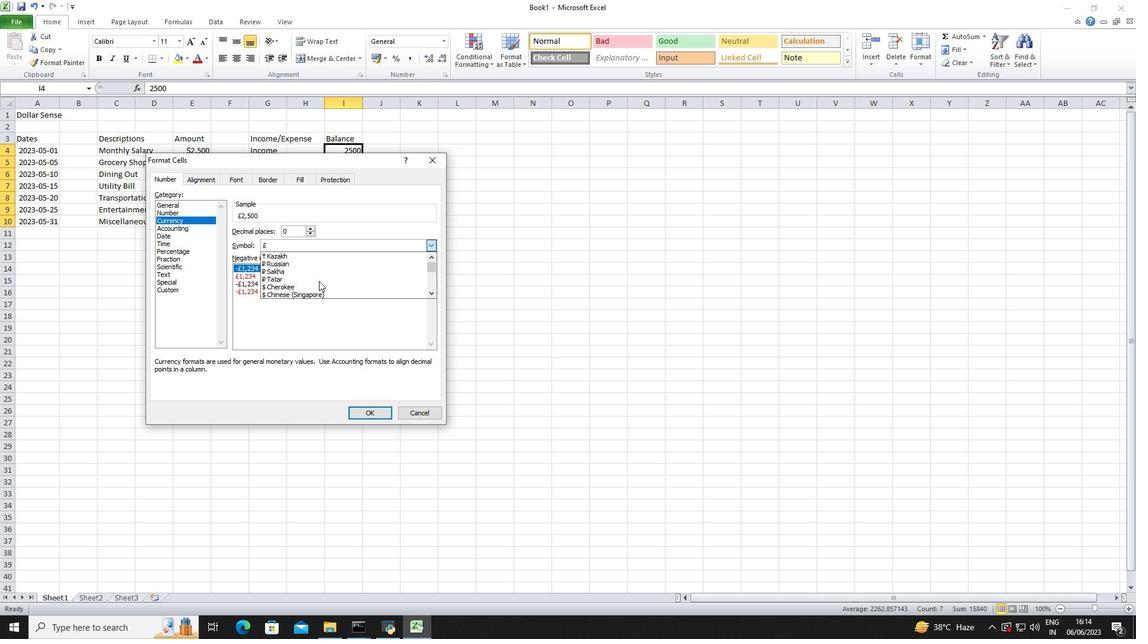 
Action: Mouse moved to (323, 272)
Screenshot: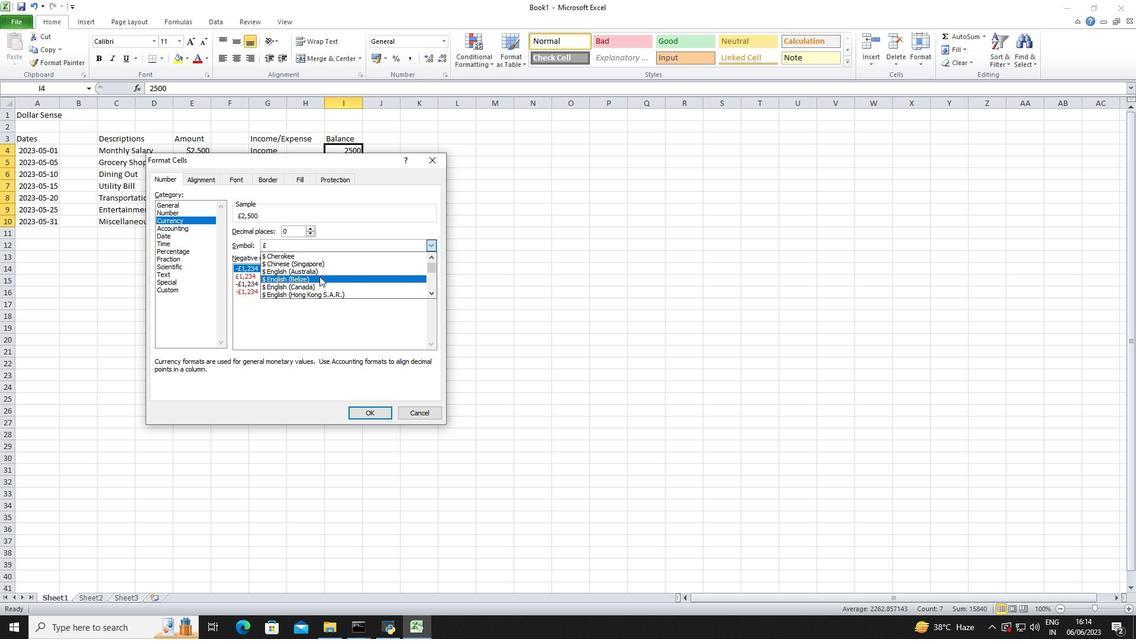 
Action: Mouse pressed left at (323, 272)
Screenshot: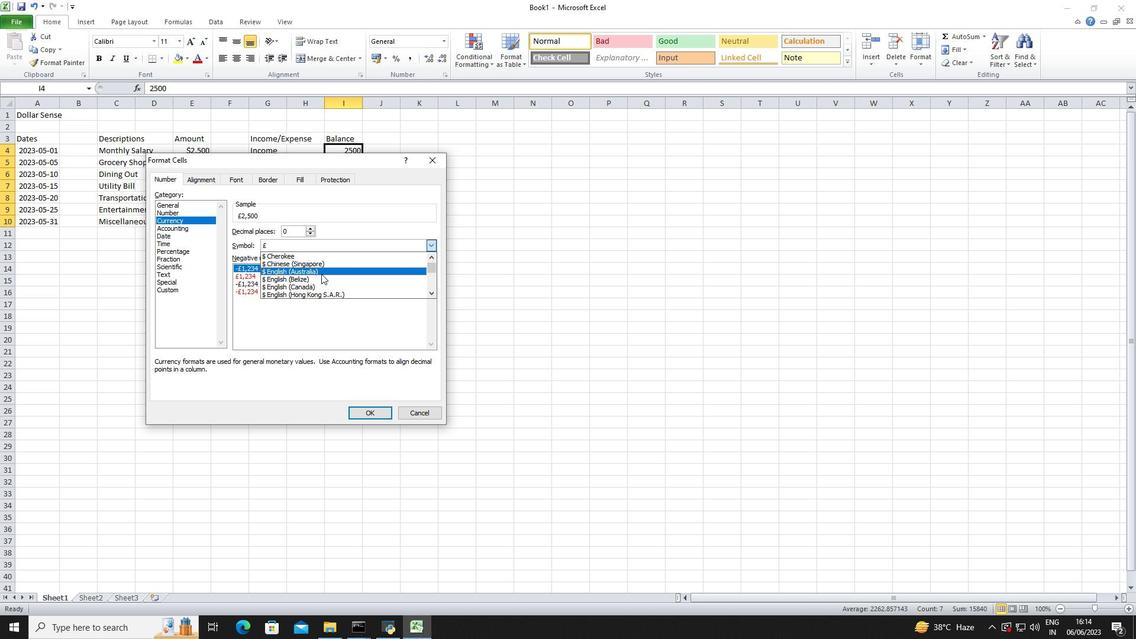 
Action: Mouse moved to (366, 415)
Screenshot: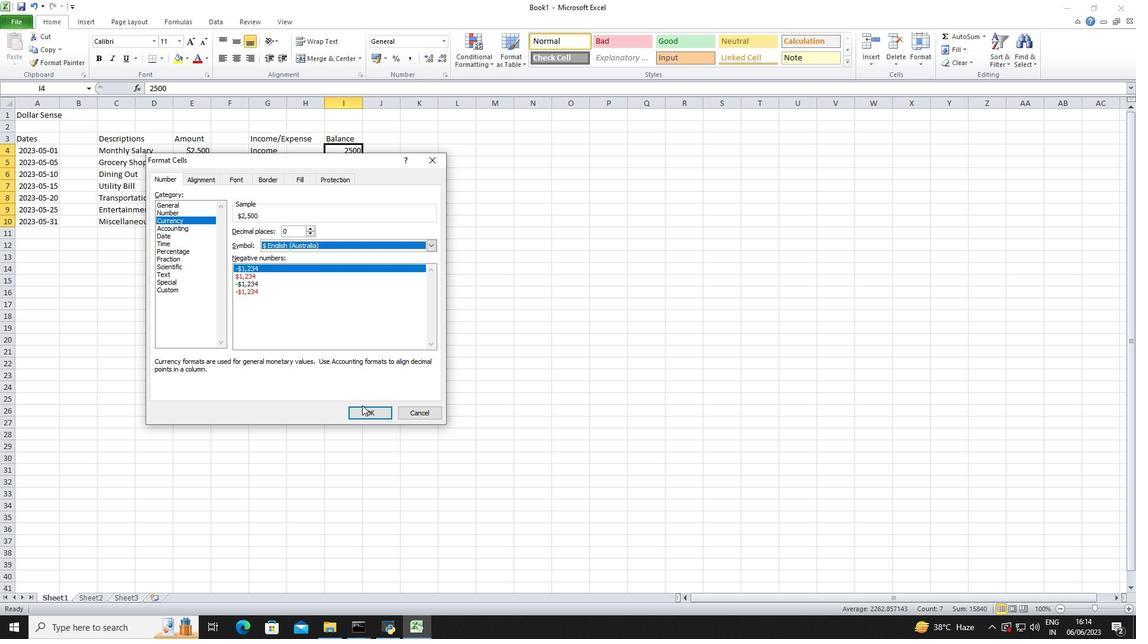 
Action: Mouse pressed left at (366, 415)
Screenshot: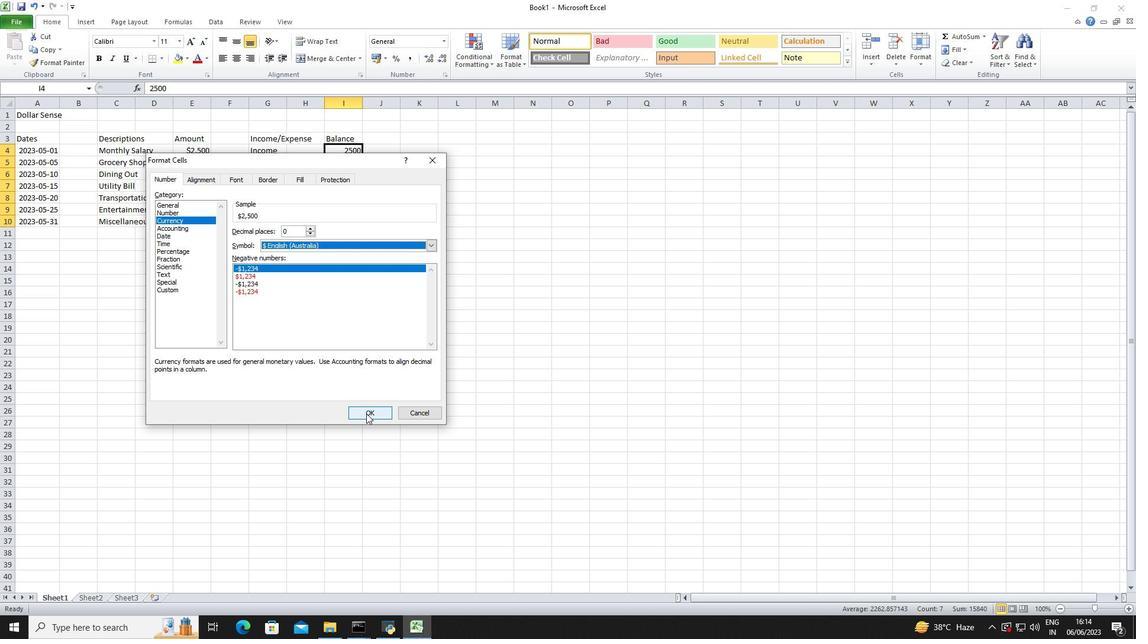 
Action: Mouse moved to (412, 136)
Screenshot: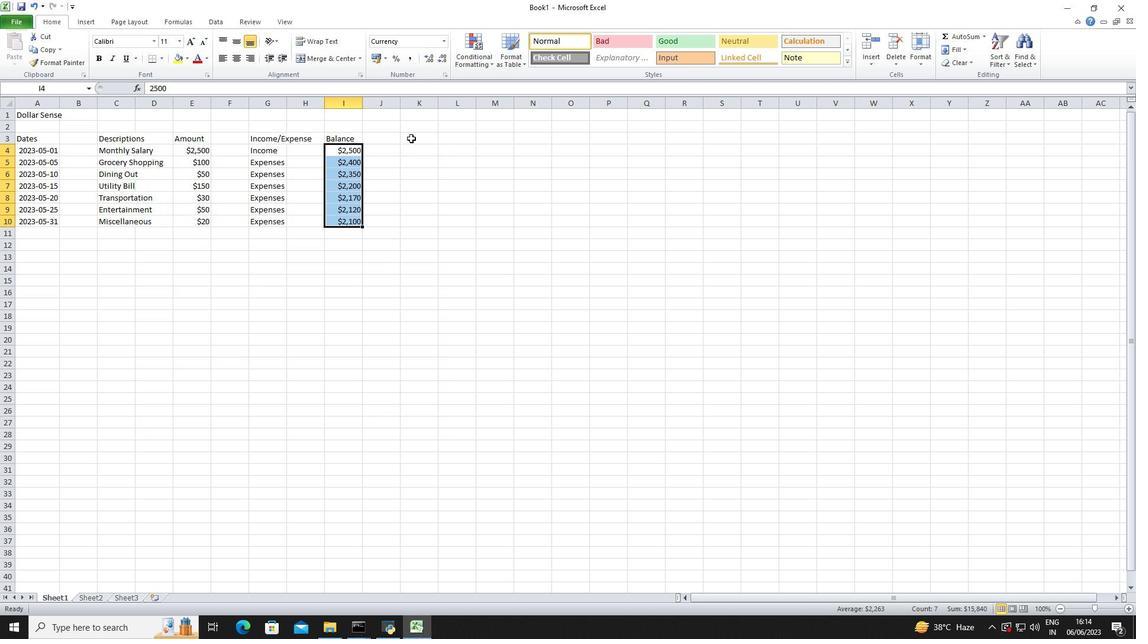 
Action: Mouse pressed left at (412, 136)
Screenshot: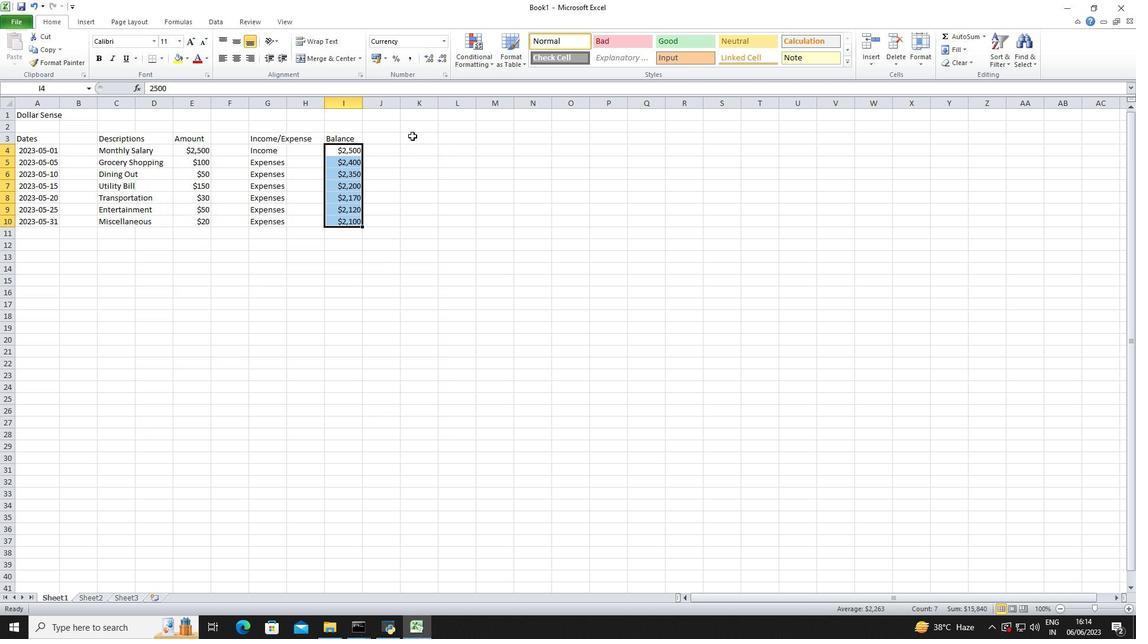 
Action: Key pressed ctrl+S<Key.shift>Financil<Key.backspace>al<Key.space><Key.shift>Tracking<Key.space><Key.shift>Sheet<Key.space><Key.shift>Template<Key.space><Key.shift>Spreadsheet<Key.enter>
Screenshot: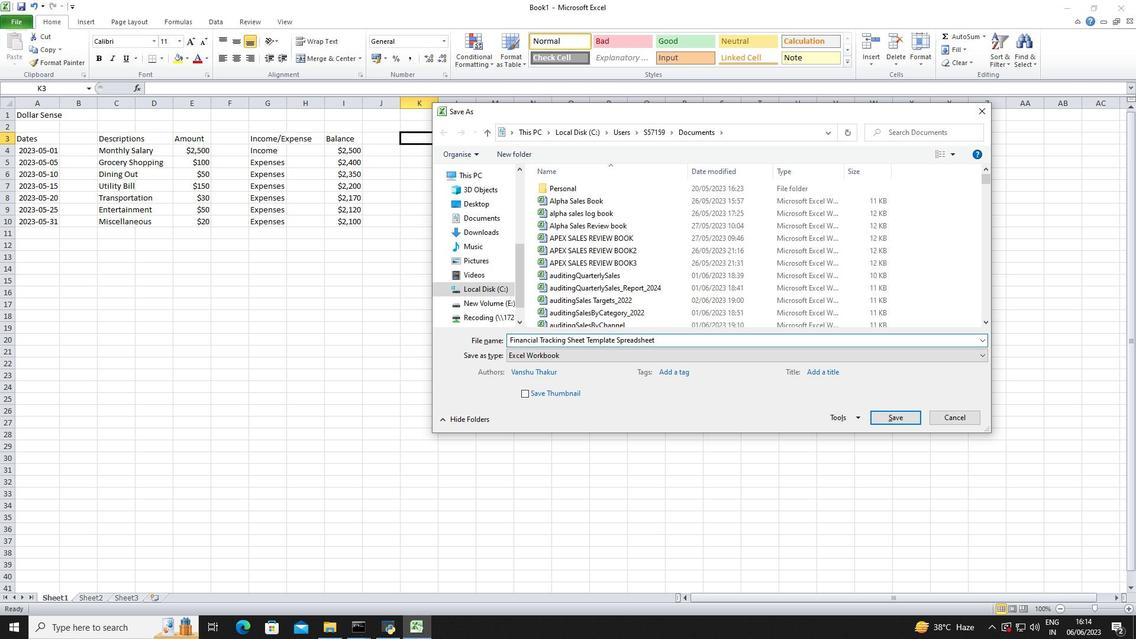 
